 Task: Look for space in Yunfu, China from 11th June, 2023 to 15th June, 2023 for 2 adults in price range Rs.7000 to Rs.16000. Place can be private room with 1  bedroom having 2 beds and 1 bathroom. Property type can be house, flat, guest house, hotel. Amenities needed are: washing machine. Booking option can be shelf check-in. Required host language is Chinese (Simplified).
Action: Mouse moved to (362, 182)
Screenshot: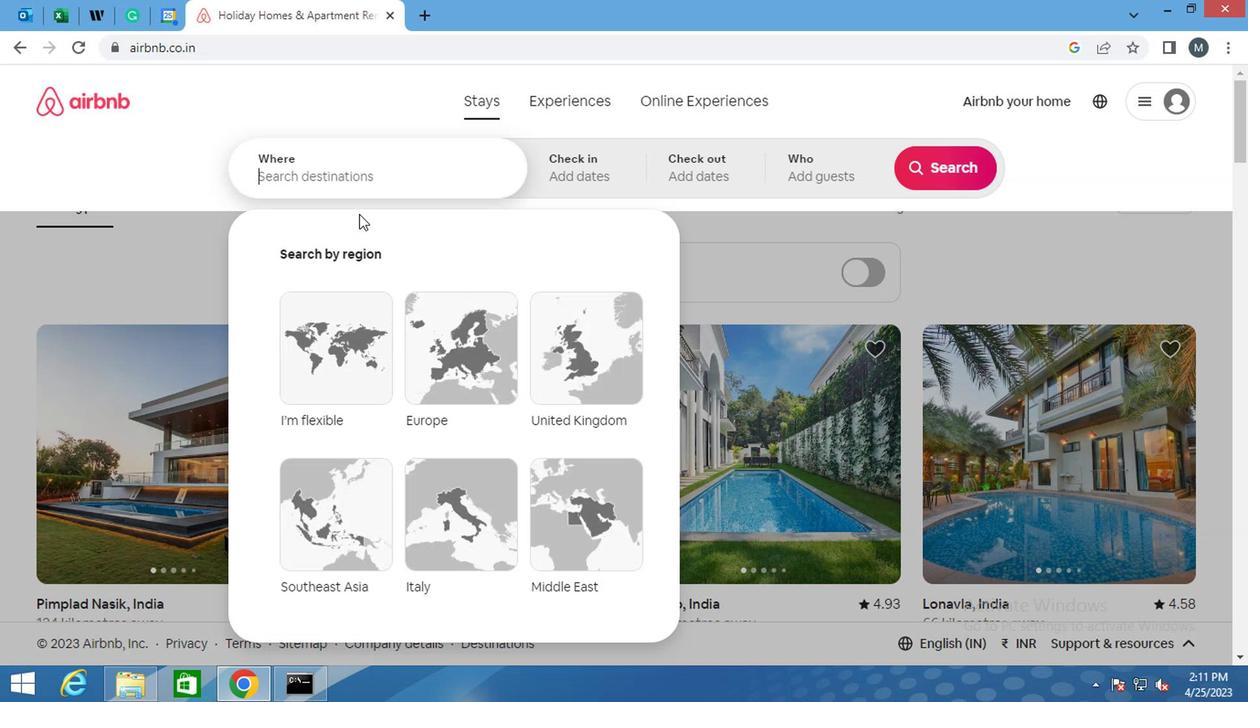 
Action: Mouse pressed left at (362, 182)
Screenshot: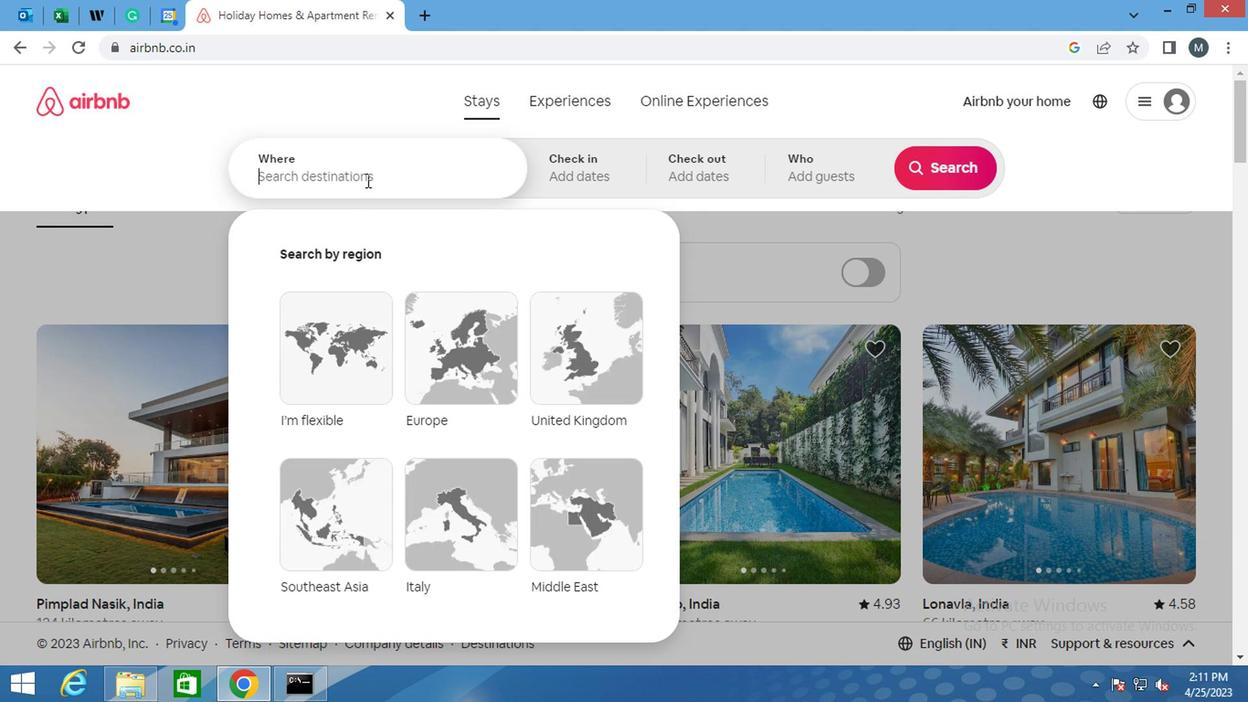 
Action: Key pressed <Key.shift>YUNFU,<Key.shift>CHINA
Screenshot: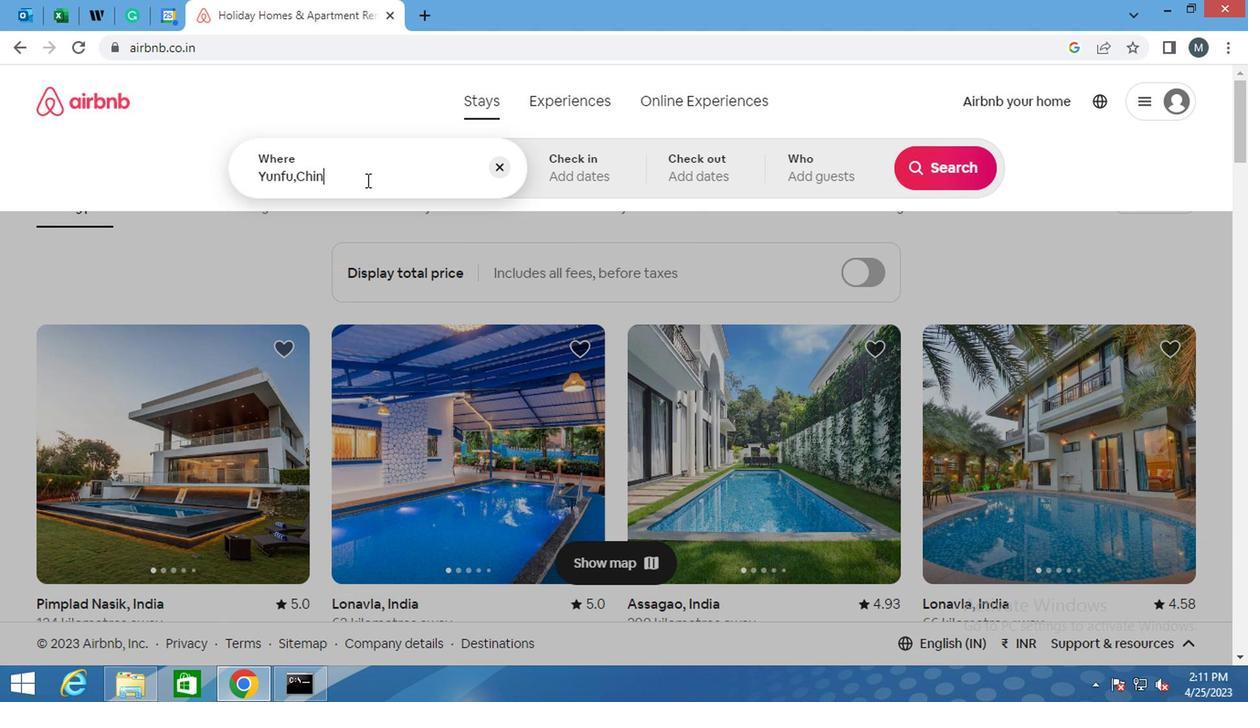 
Action: Mouse moved to (550, 181)
Screenshot: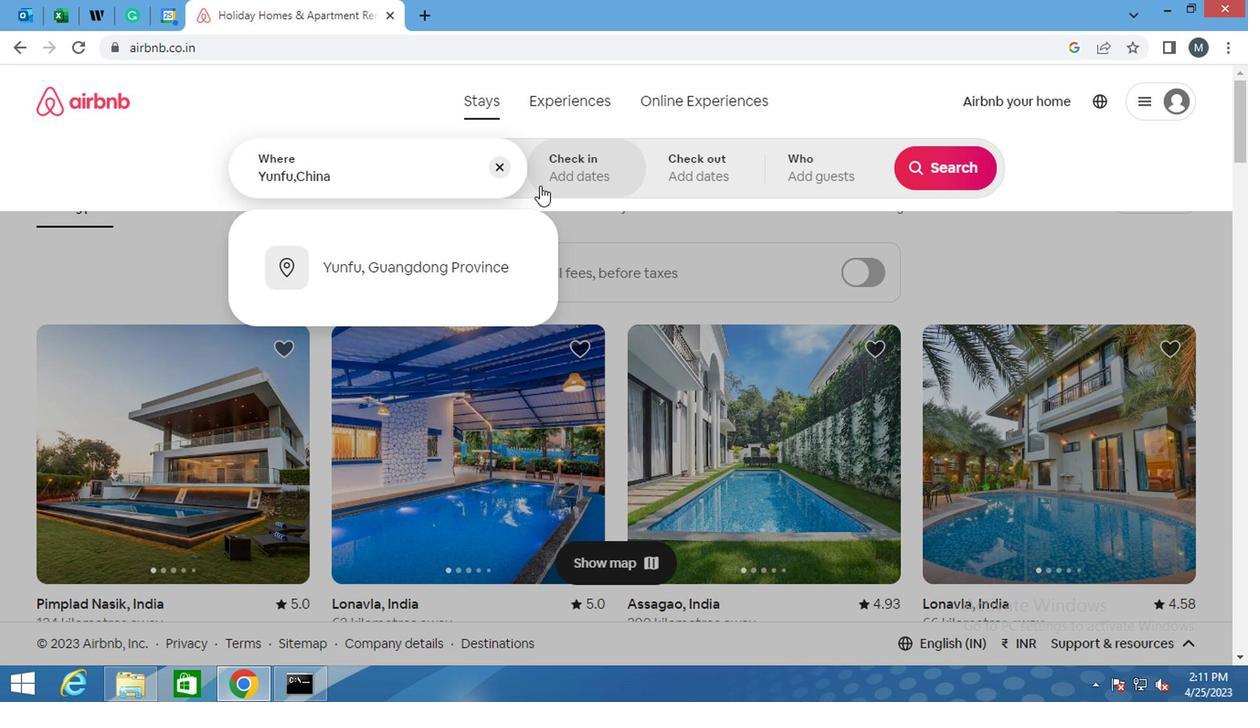 
Action: Mouse pressed left at (550, 181)
Screenshot: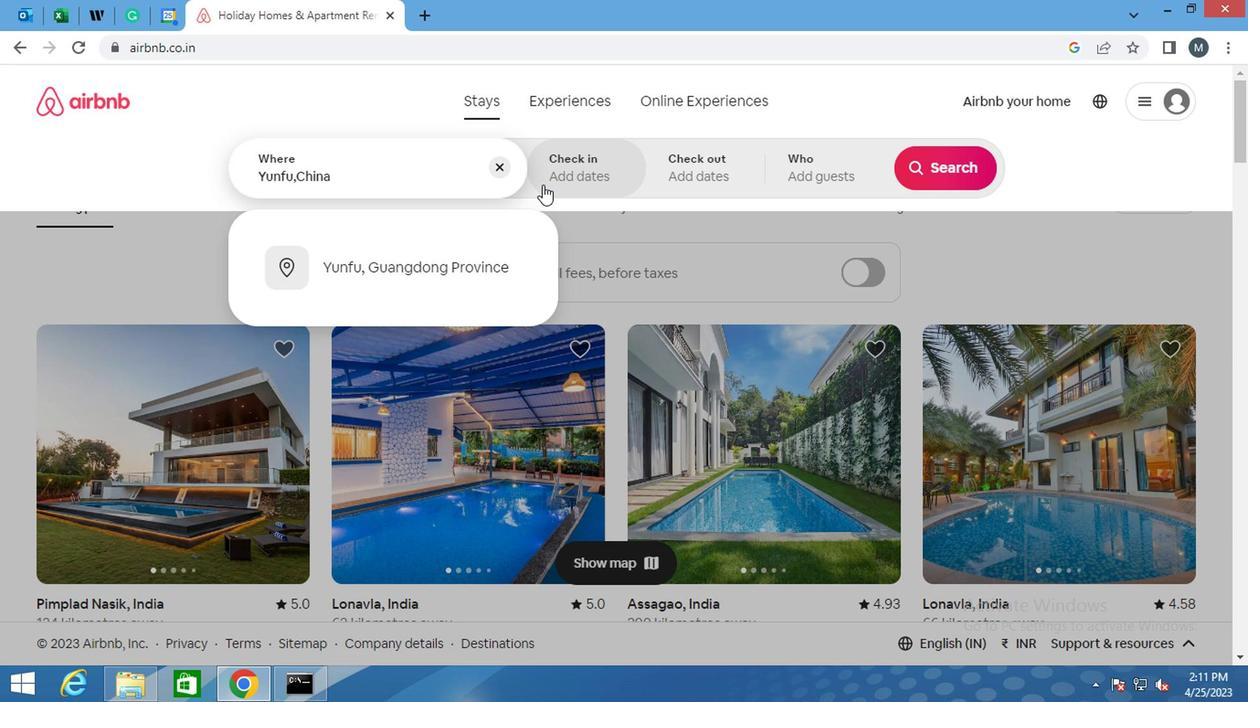 
Action: Mouse moved to (919, 312)
Screenshot: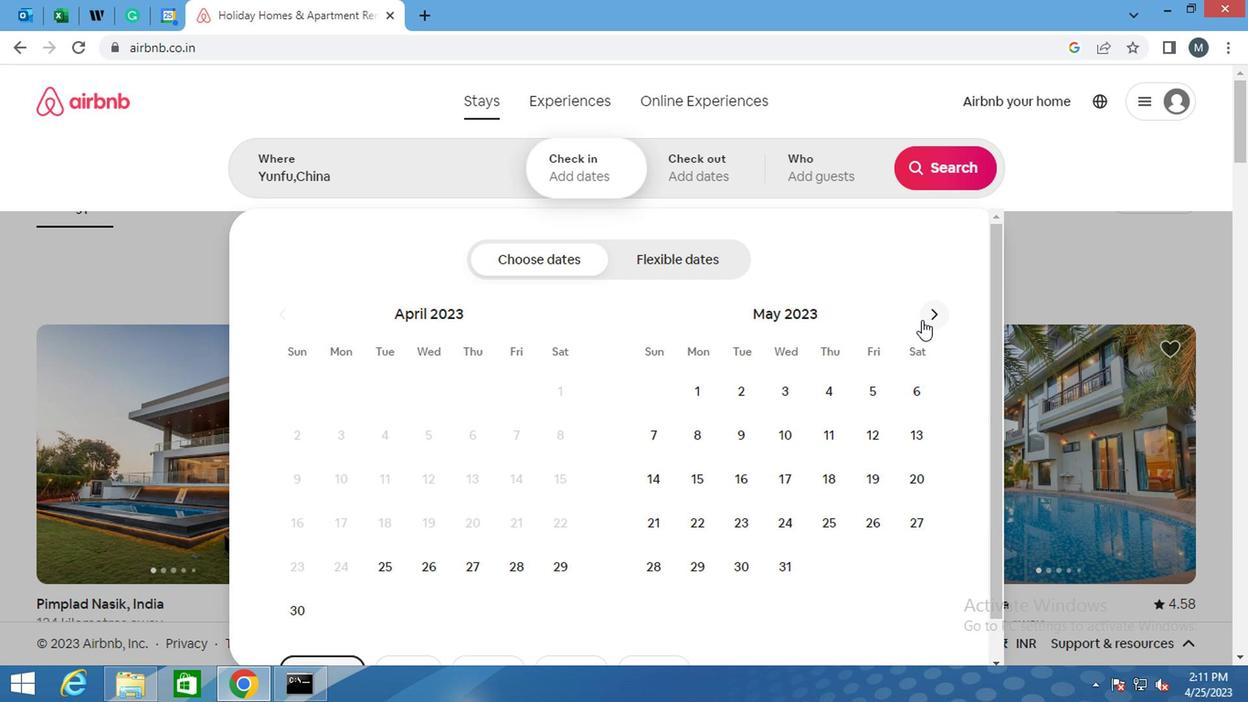 
Action: Mouse pressed left at (919, 312)
Screenshot: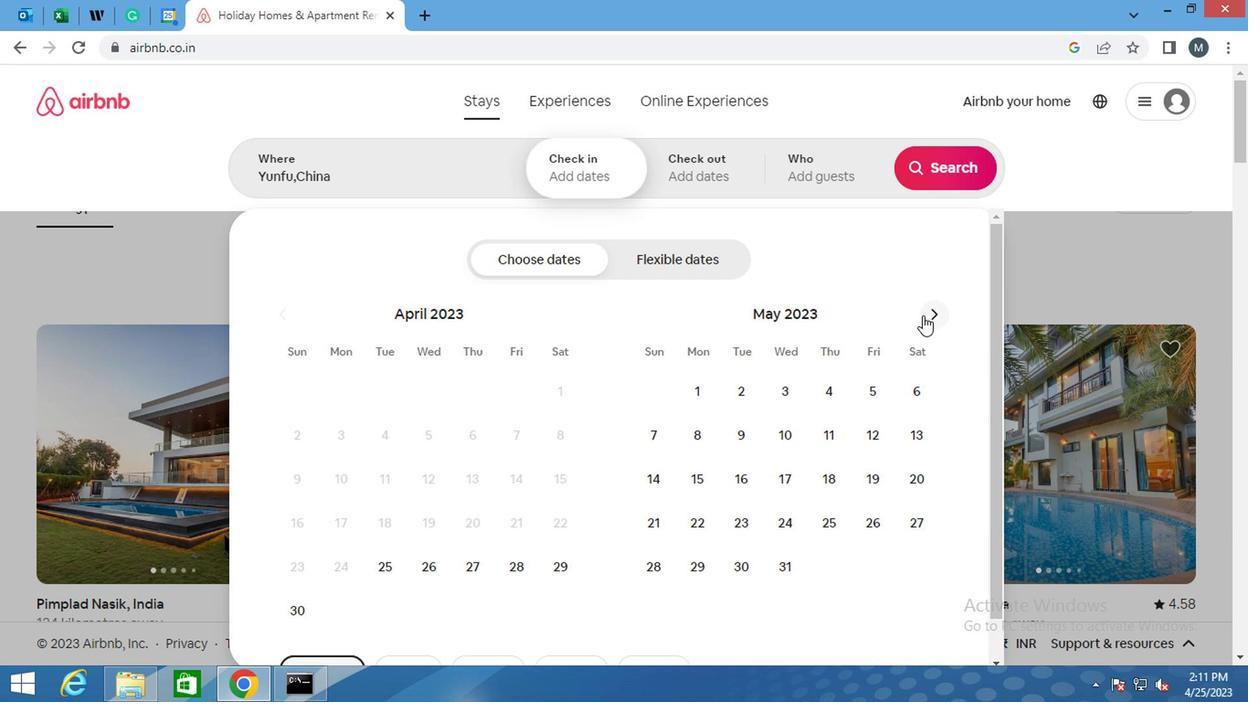 
Action: Mouse moved to (920, 312)
Screenshot: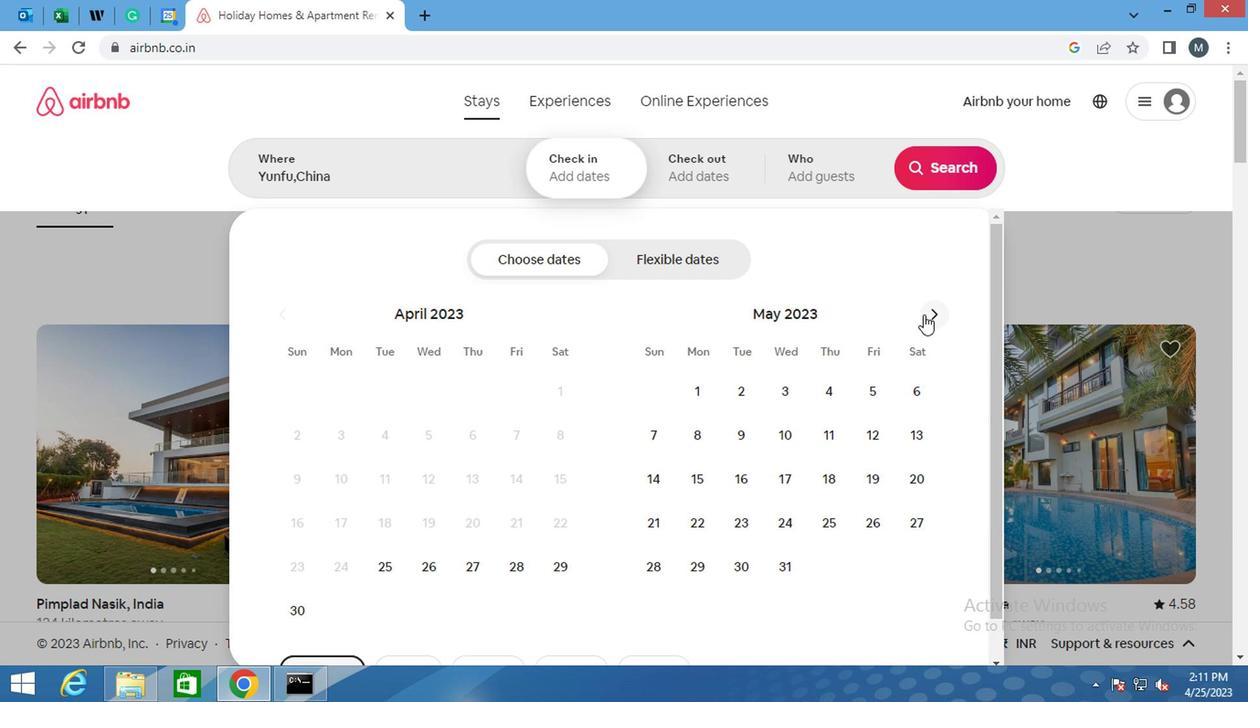
Action: Mouse pressed left at (920, 312)
Screenshot: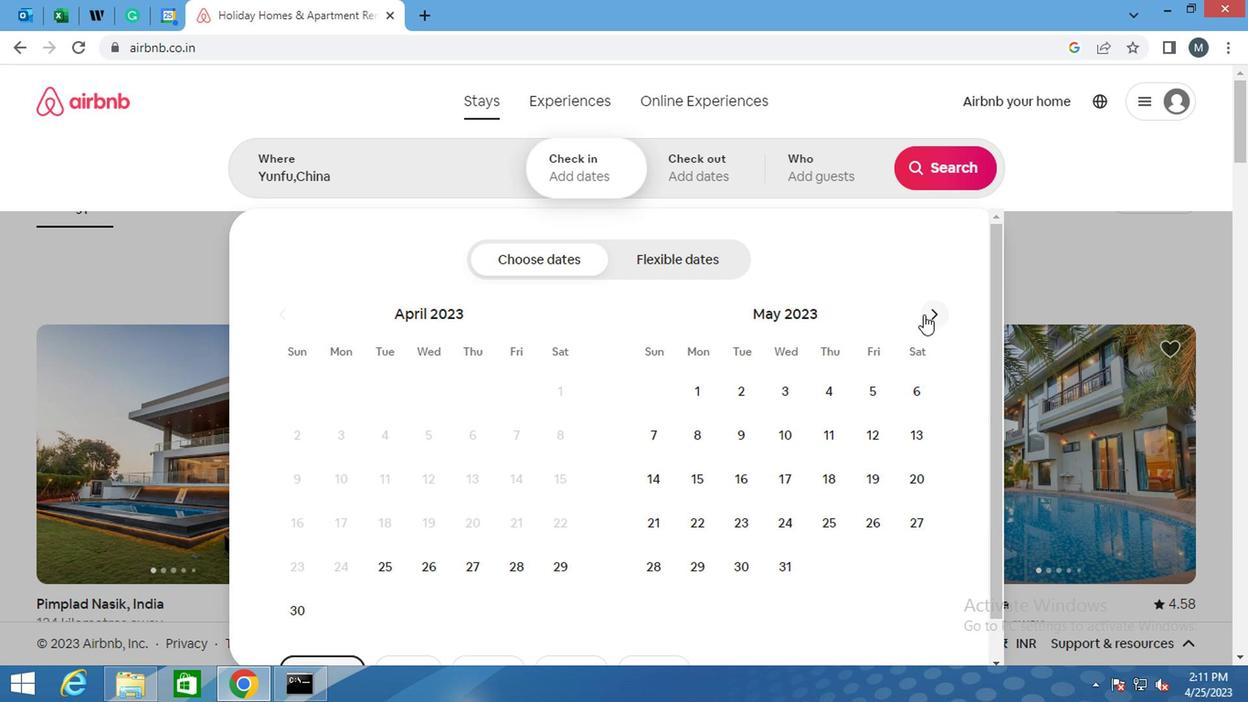 
Action: Mouse moved to (304, 470)
Screenshot: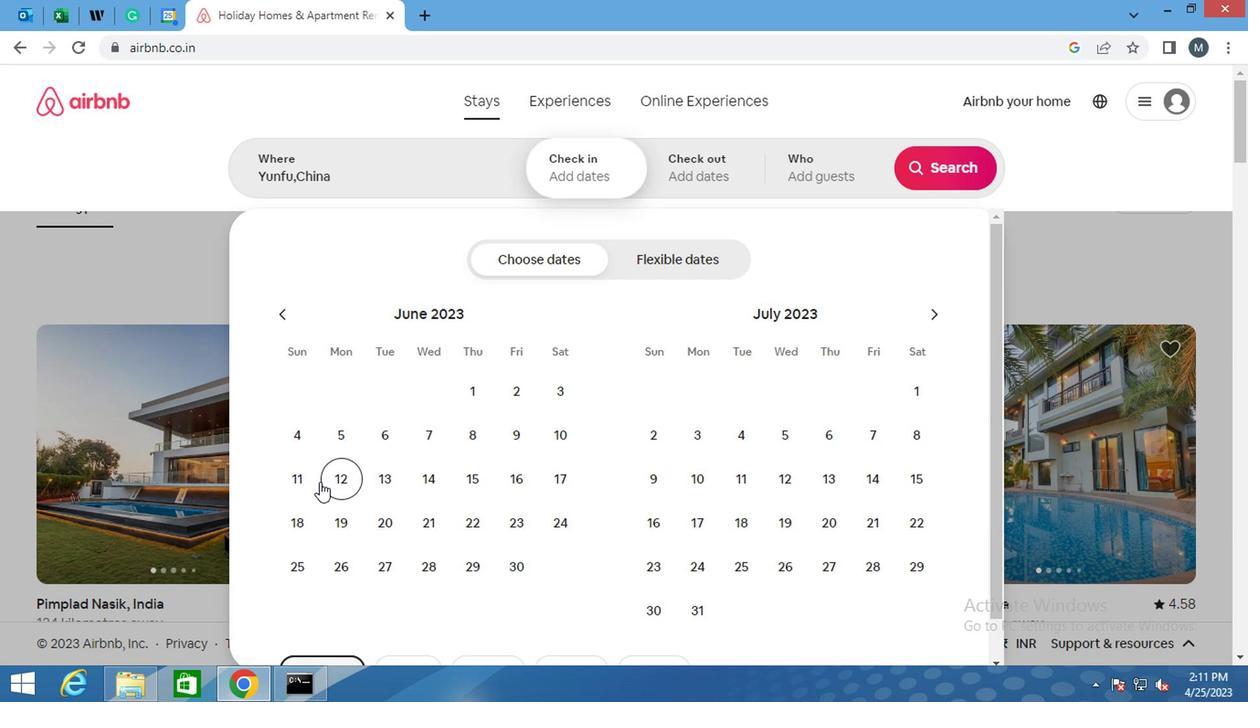 
Action: Mouse pressed left at (304, 470)
Screenshot: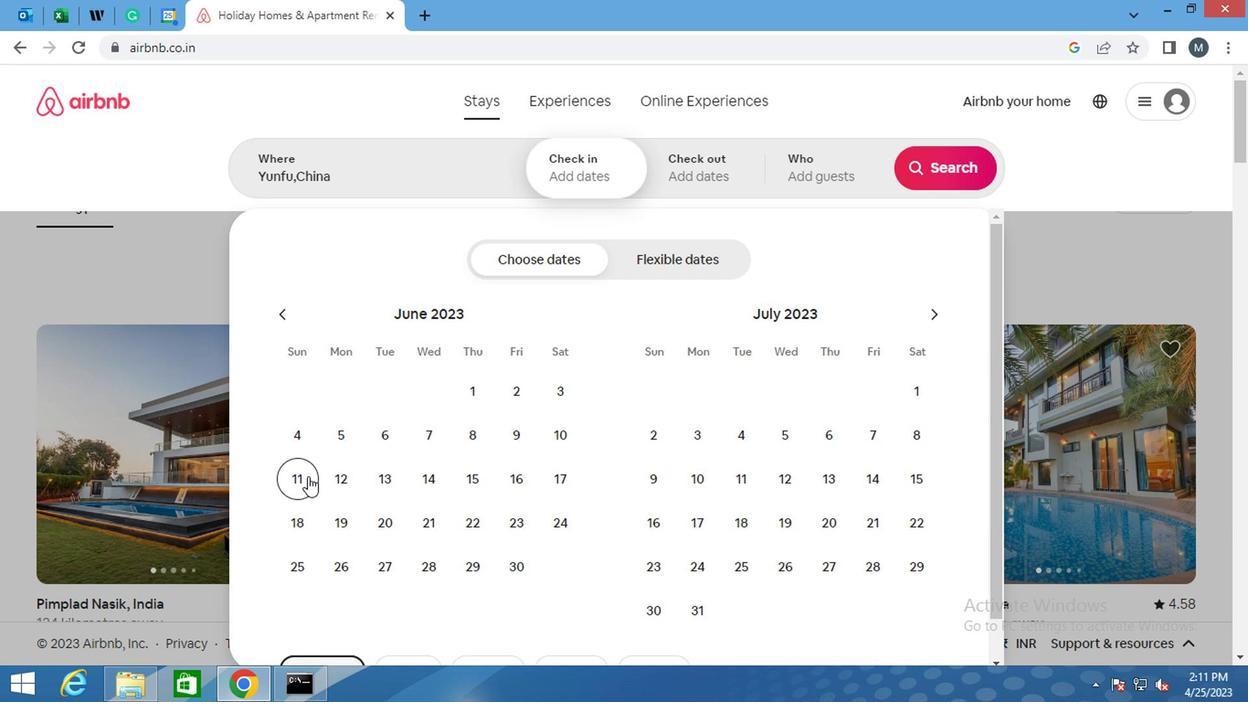 
Action: Mouse moved to (460, 475)
Screenshot: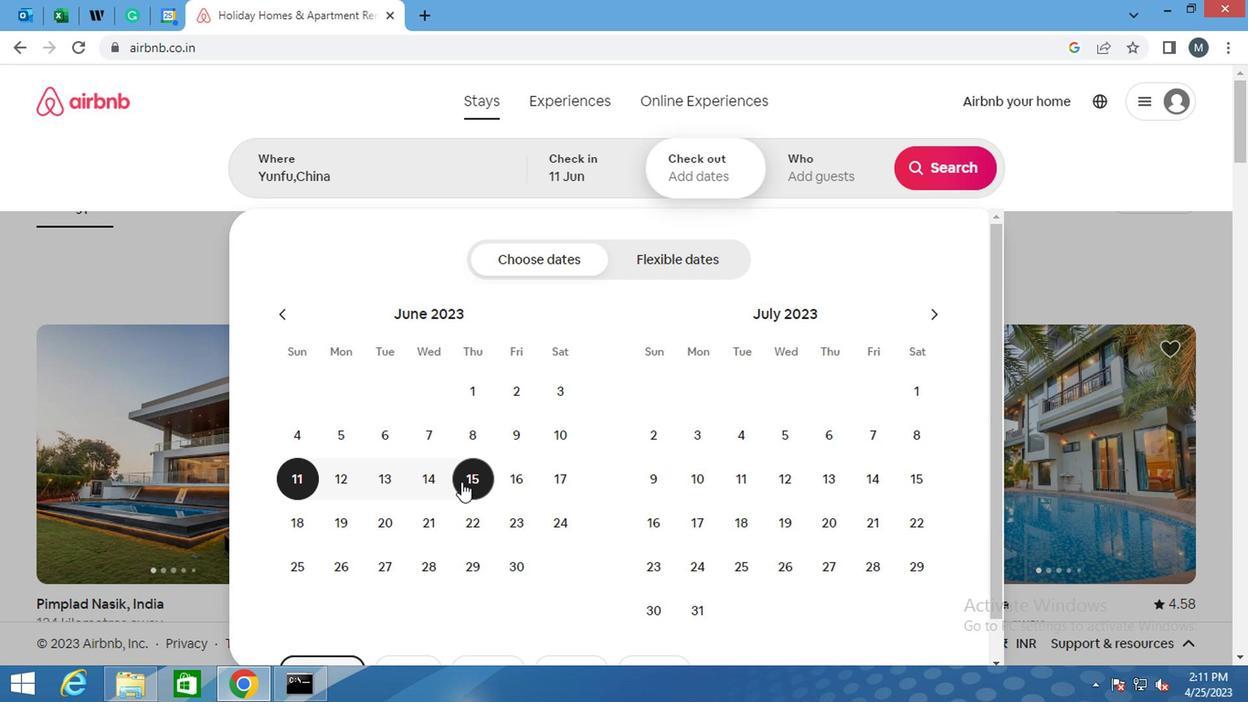 
Action: Mouse pressed left at (460, 475)
Screenshot: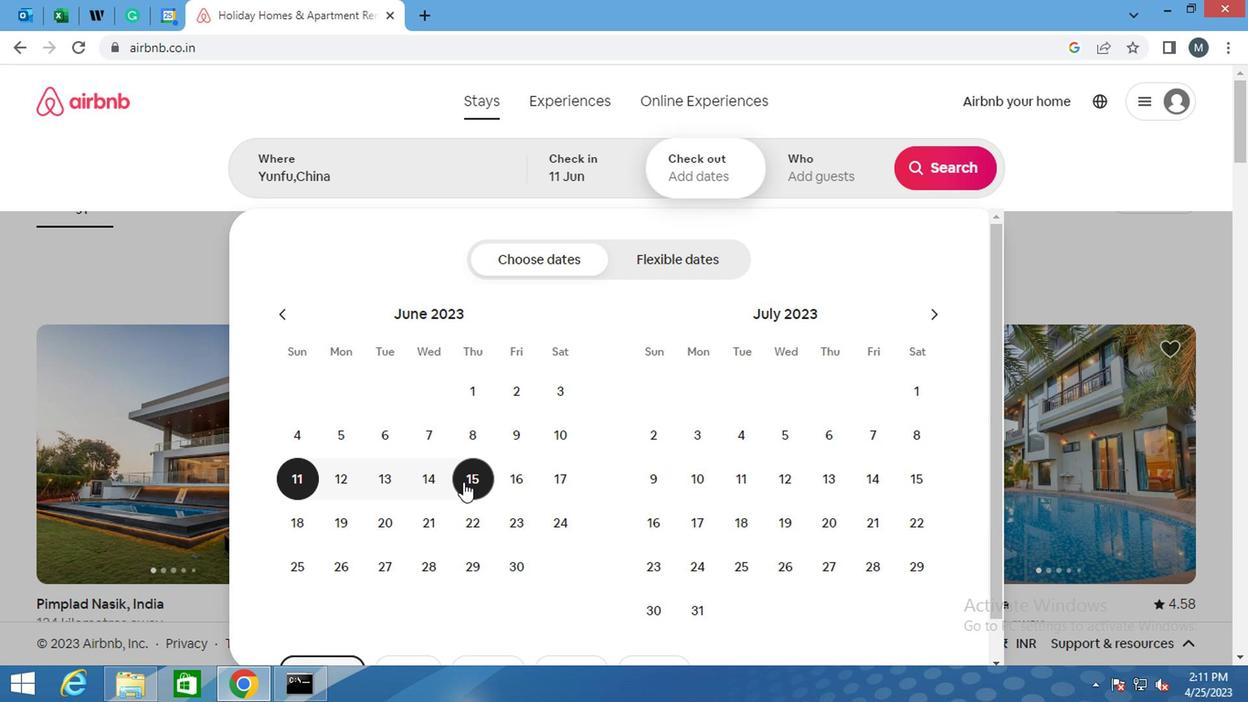 
Action: Mouse moved to (822, 172)
Screenshot: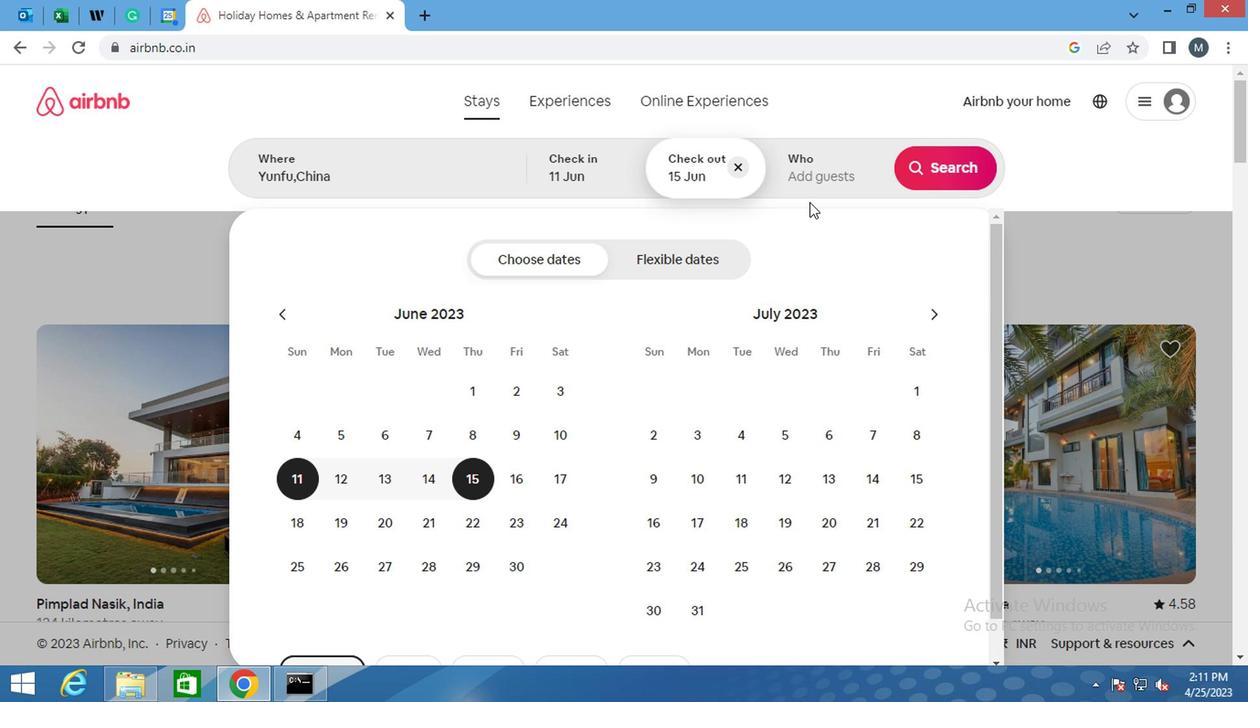 
Action: Mouse pressed left at (822, 172)
Screenshot: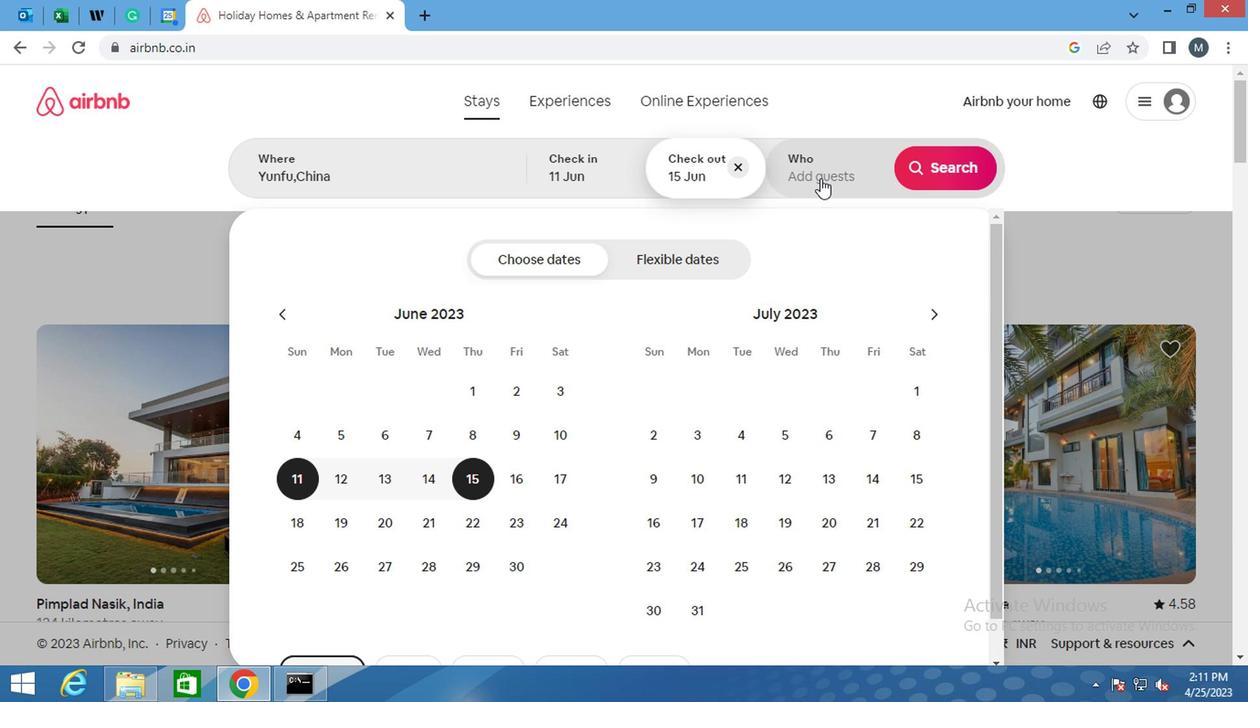 
Action: Mouse moved to (938, 269)
Screenshot: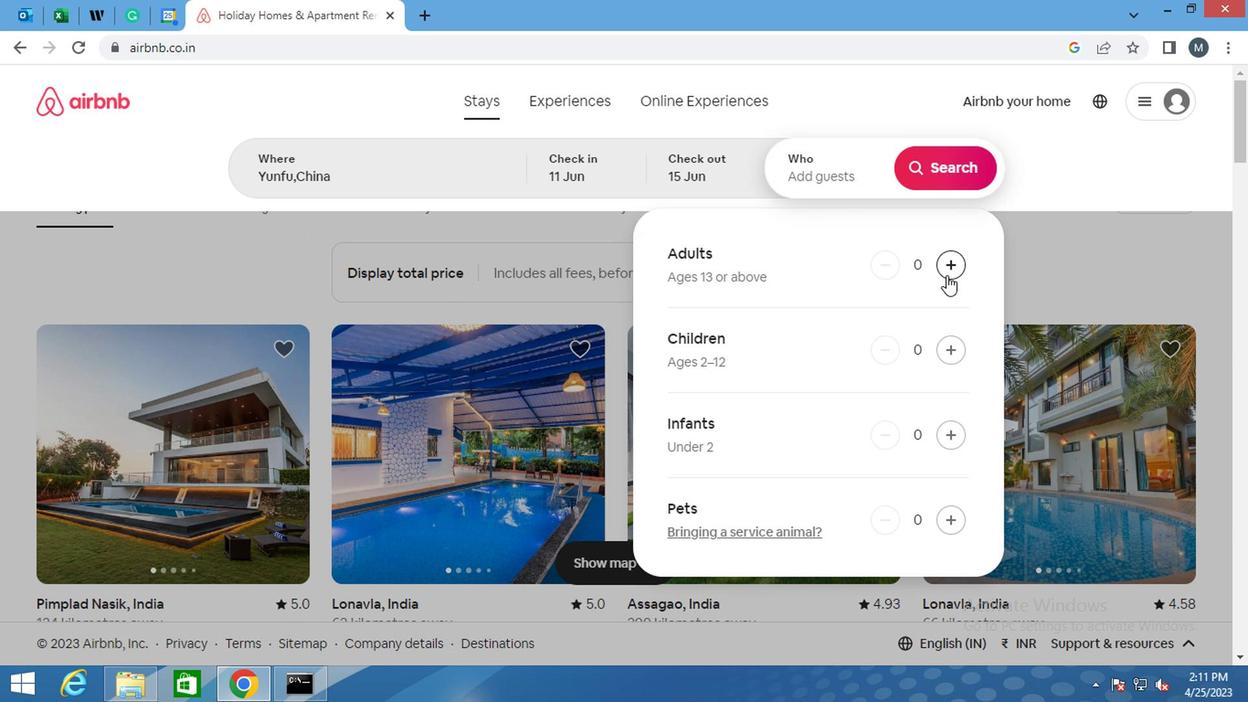 
Action: Mouse pressed left at (938, 269)
Screenshot: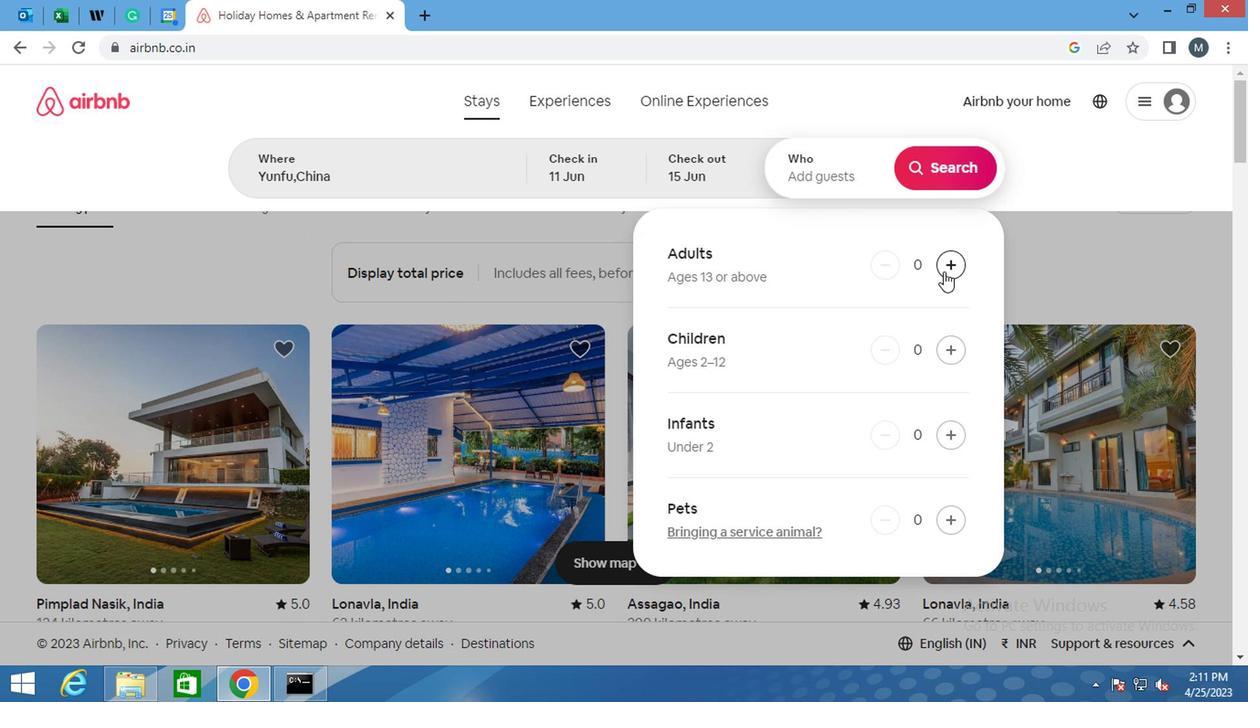 
Action: Mouse pressed left at (938, 269)
Screenshot: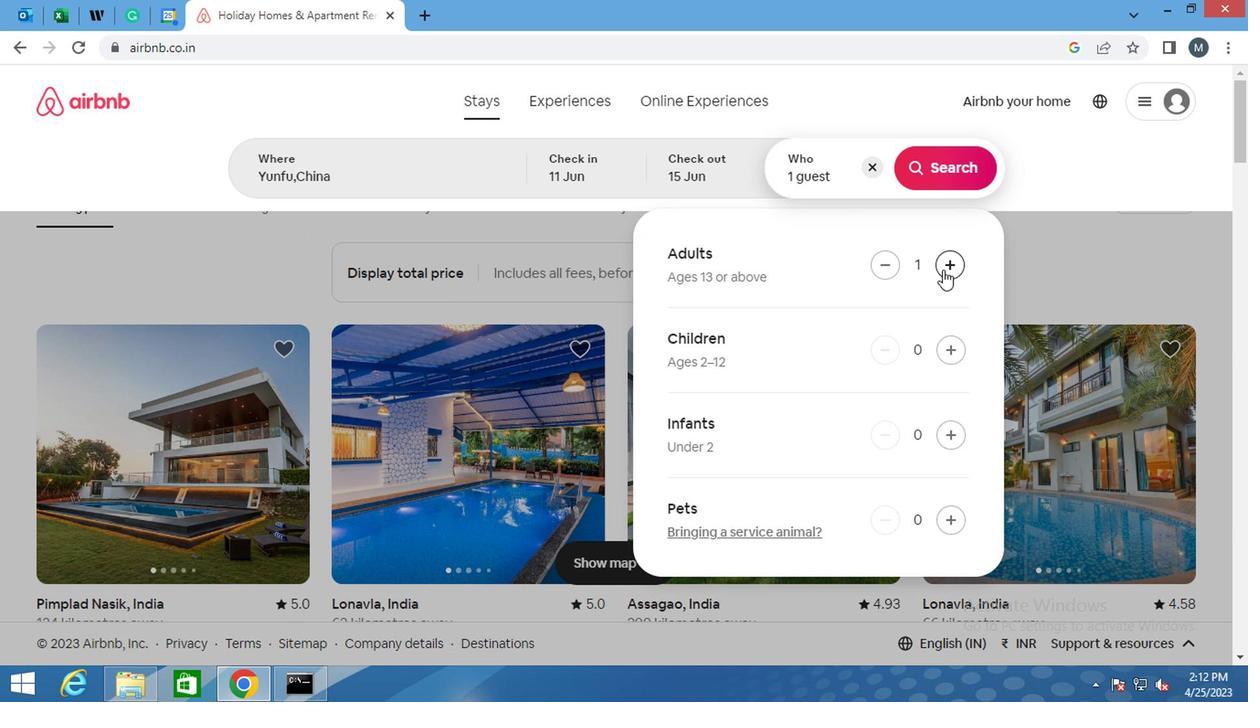 
Action: Mouse moved to (937, 174)
Screenshot: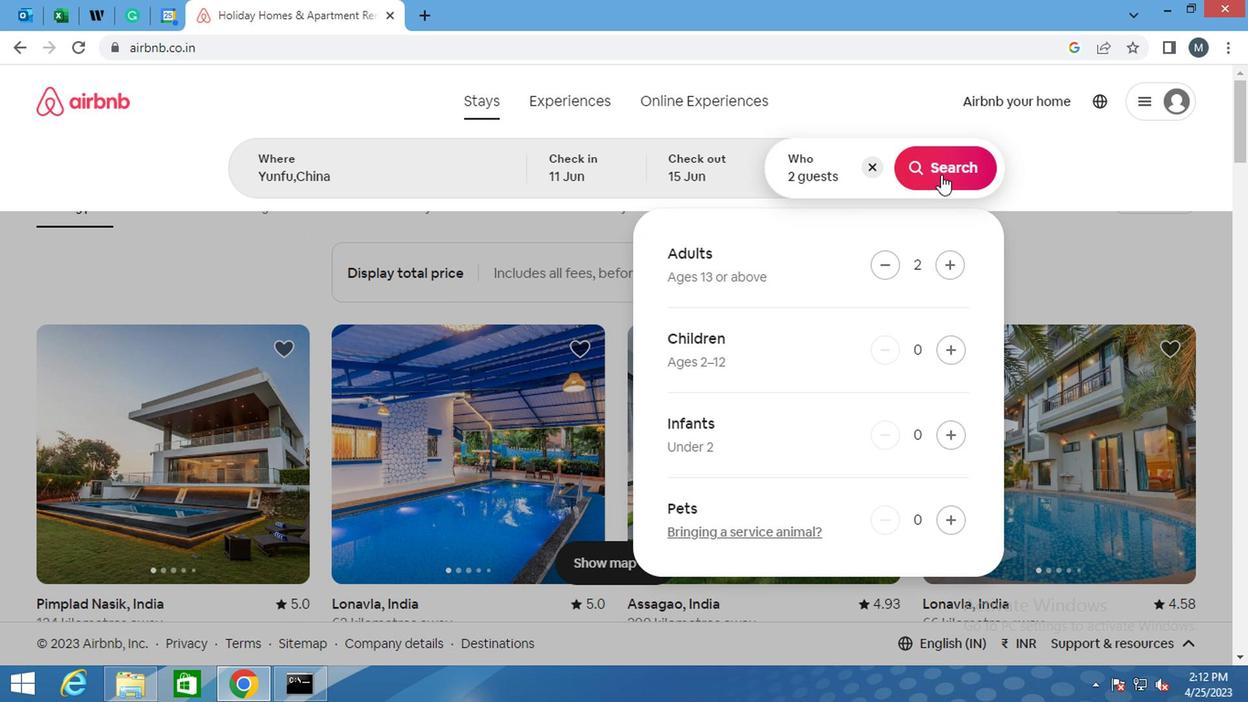 
Action: Mouse pressed left at (937, 174)
Screenshot: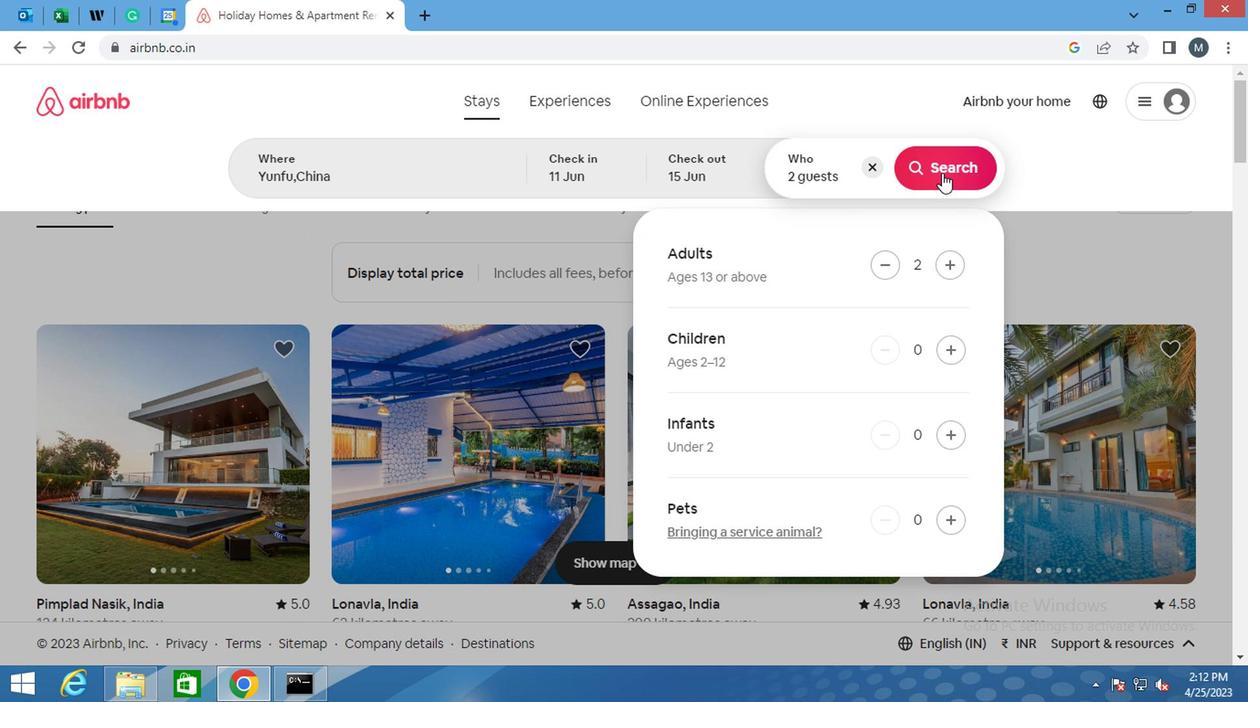 
Action: Mouse moved to (1151, 172)
Screenshot: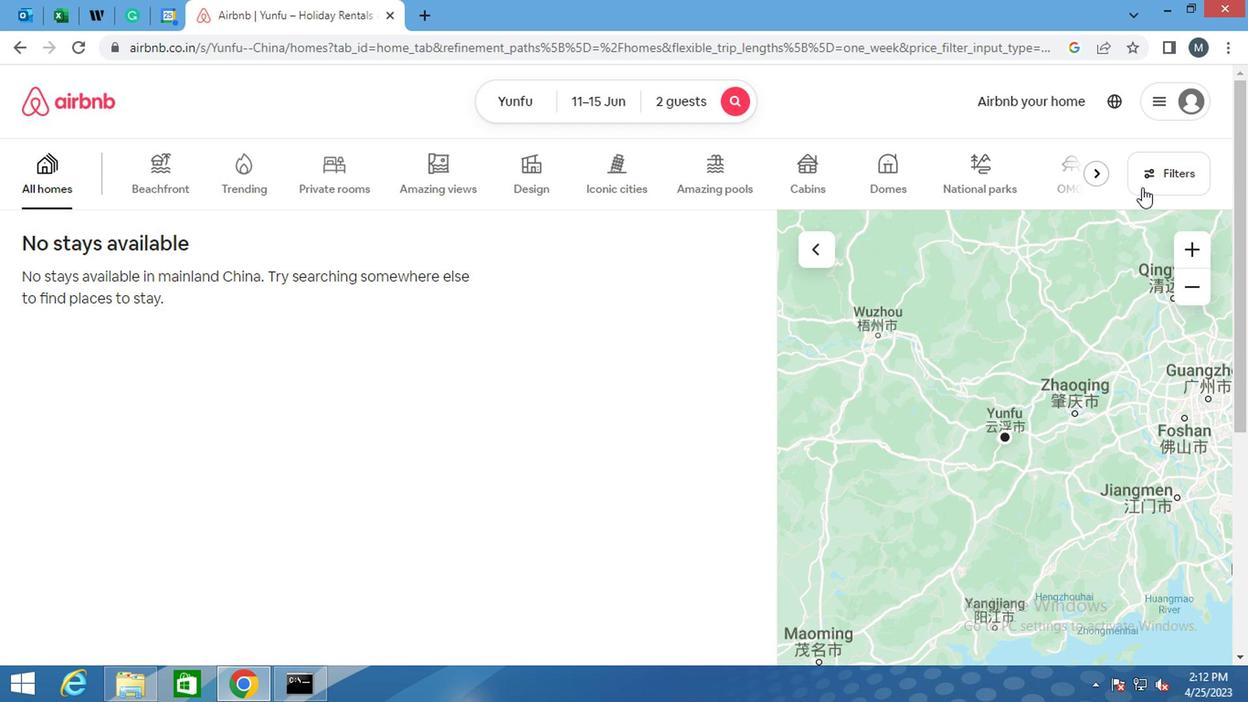 
Action: Mouse pressed left at (1151, 172)
Screenshot: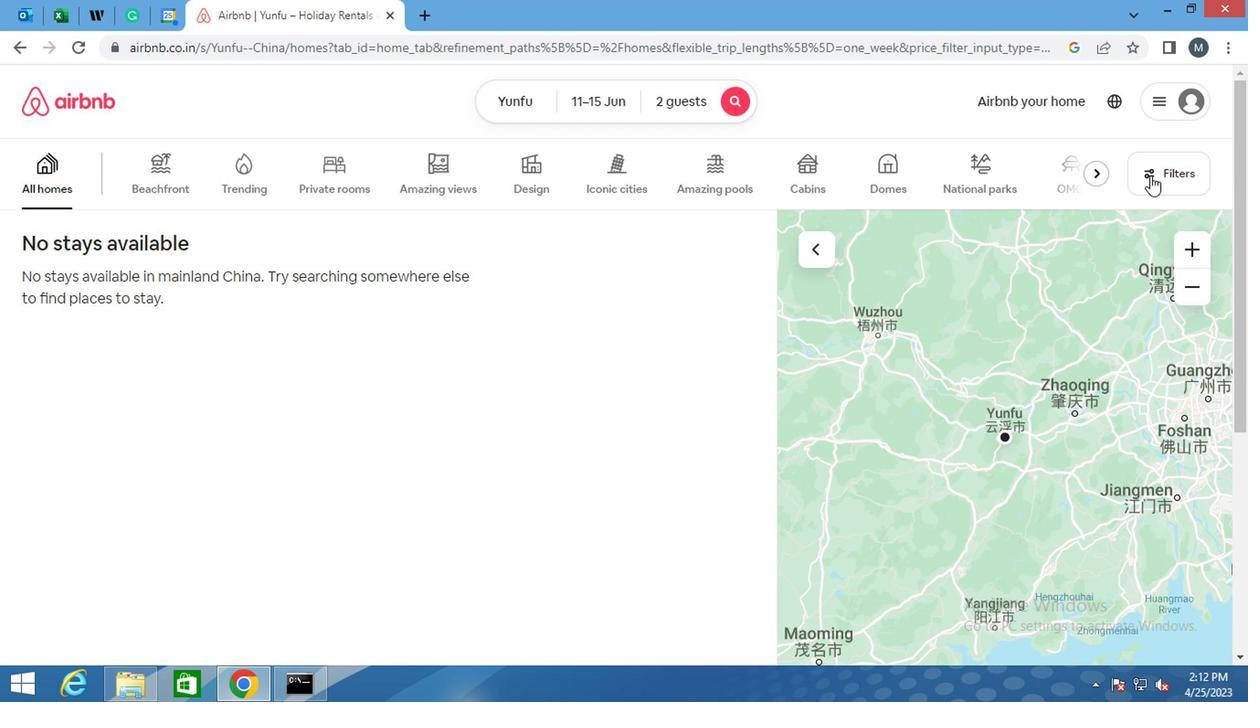 
Action: Mouse moved to (401, 297)
Screenshot: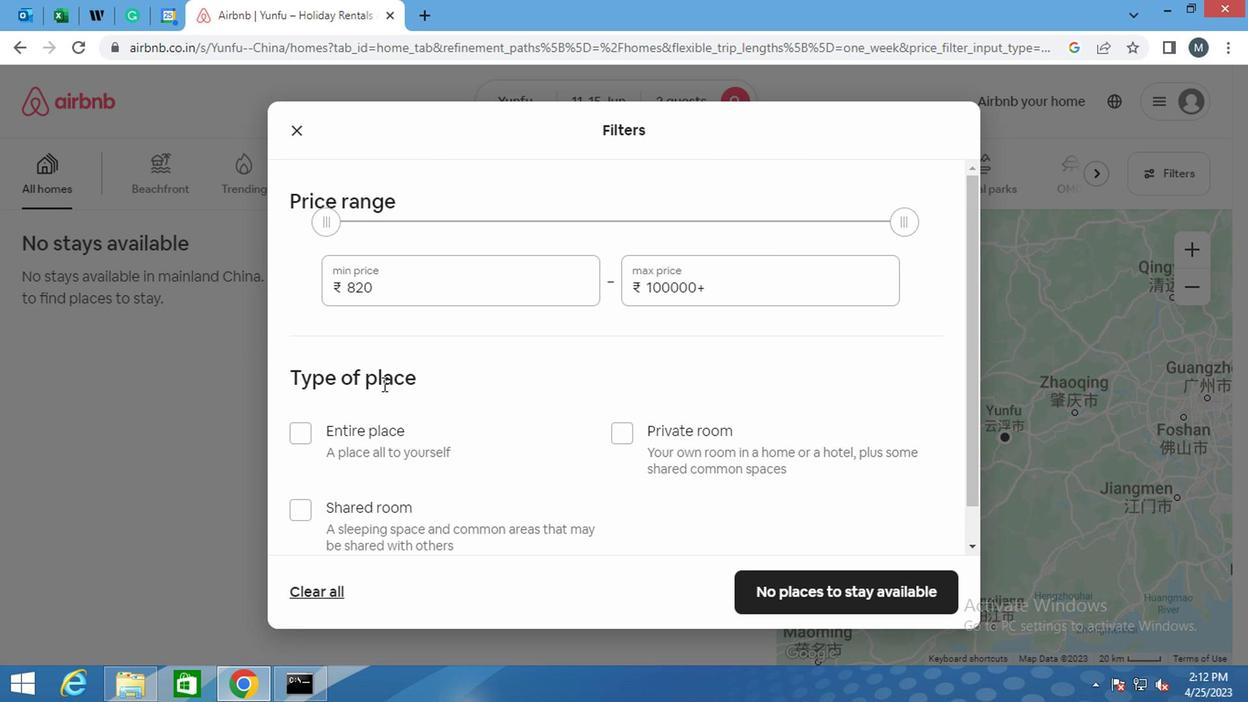 
Action: Mouse pressed left at (401, 297)
Screenshot: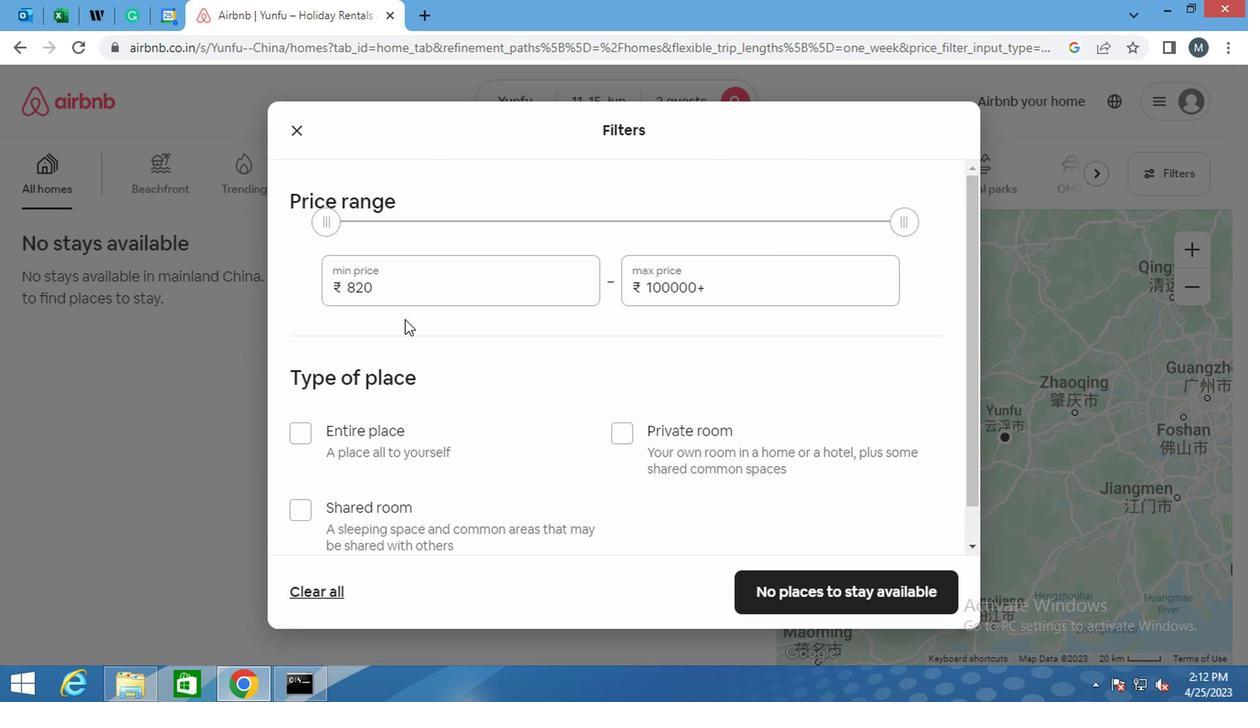 
Action: Mouse moved to (396, 295)
Screenshot: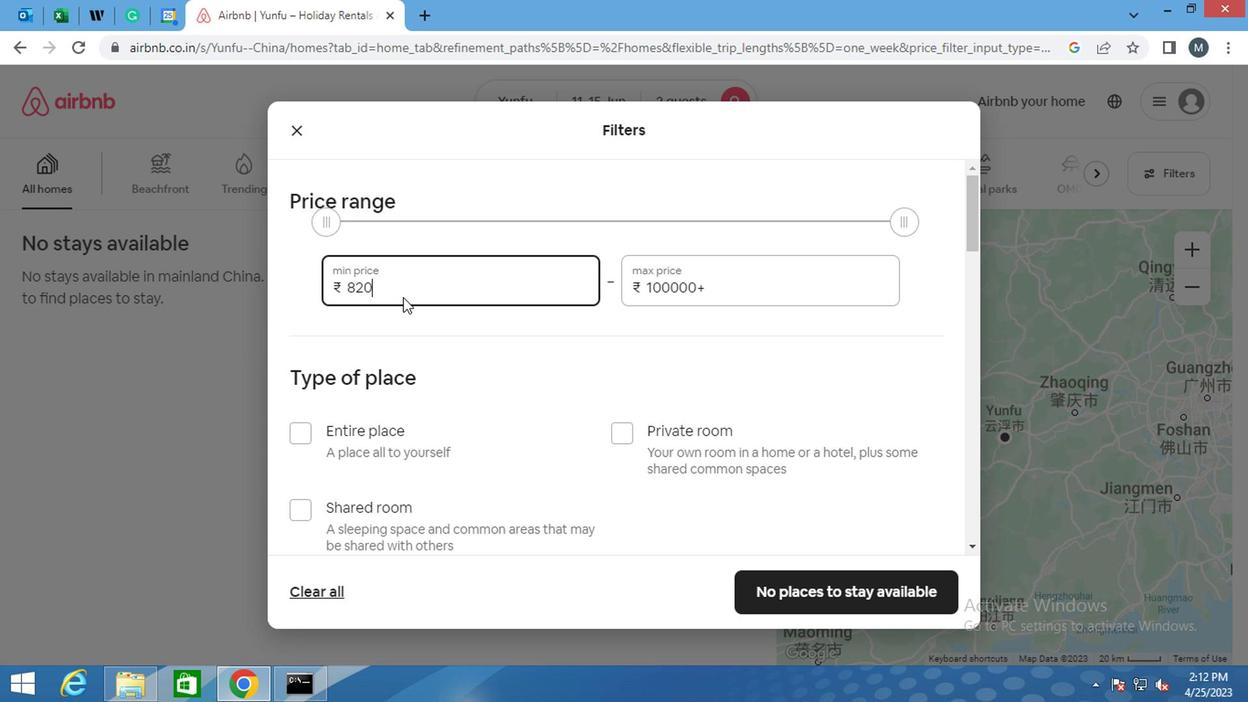 
Action: Key pressed <Key.backspace>
Screenshot: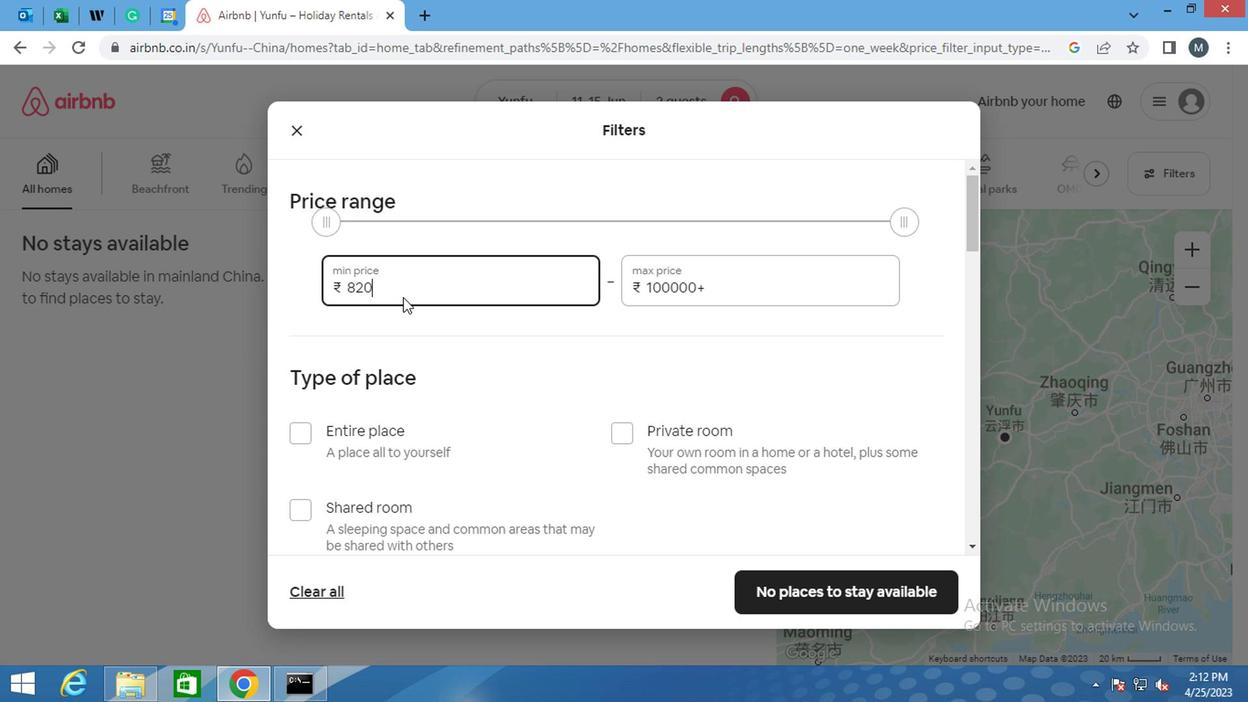 
Action: Mouse moved to (394, 299)
Screenshot: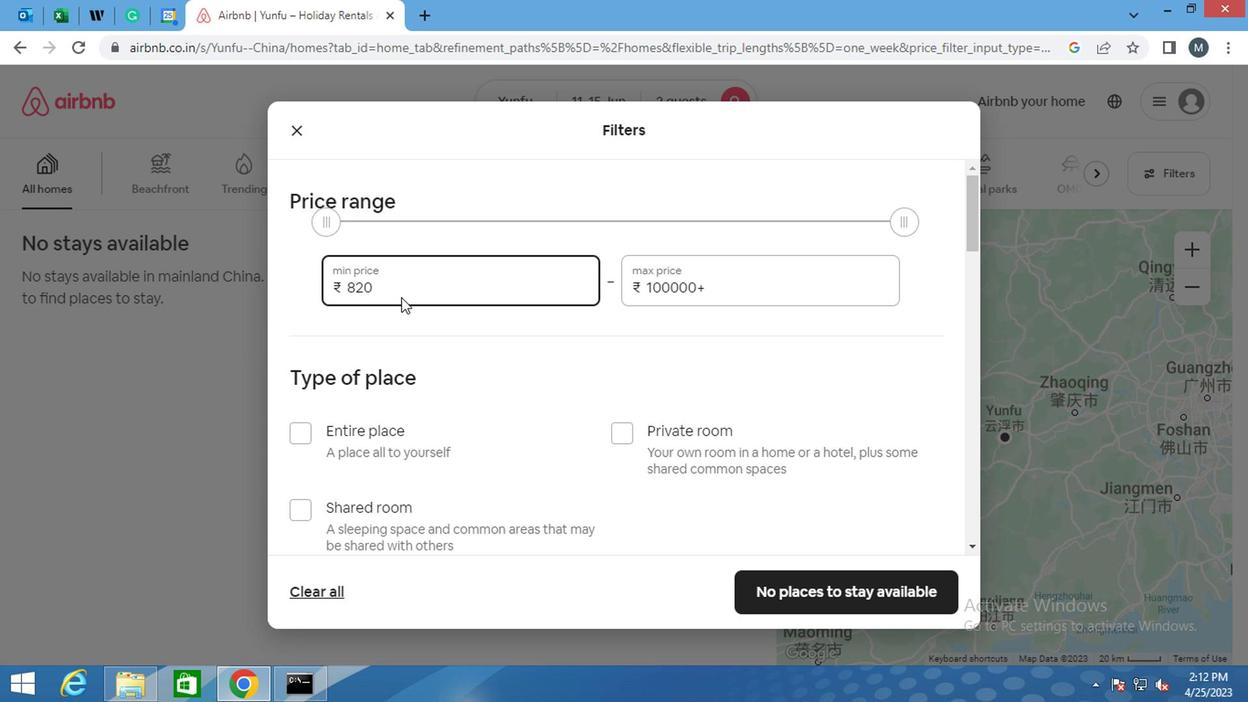 
Action: Key pressed <Key.backspace>
Screenshot: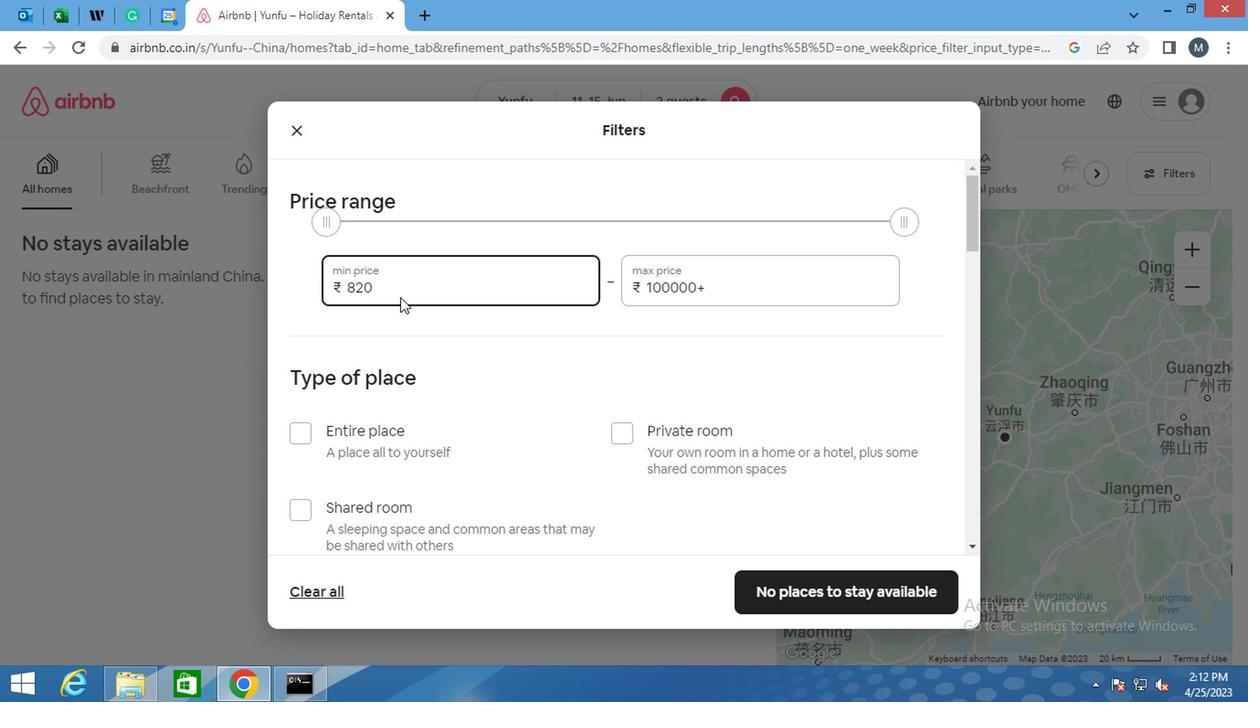 
Action: Mouse moved to (393, 299)
Screenshot: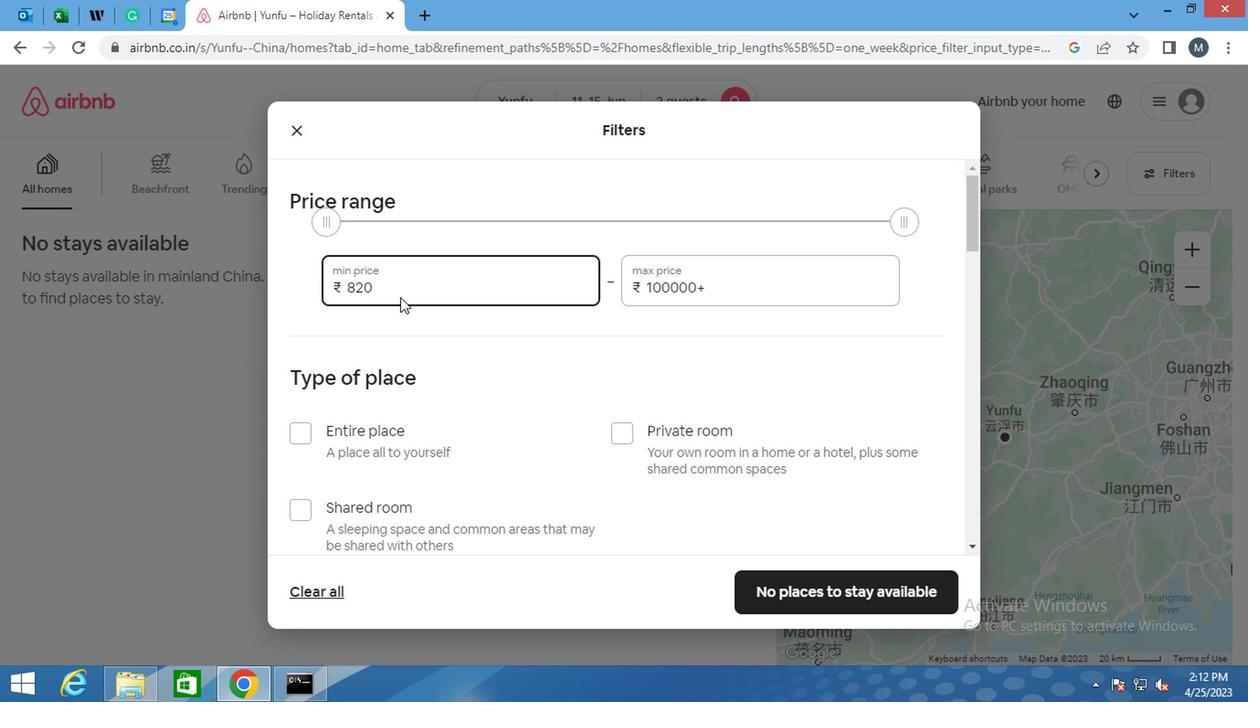 
Action: Key pressed <Key.backspace>
Screenshot: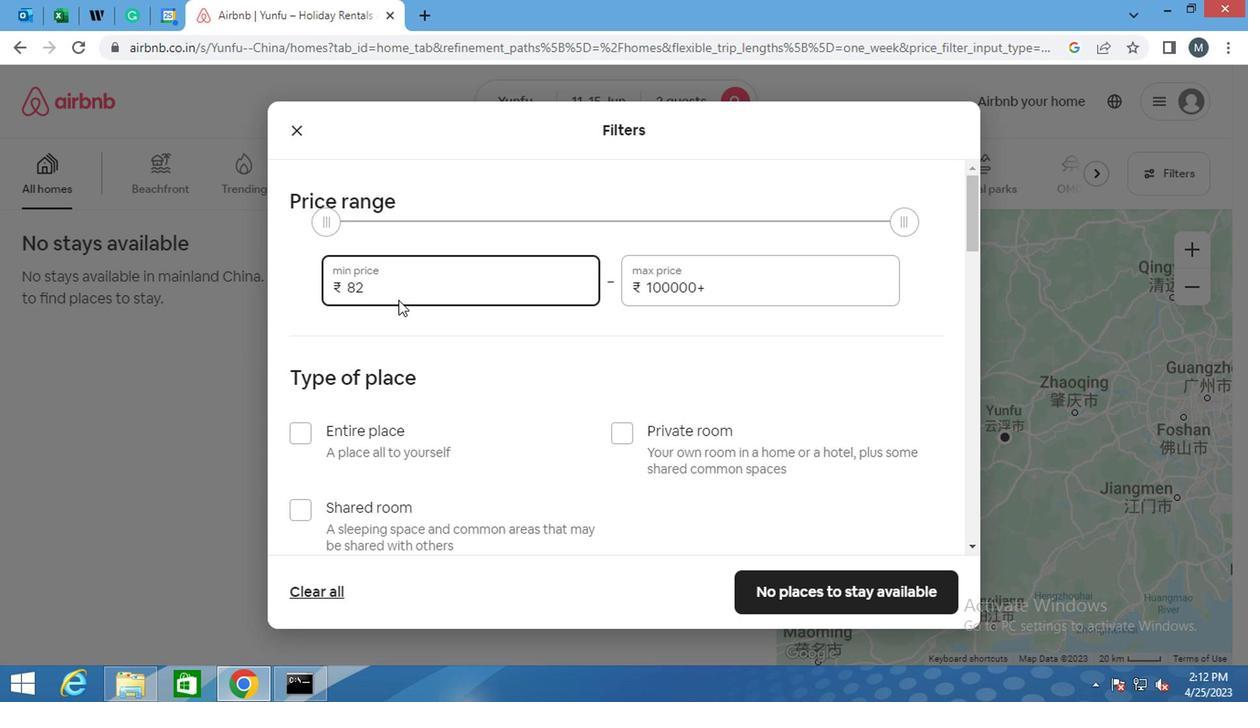 
Action: Mouse moved to (390, 304)
Screenshot: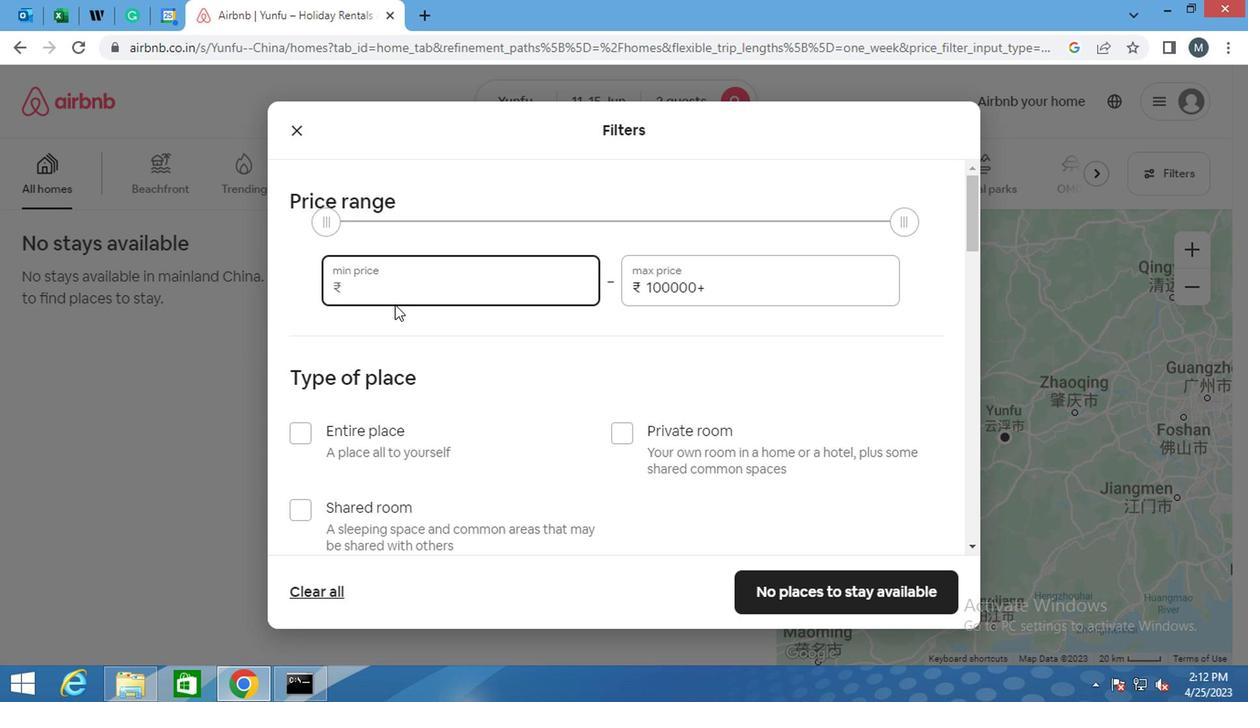 
Action: Key pressed 7
Screenshot: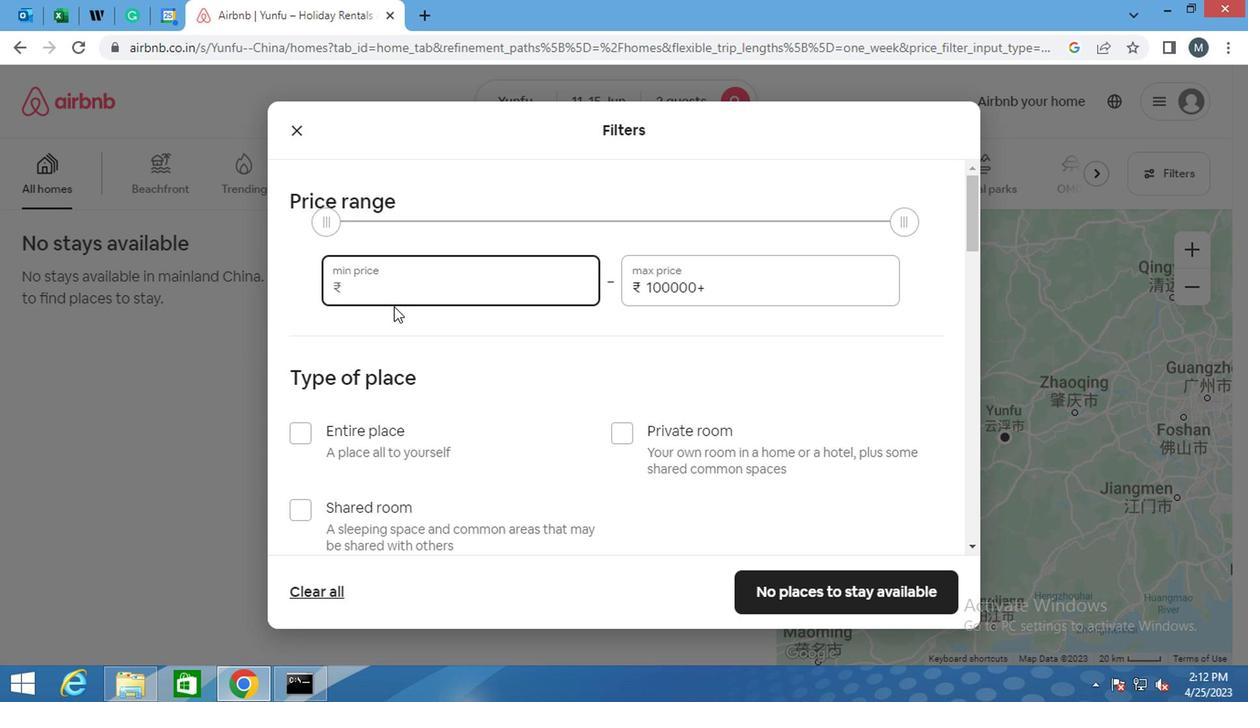 
Action: Mouse moved to (389, 304)
Screenshot: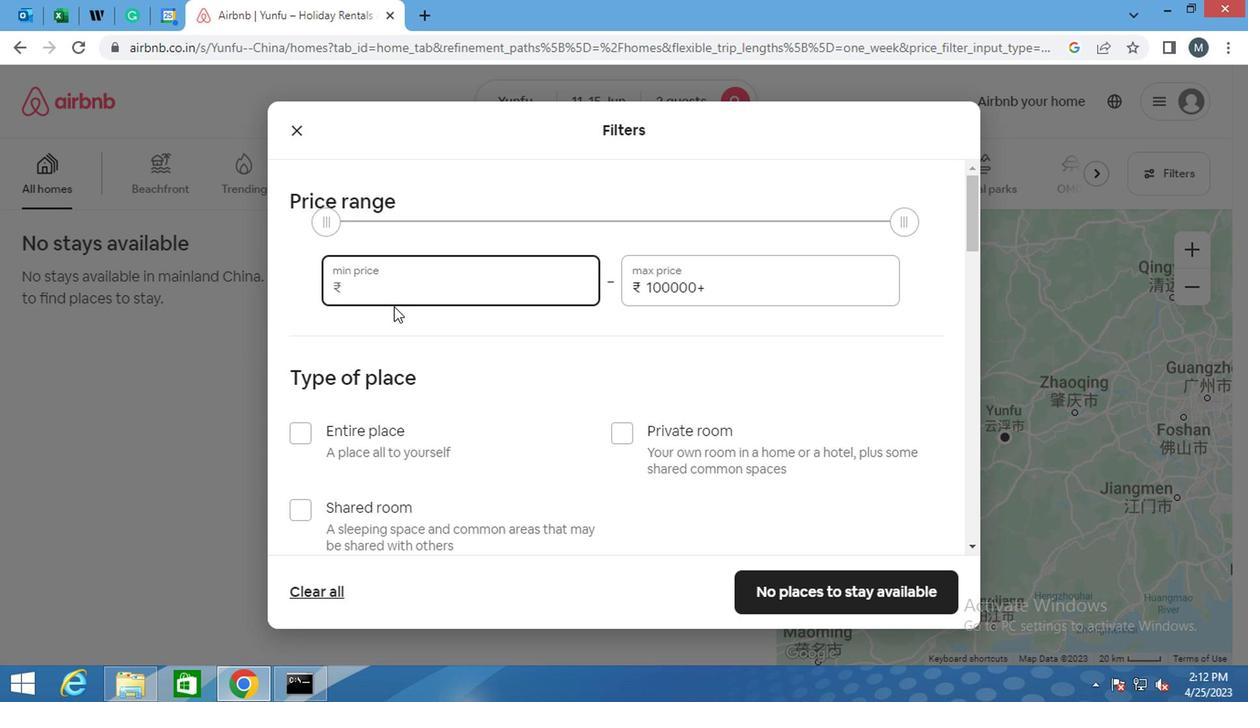 
Action: Key pressed 00
Screenshot: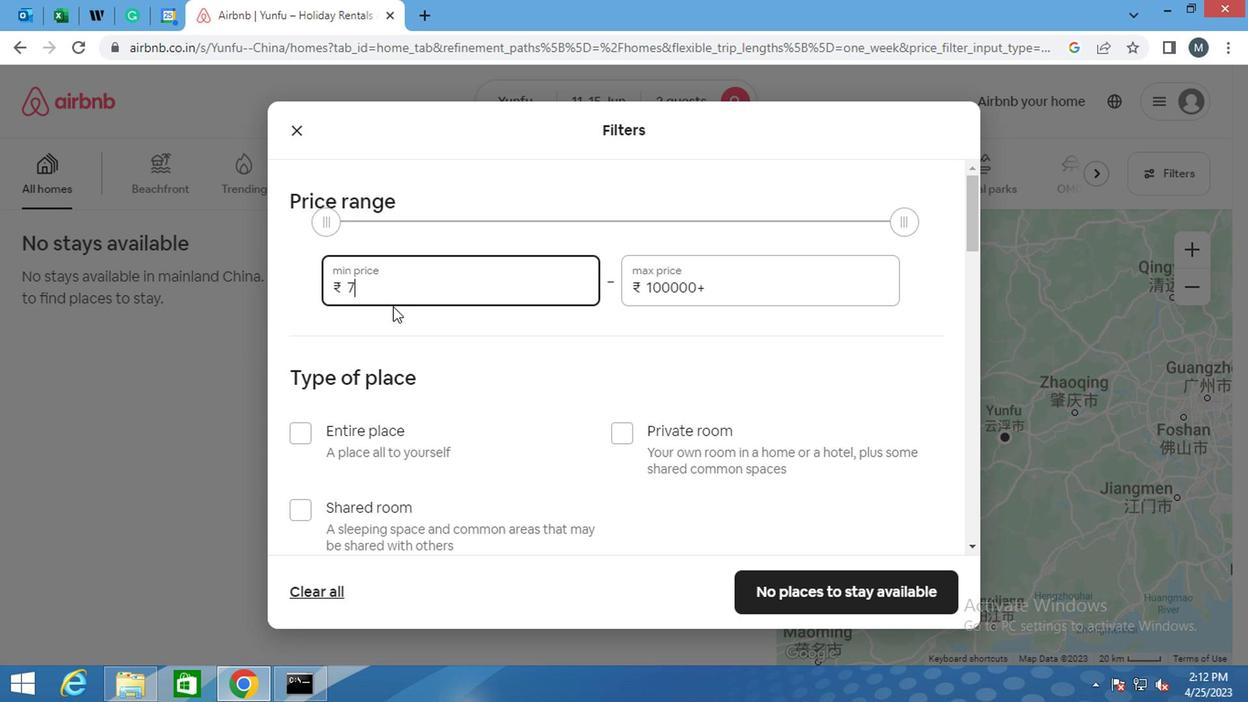 
Action: Mouse moved to (391, 307)
Screenshot: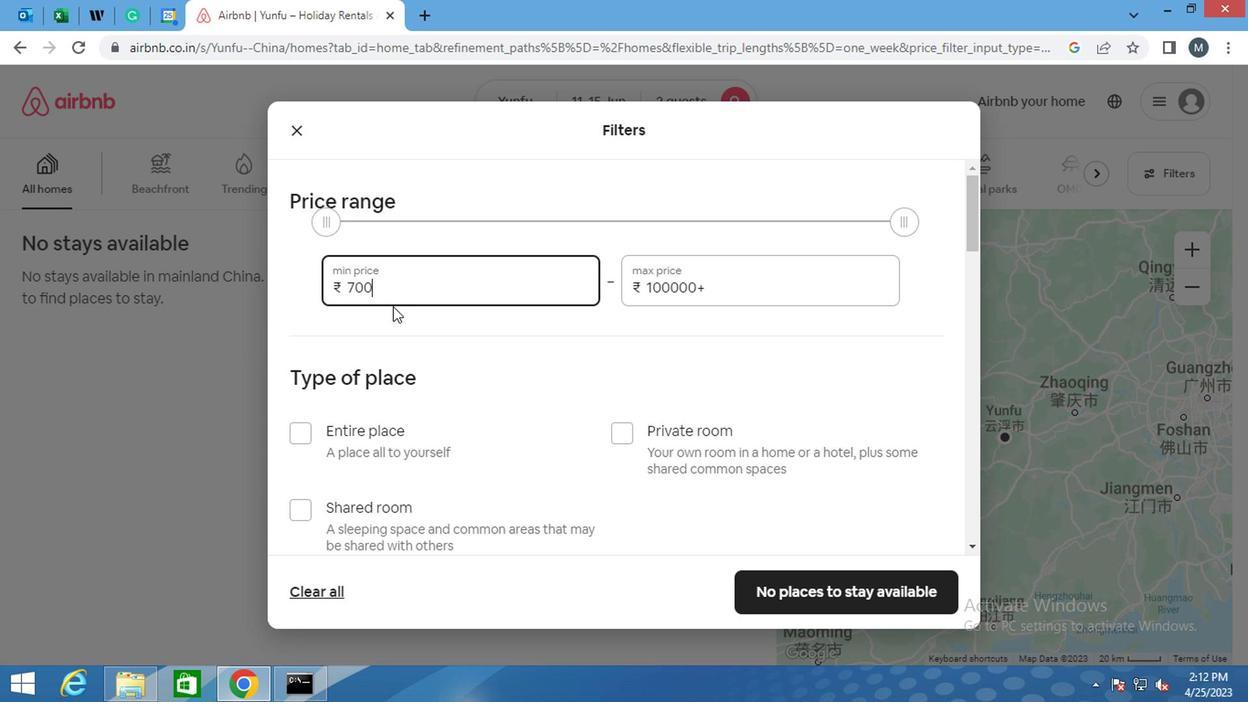 
Action: Key pressed 0
Screenshot: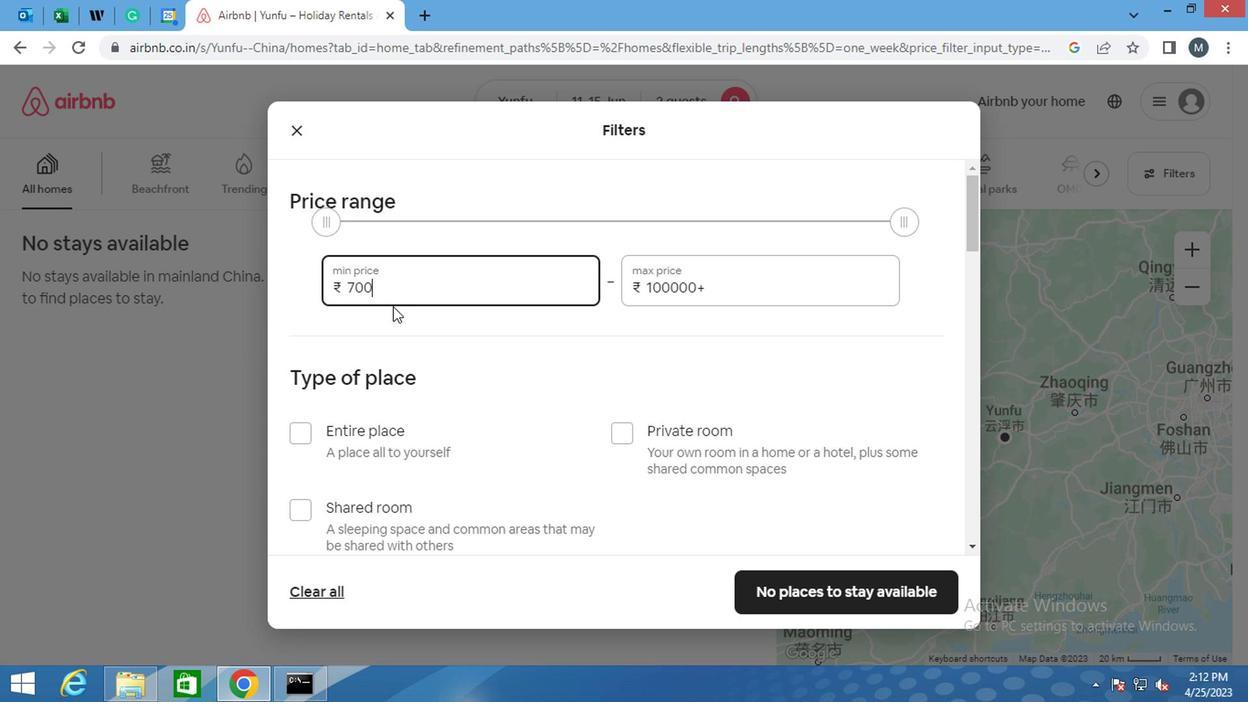 
Action: Mouse moved to (707, 294)
Screenshot: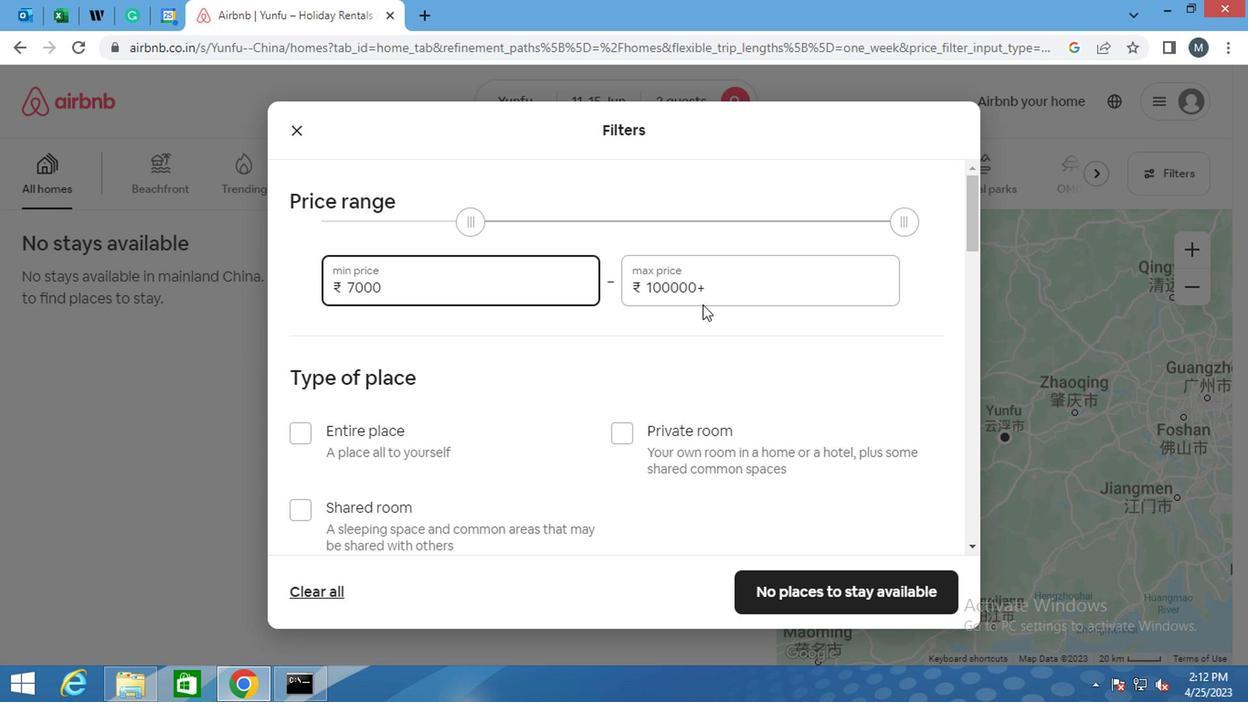 
Action: Mouse pressed left at (707, 294)
Screenshot: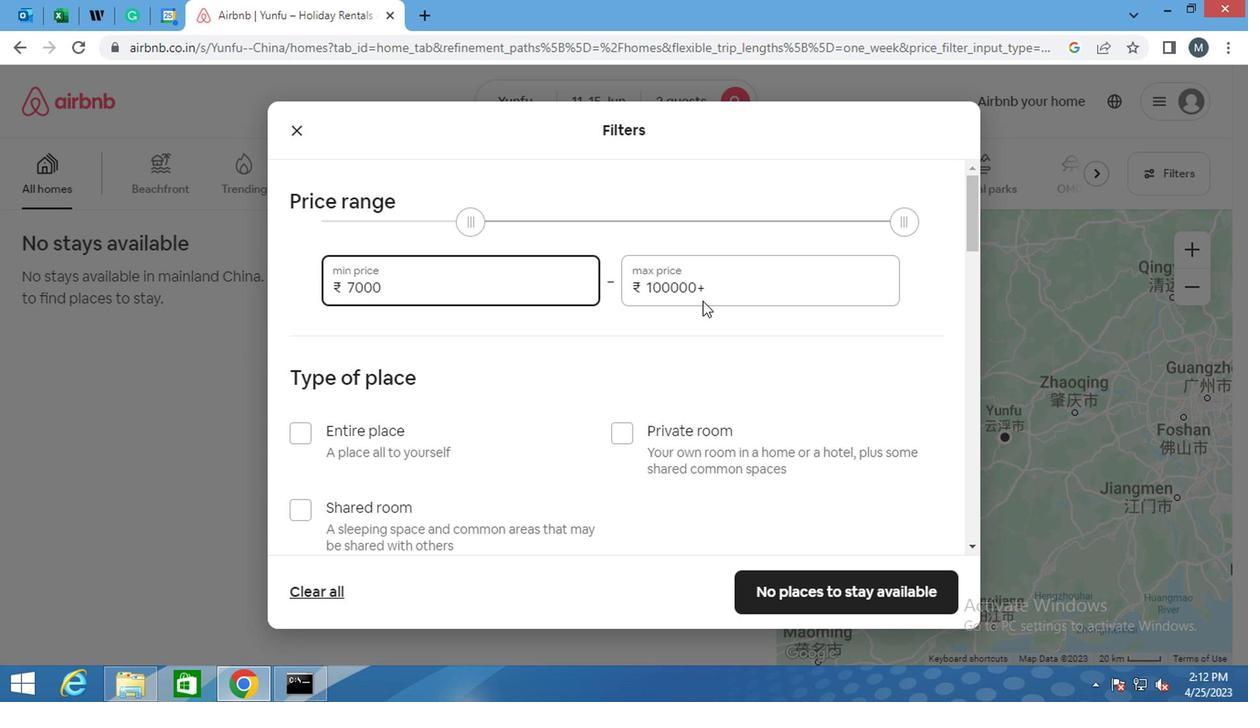 
Action: Mouse moved to (709, 294)
Screenshot: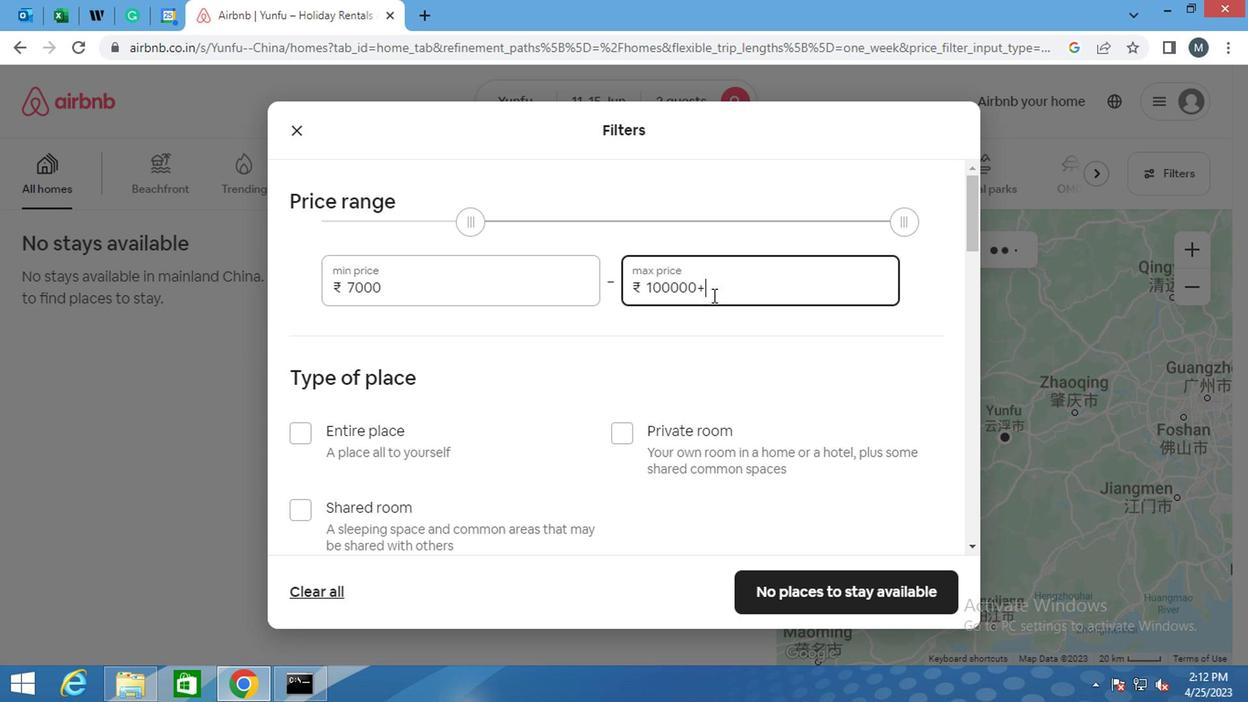 
Action: Key pressed <Key.backspace><Key.backspace><Key.backspace><Key.backspace><Key.backspace><Key.backspace><Key.backspace>
Screenshot: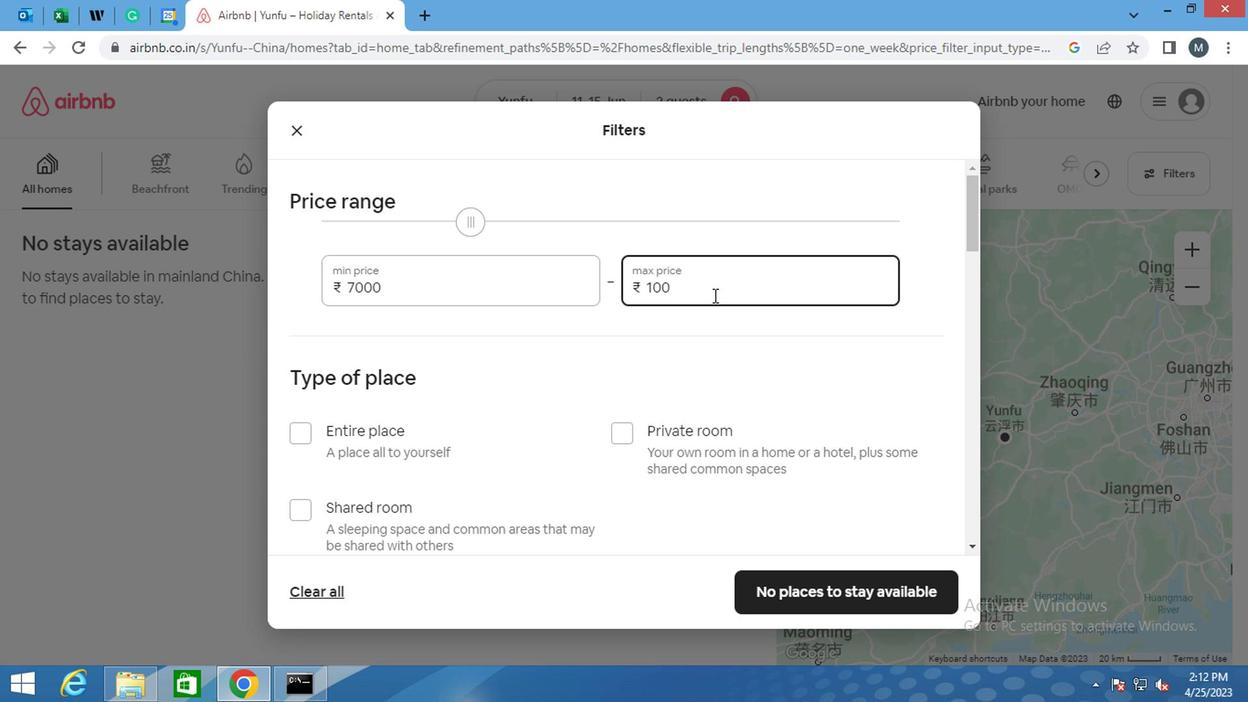 
Action: Mouse moved to (709, 294)
Screenshot: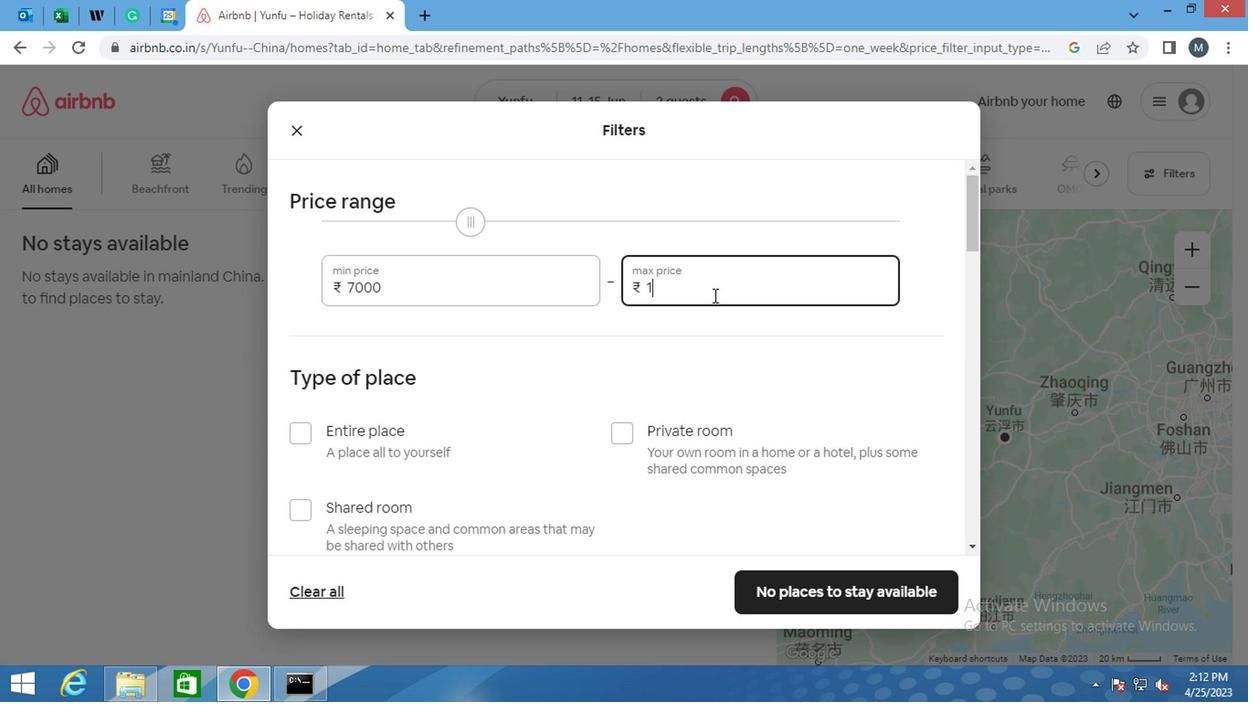 
Action: Key pressed 600
Screenshot: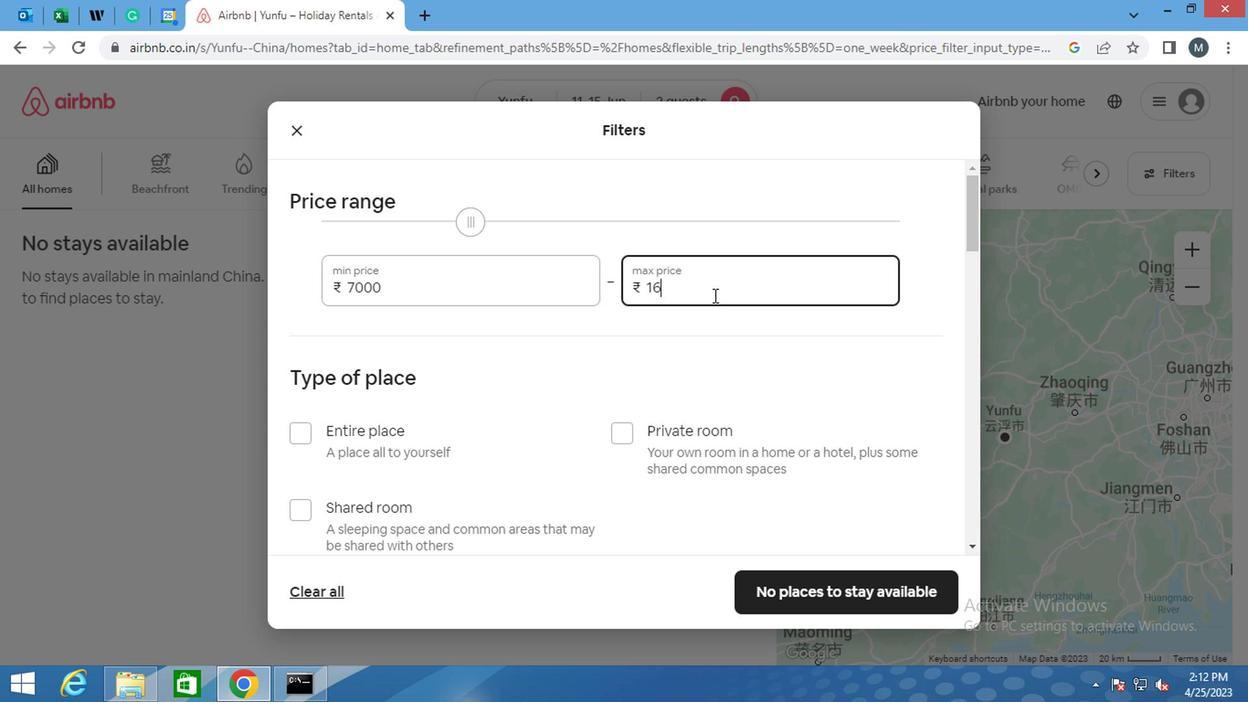 
Action: Mouse moved to (708, 294)
Screenshot: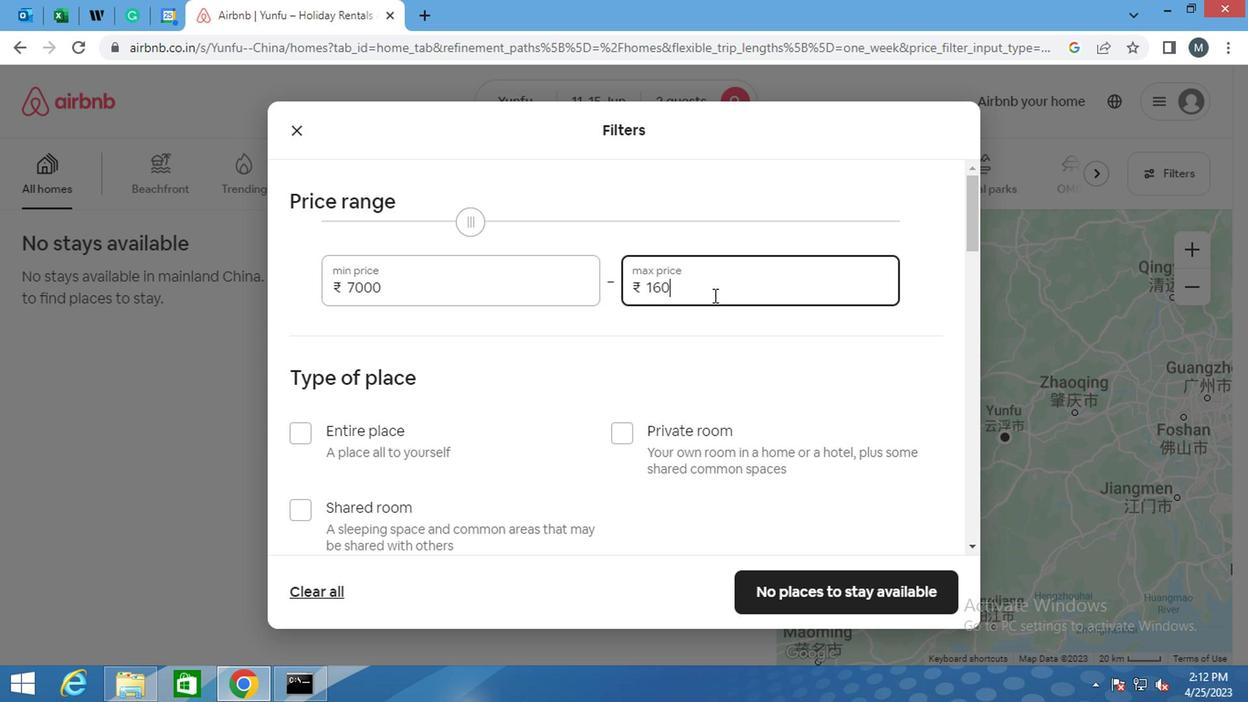 
Action: Key pressed 0
Screenshot: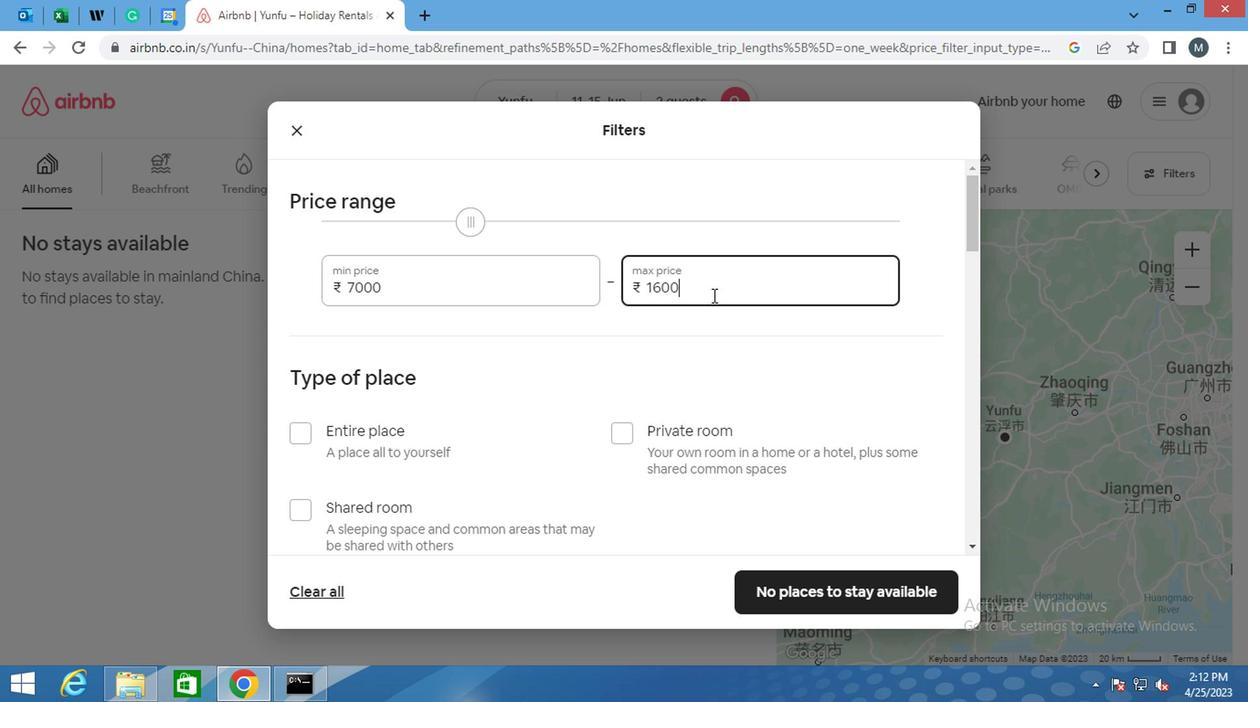 
Action: Mouse moved to (500, 325)
Screenshot: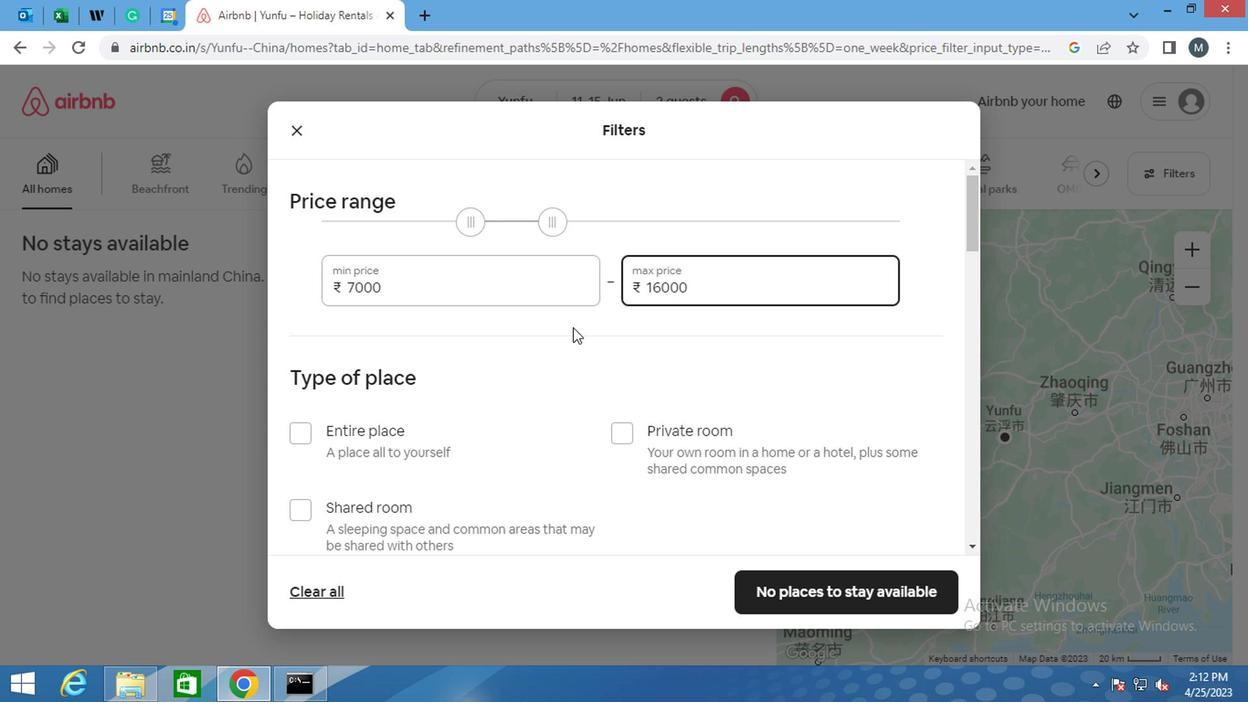 
Action: Mouse scrolled (500, 324) with delta (0, -1)
Screenshot: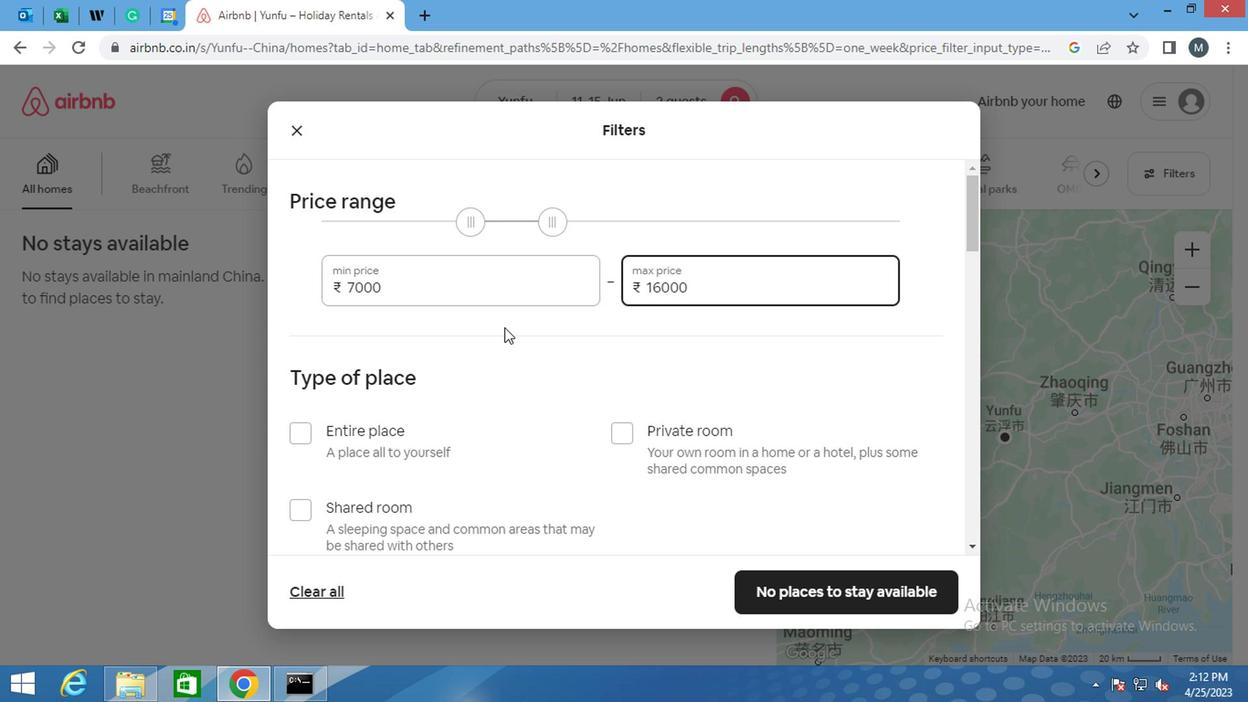 
Action: Mouse scrolled (500, 324) with delta (0, -1)
Screenshot: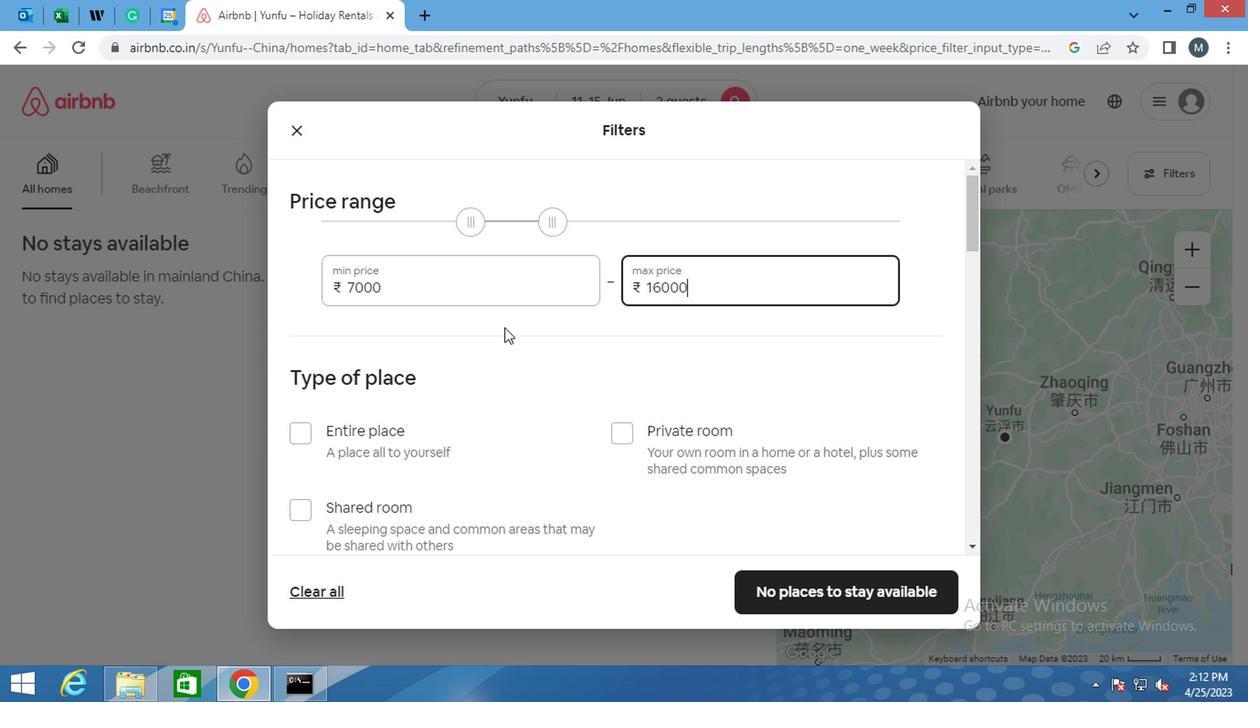 
Action: Mouse moved to (624, 248)
Screenshot: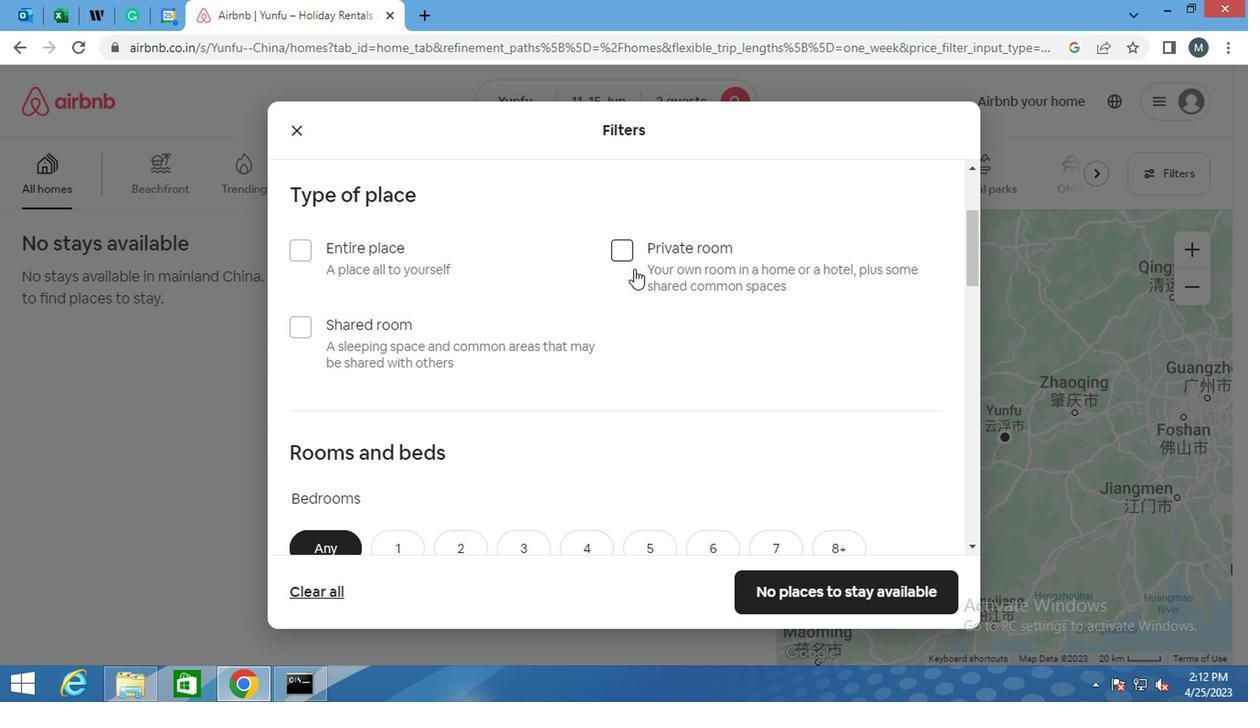 
Action: Mouse pressed left at (624, 248)
Screenshot: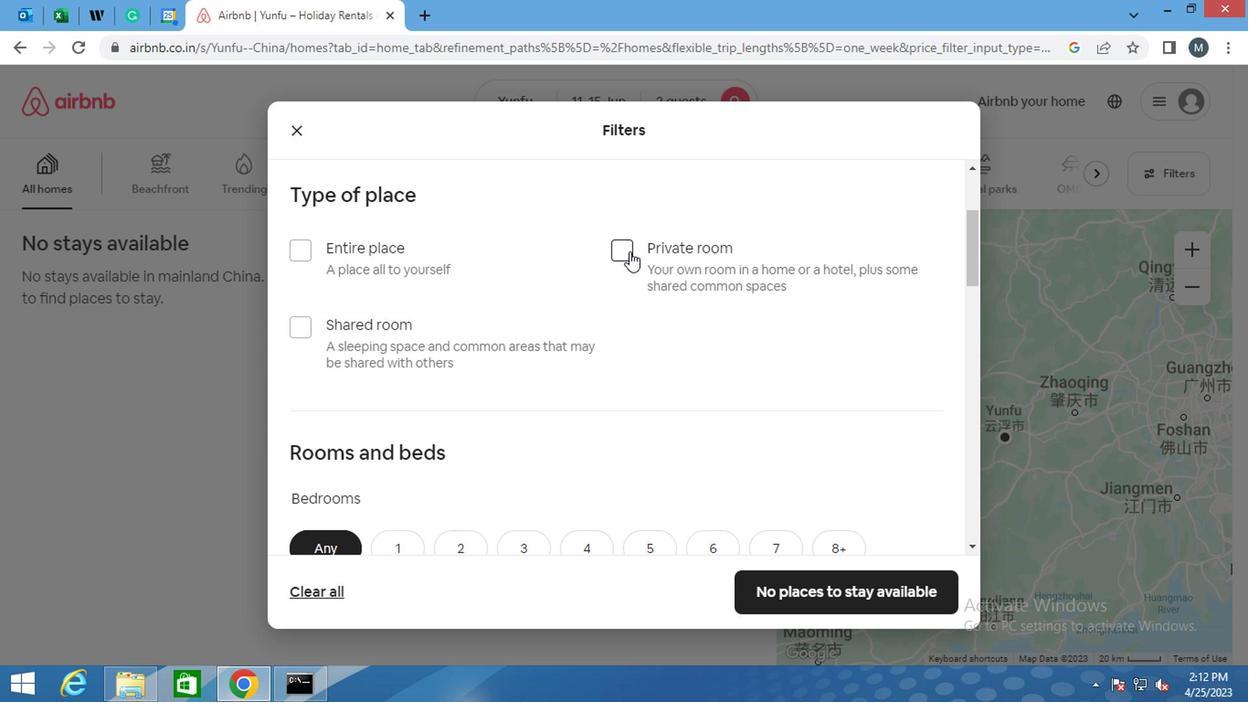 
Action: Mouse moved to (509, 278)
Screenshot: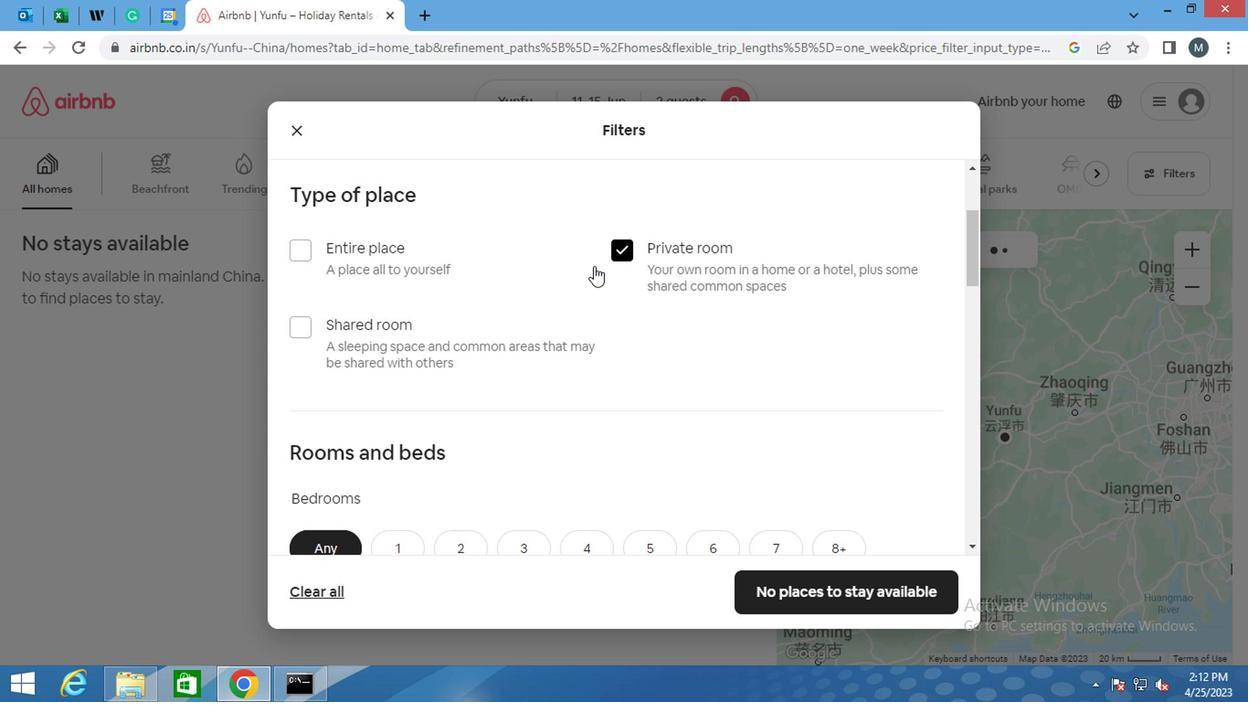
Action: Mouse scrolled (509, 278) with delta (0, 0)
Screenshot: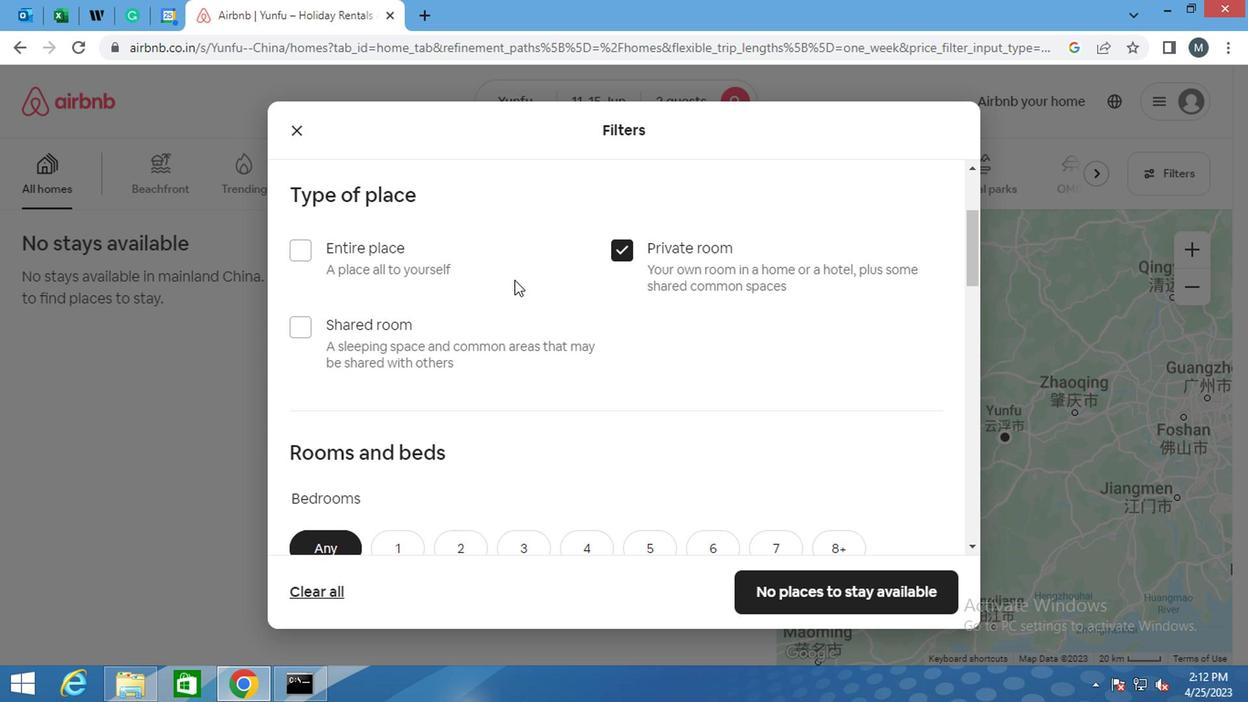 
Action: Mouse moved to (399, 459)
Screenshot: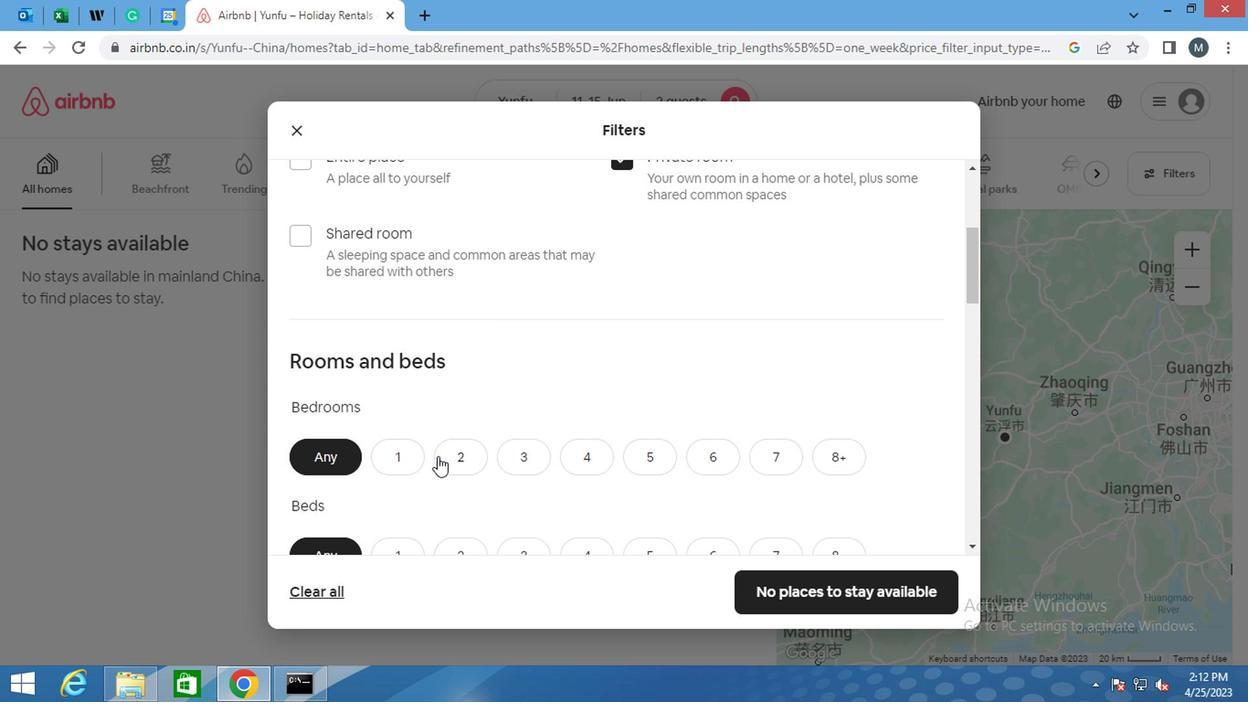 
Action: Mouse pressed left at (399, 459)
Screenshot: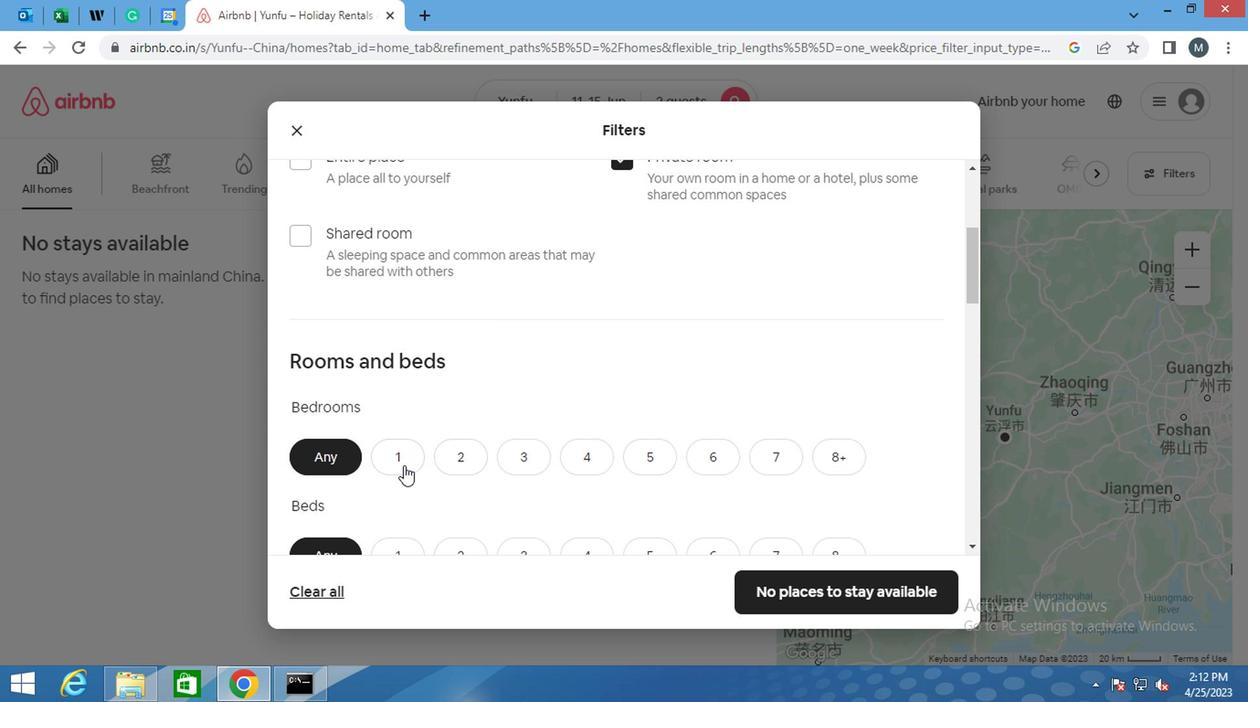 
Action: Mouse moved to (425, 422)
Screenshot: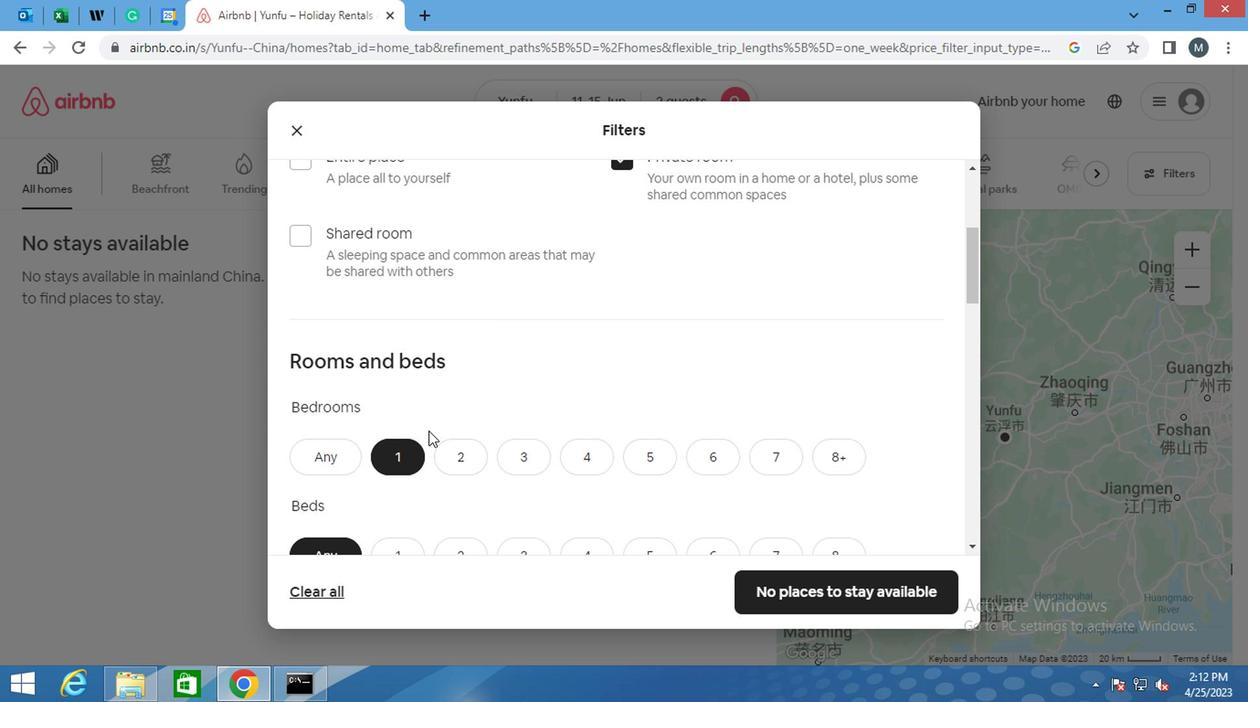 
Action: Mouse scrolled (425, 421) with delta (0, 0)
Screenshot: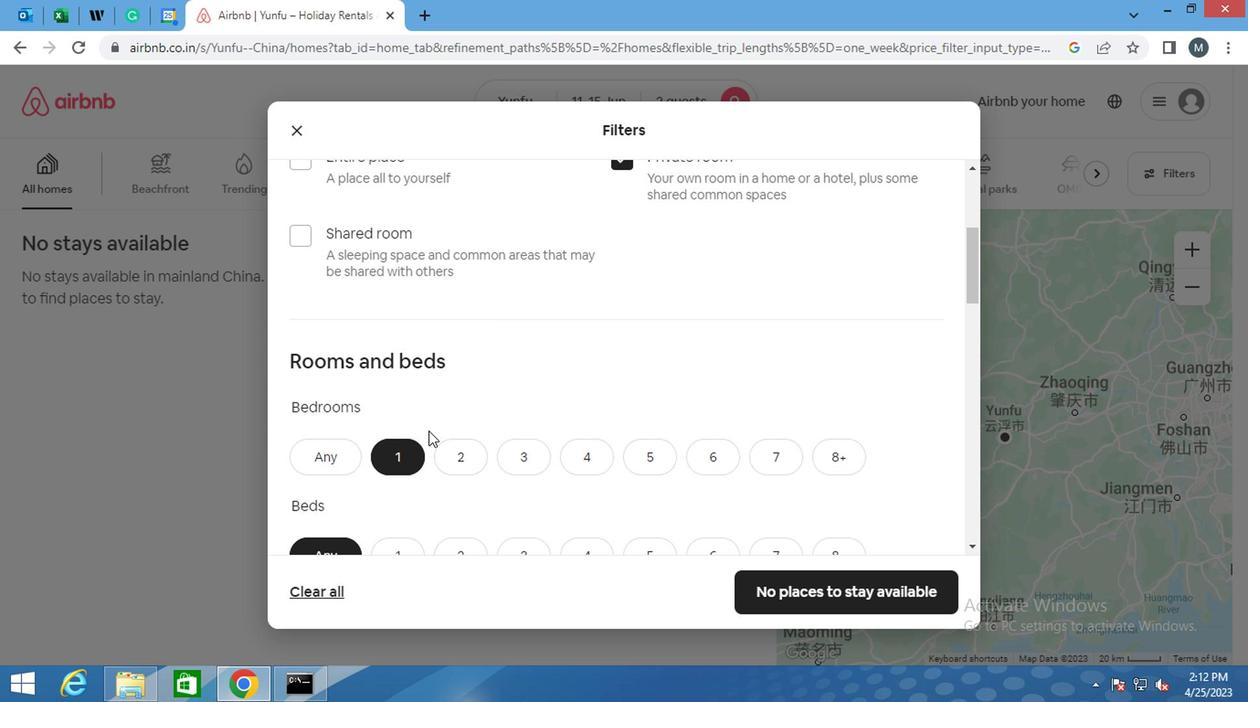 
Action: Mouse moved to (463, 377)
Screenshot: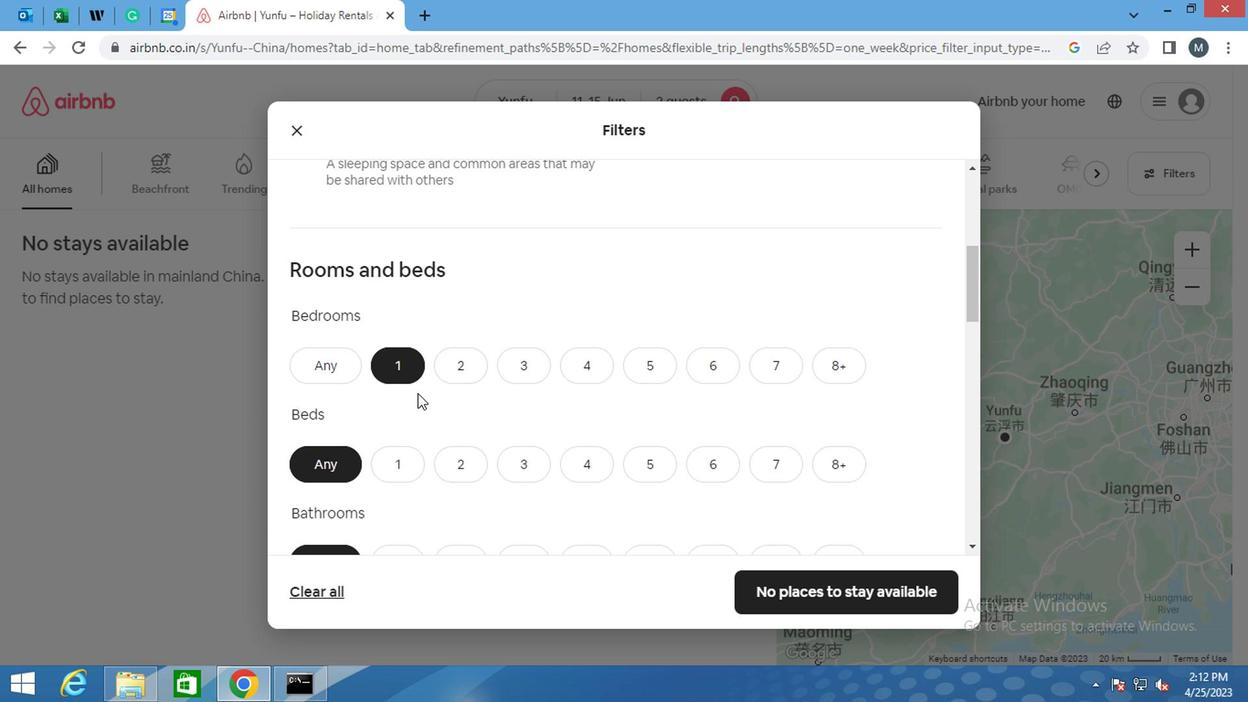 
Action: Mouse pressed left at (463, 377)
Screenshot: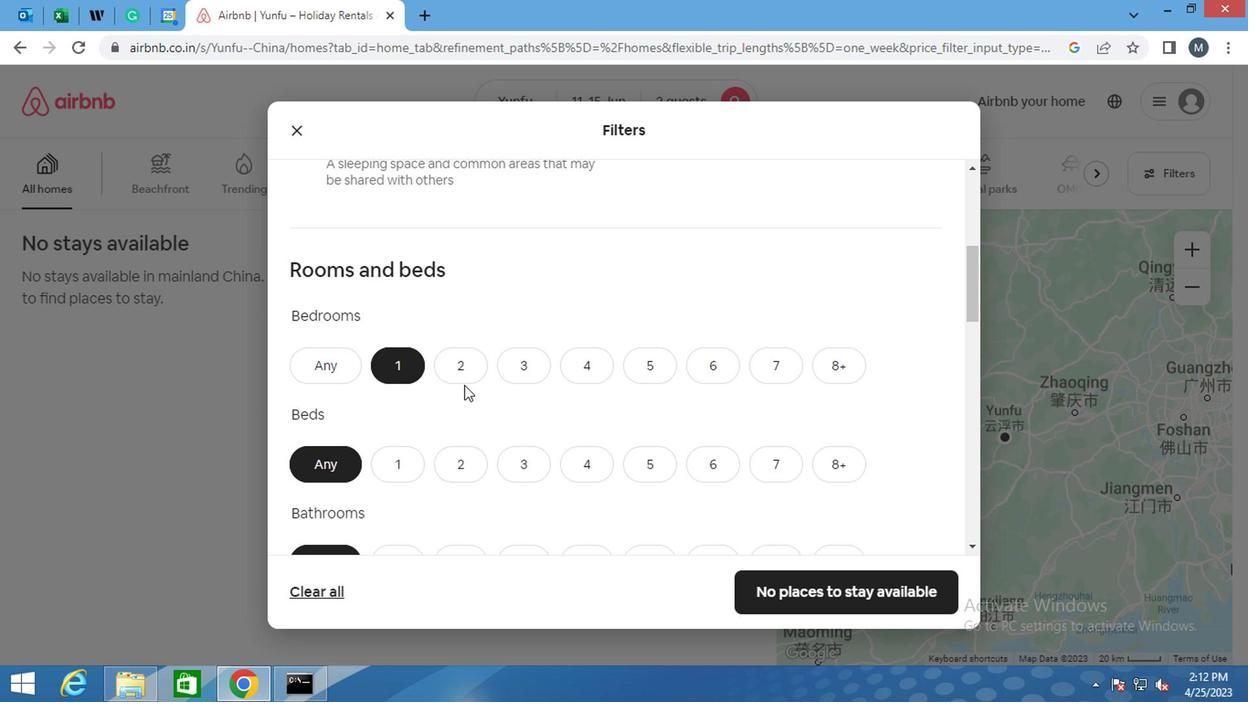 
Action: Mouse moved to (400, 462)
Screenshot: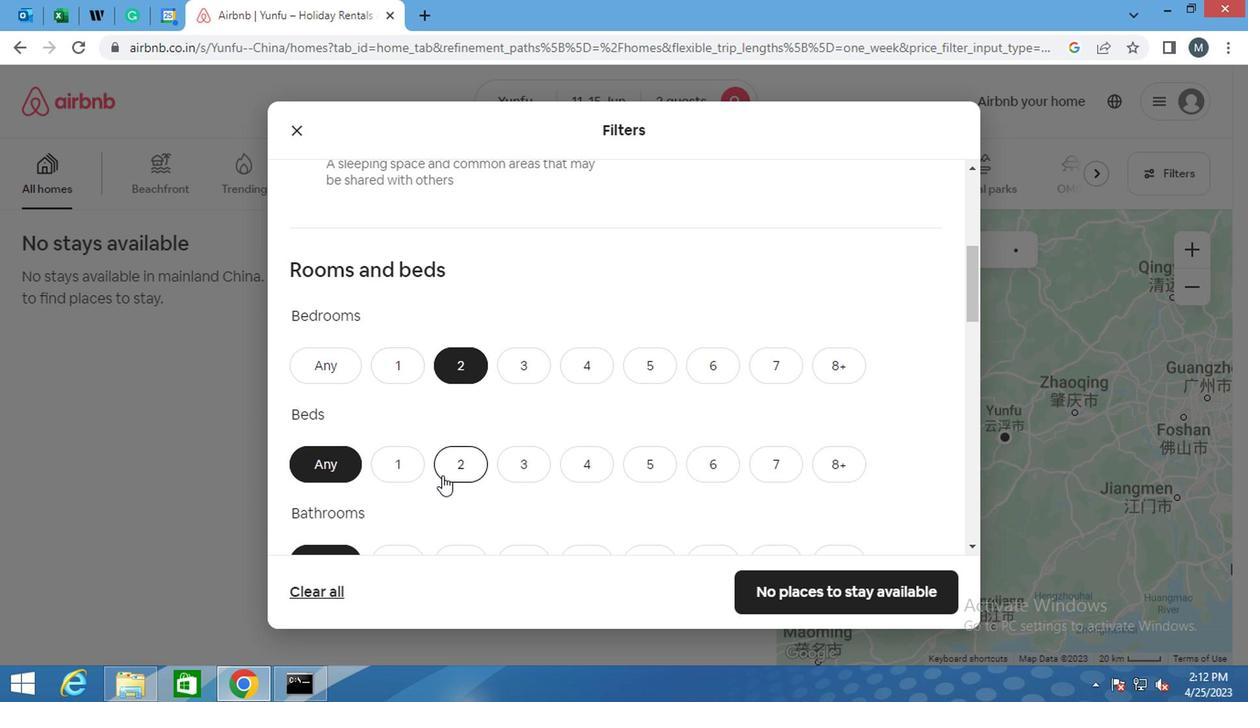 
Action: Mouse pressed left at (400, 462)
Screenshot: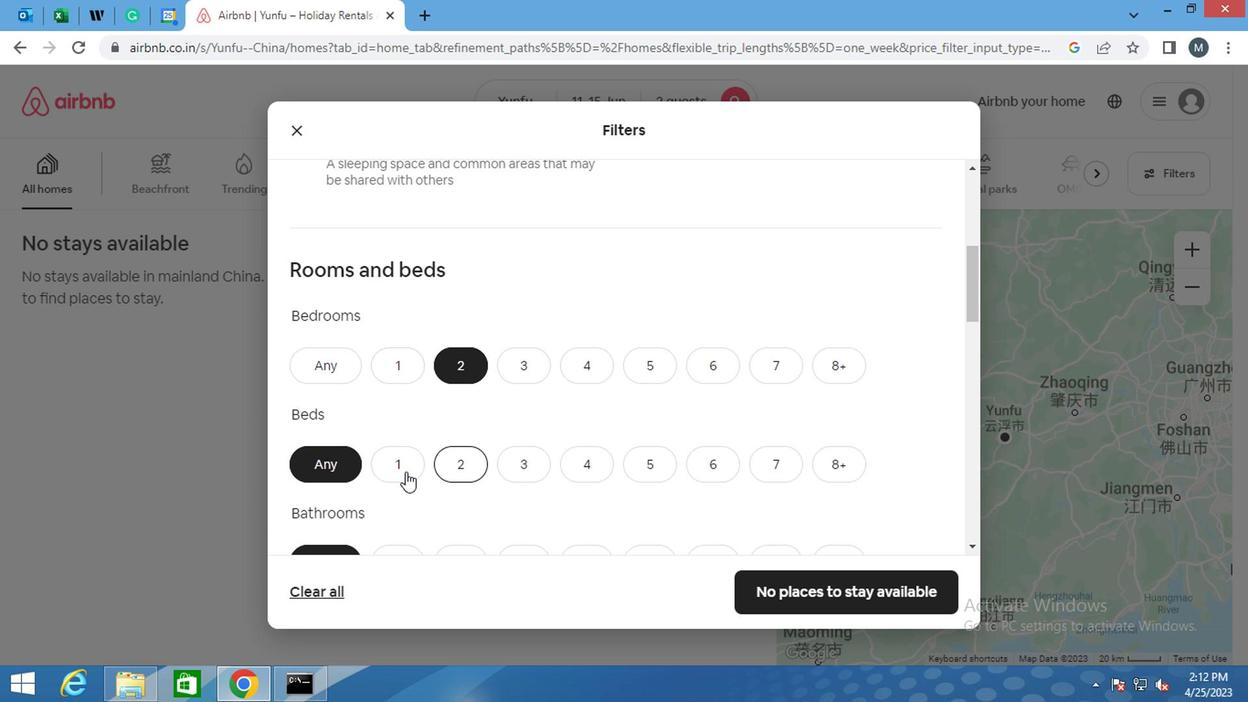
Action: Mouse moved to (389, 441)
Screenshot: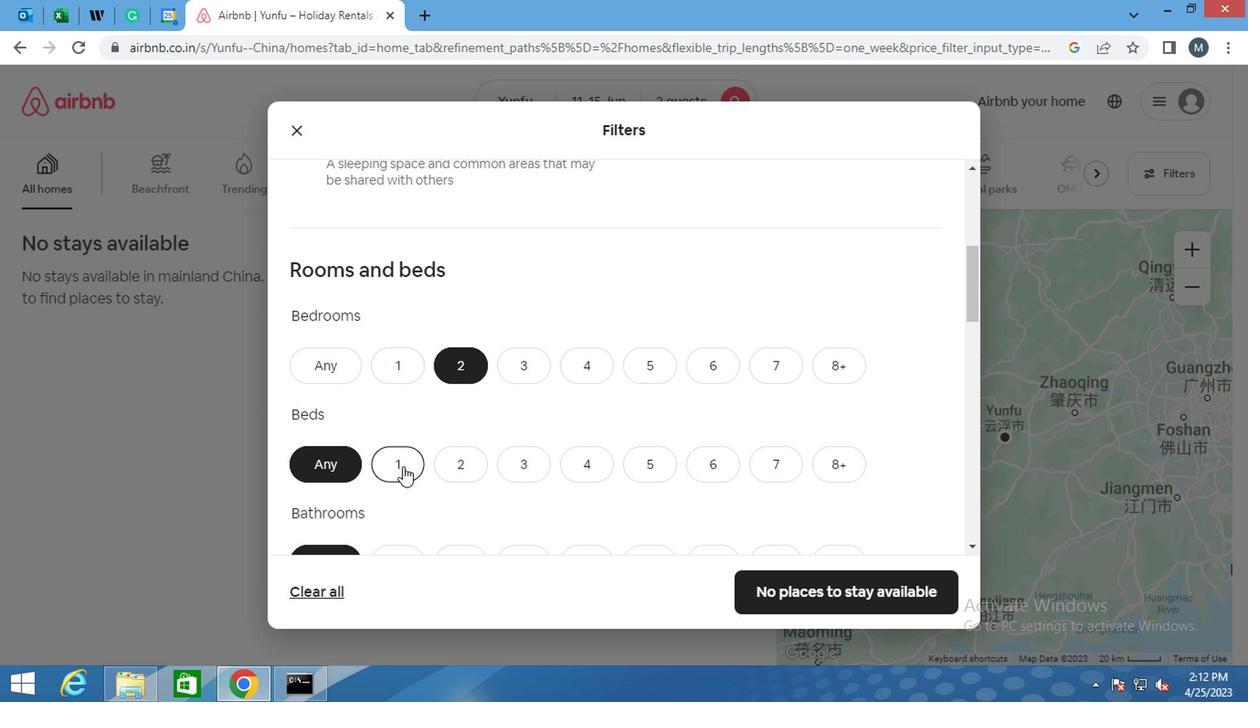 
Action: Mouse scrolled (389, 442) with delta (0, 0)
Screenshot: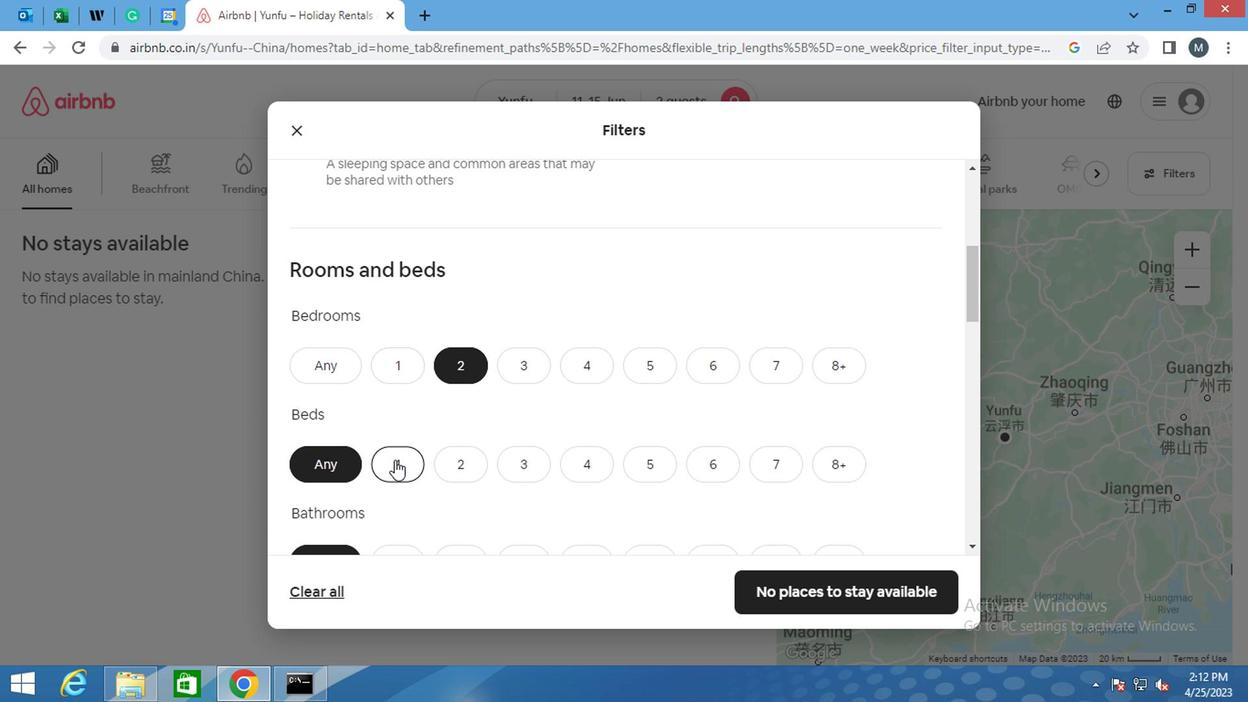 
Action: Mouse moved to (389, 440)
Screenshot: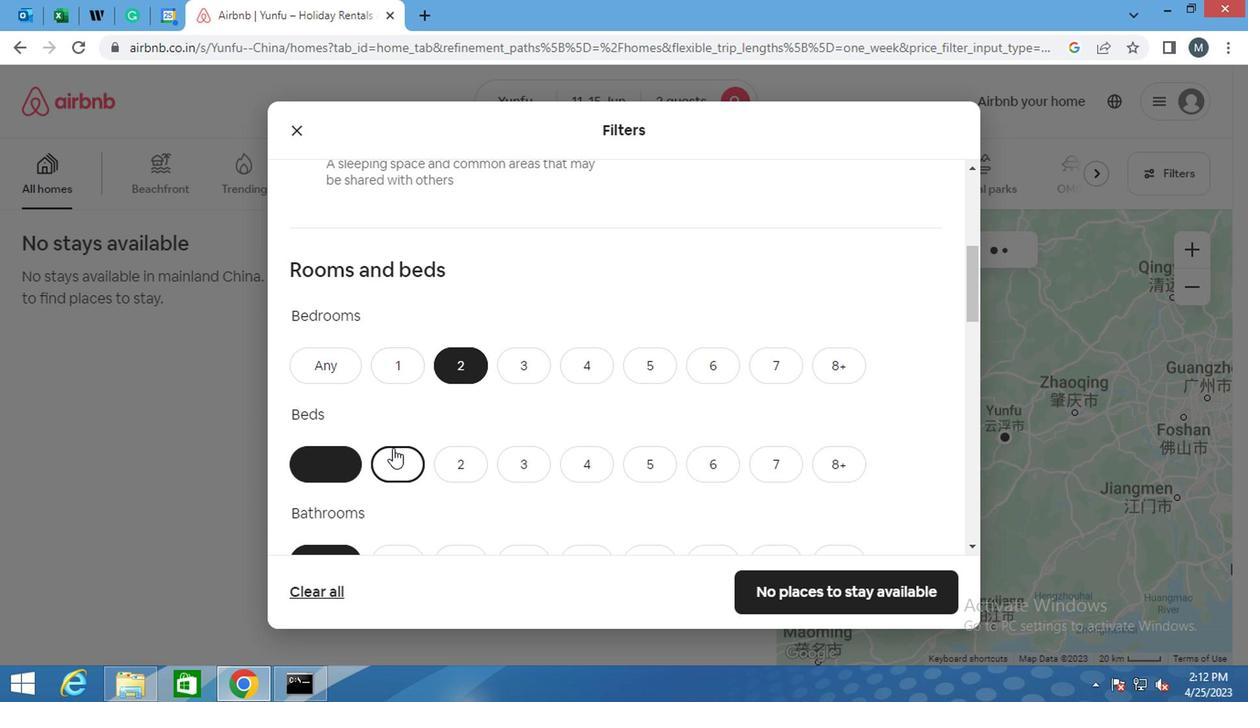 
Action: Mouse scrolled (389, 441) with delta (0, 1)
Screenshot: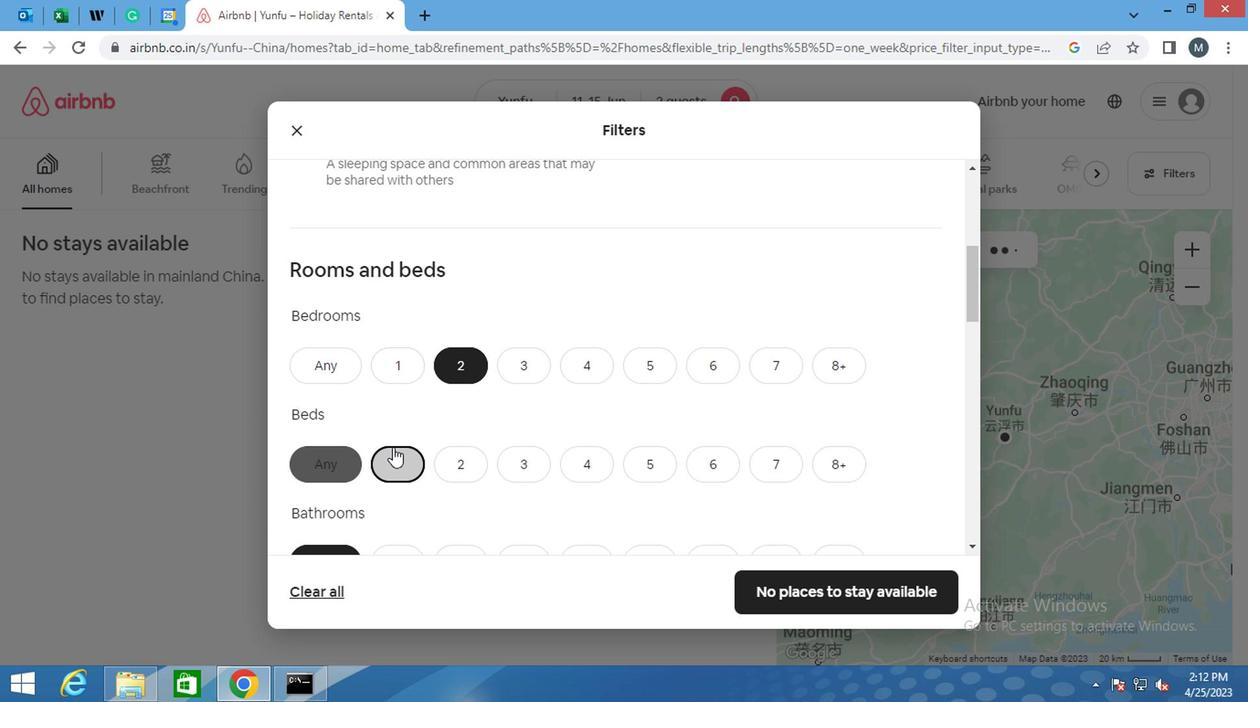 
Action: Mouse moved to (391, 437)
Screenshot: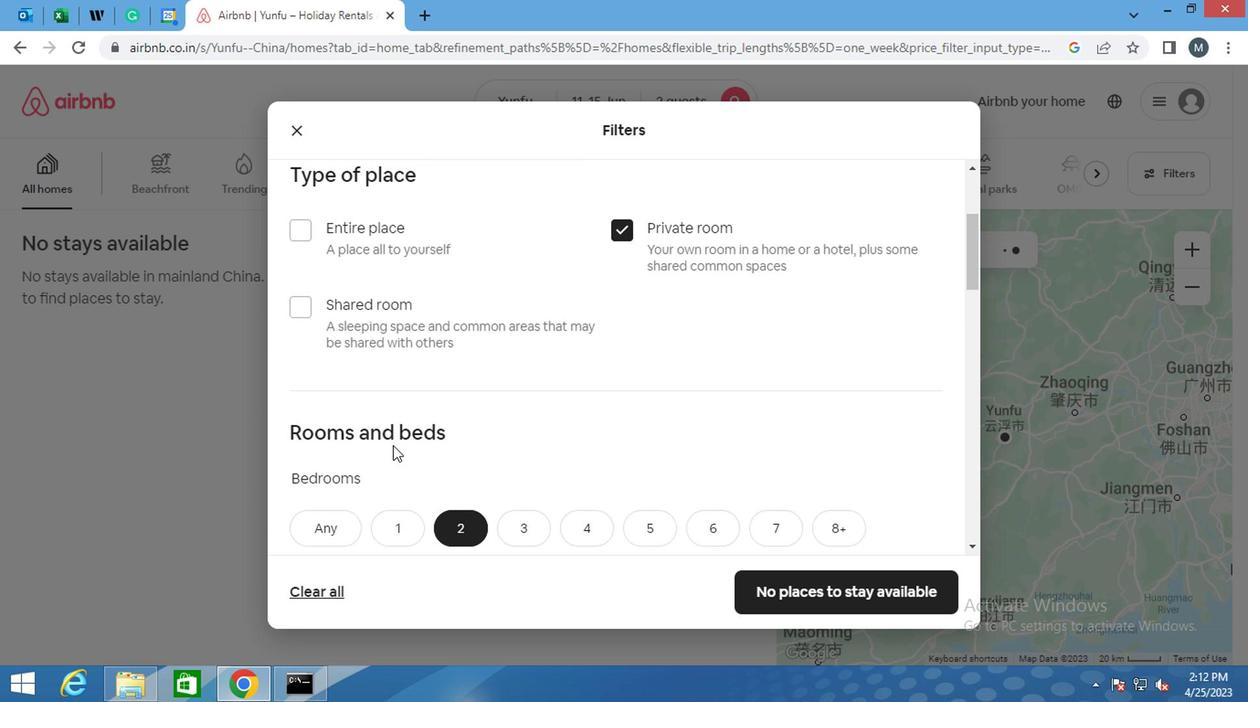 
Action: Mouse scrolled (391, 436) with delta (0, 0)
Screenshot: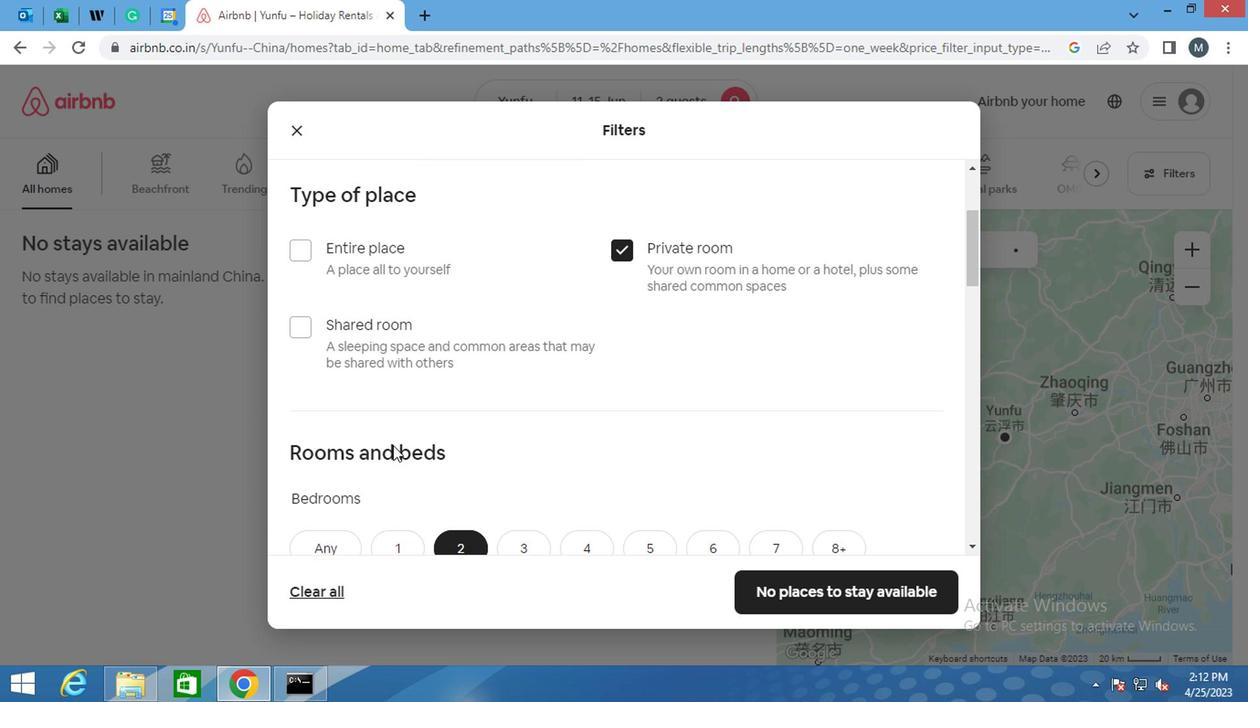 
Action: Mouse moved to (394, 435)
Screenshot: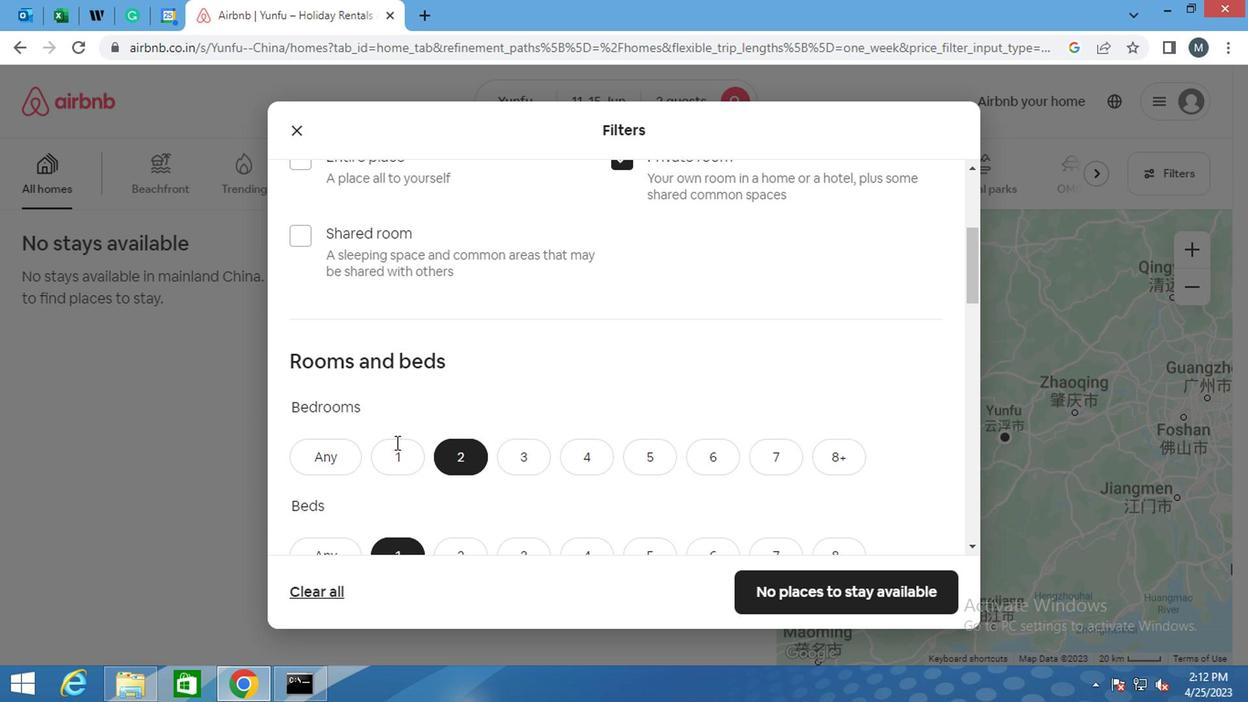
Action: Mouse scrolled (394, 434) with delta (0, 0)
Screenshot: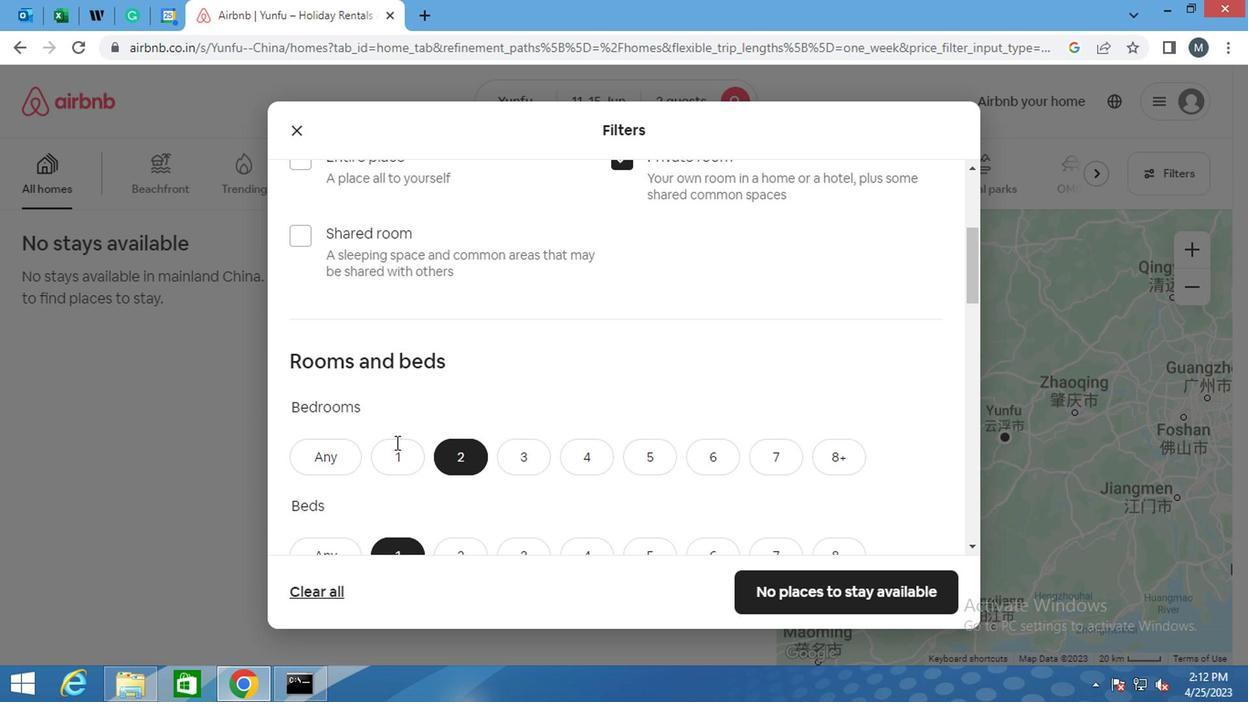 
Action: Mouse moved to (411, 364)
Screenshot: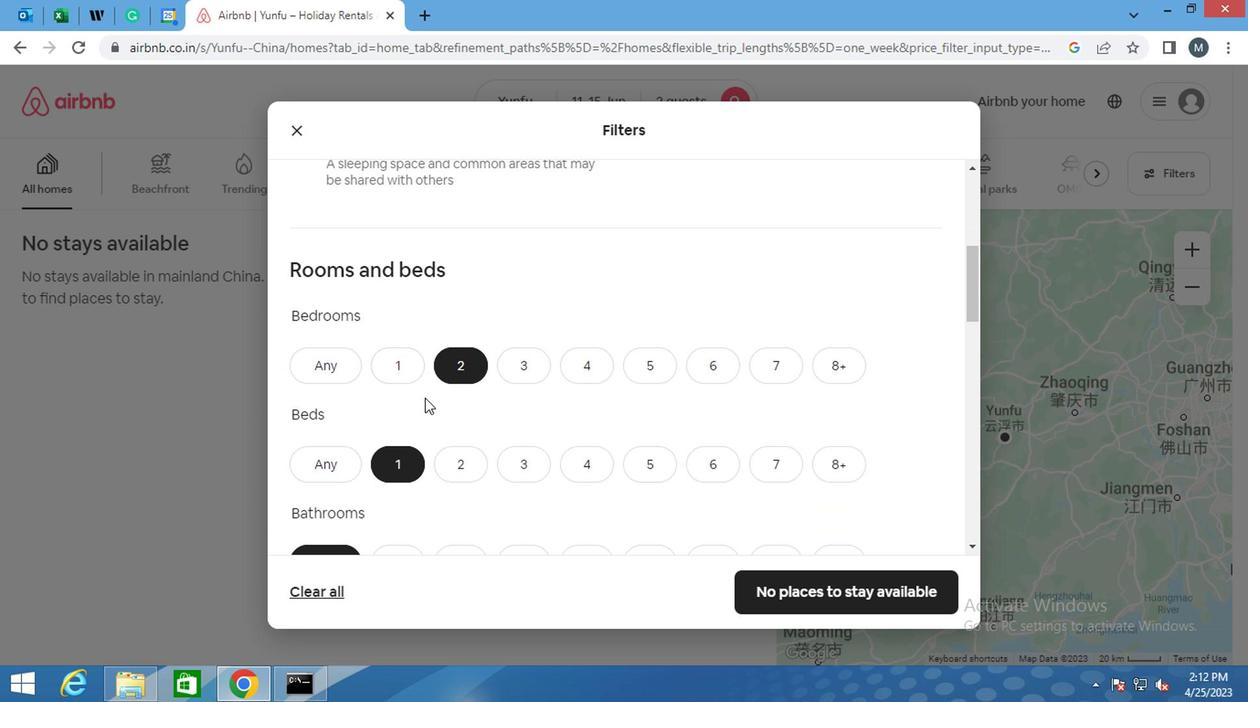 
Action: Mouse pressed left at (411, 364)
Screenshot: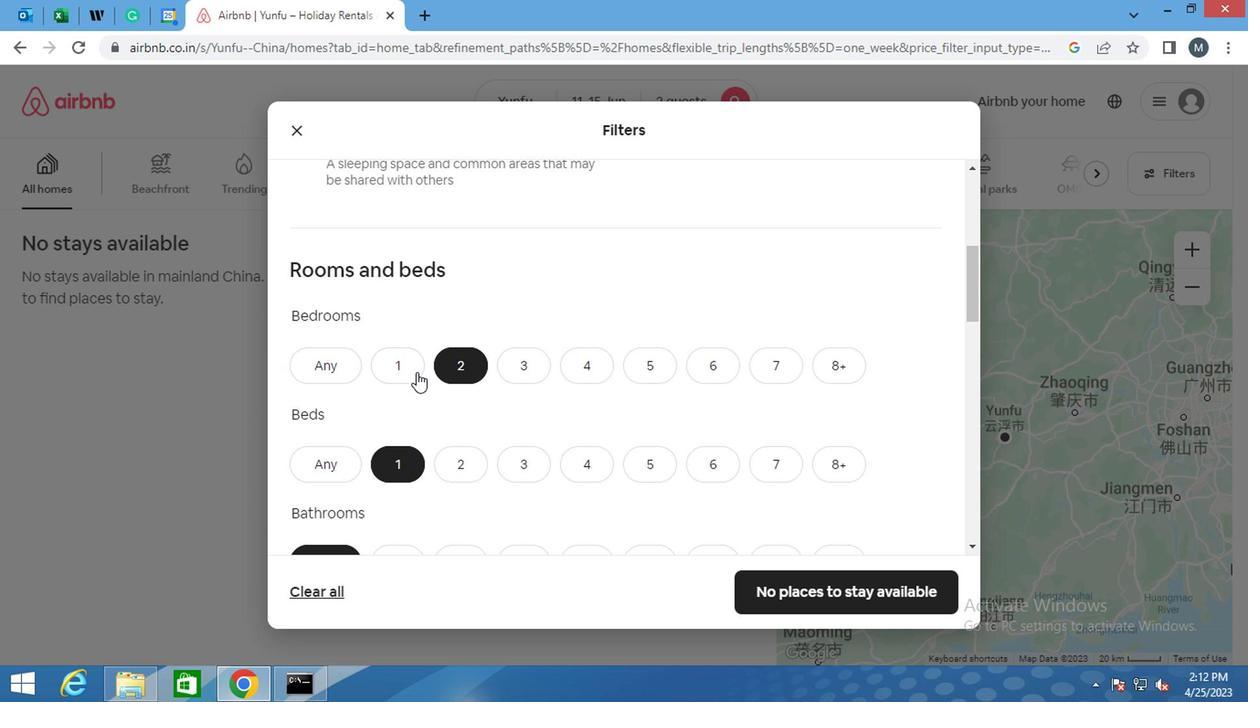 
Action: Mouse moved to (418, 371)
Screenshot: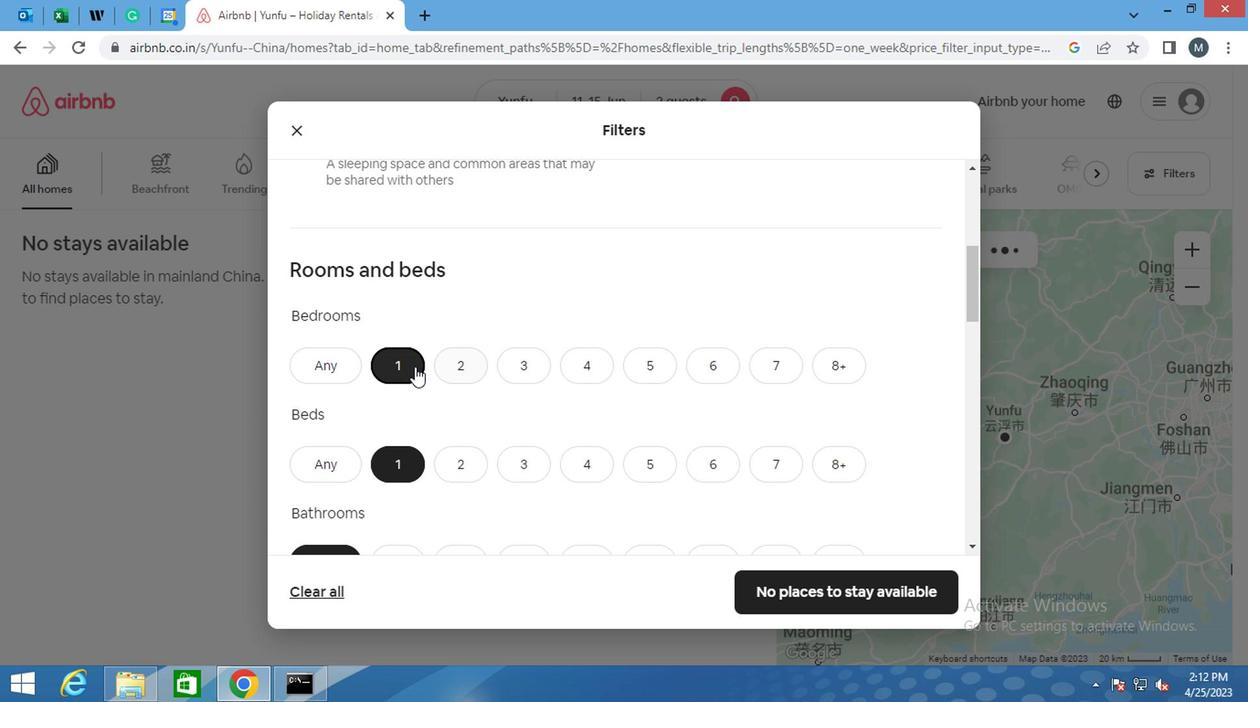 
Action: Mouse scrolled (418, 370) with delta (0, -1)
Screenshot: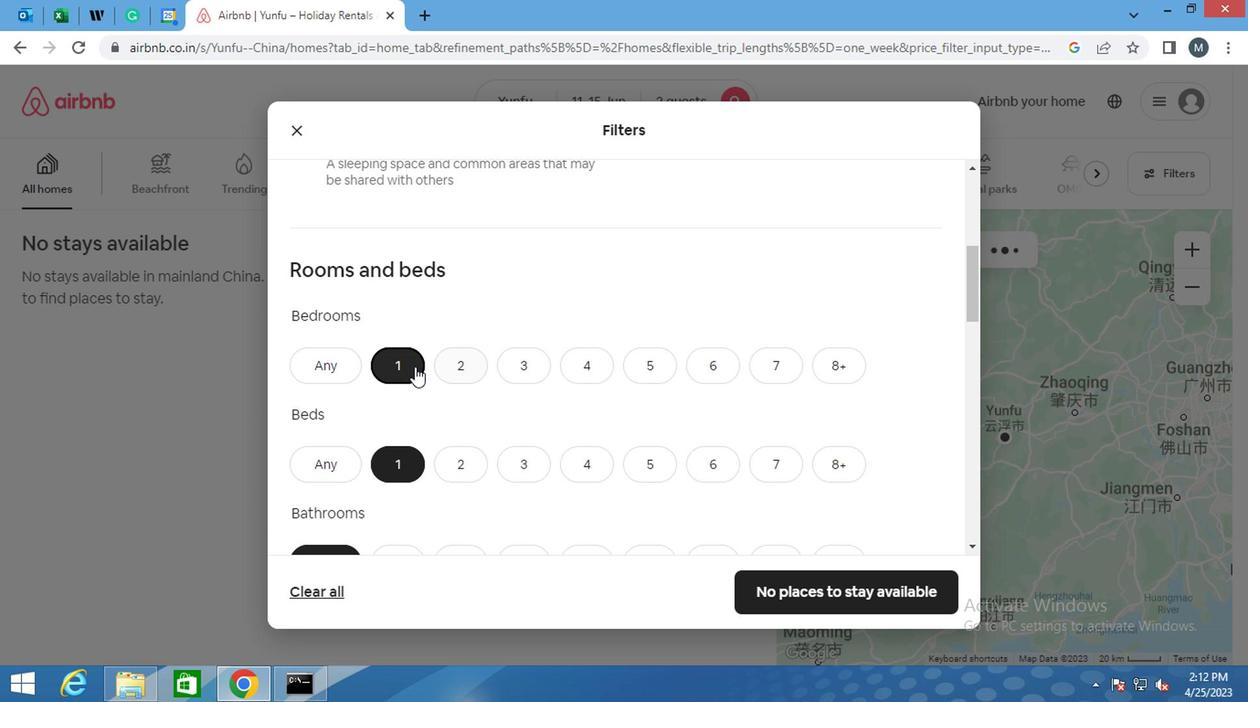 
Action: Mouse moved to (414, 386)
Screenshot: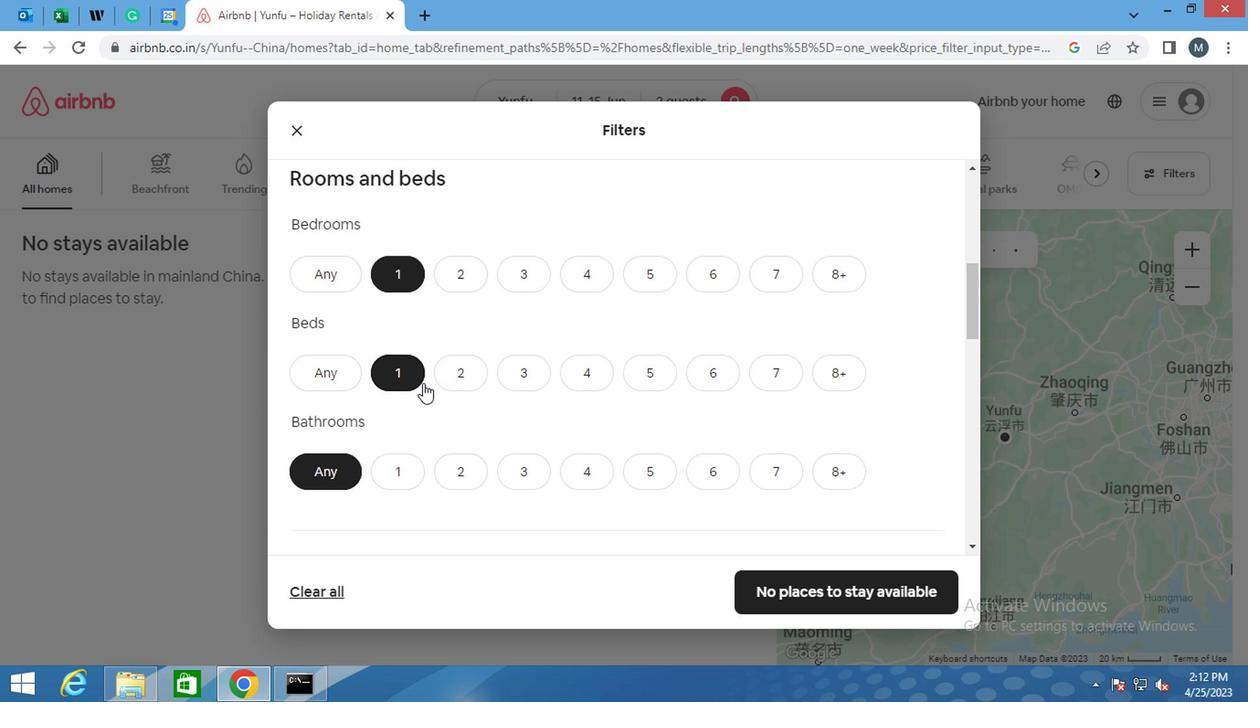 
Action: Mouse scrolled (414, 386) with delta (0, 0)
Screenshot: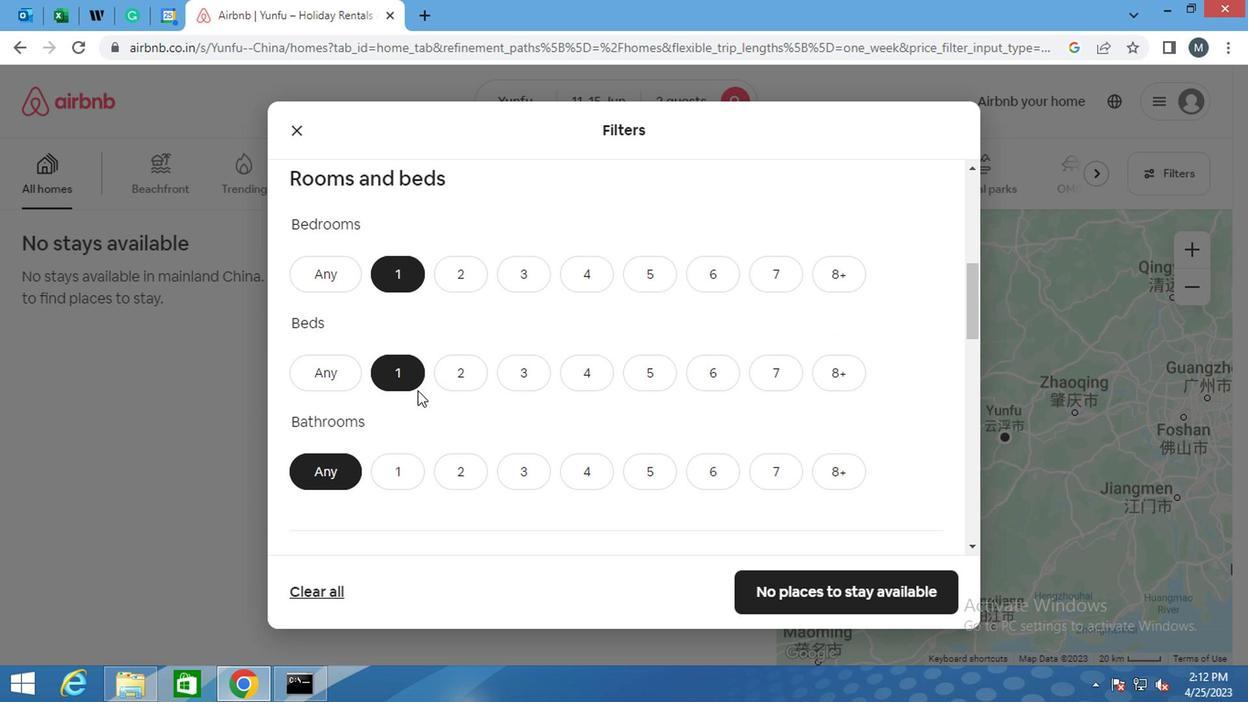 
Action: Mouse moved to (461, 282)
Screenshot: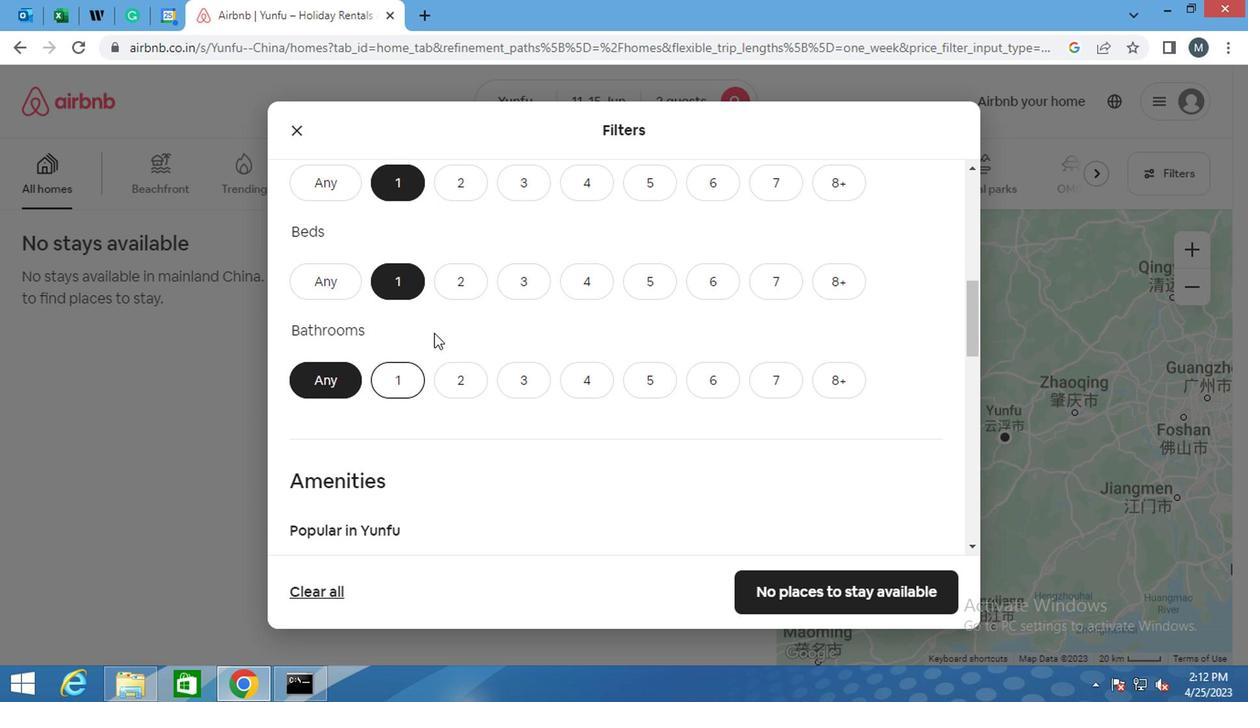 
Action: Mouse pressed left at (461, 282)
Screenshot: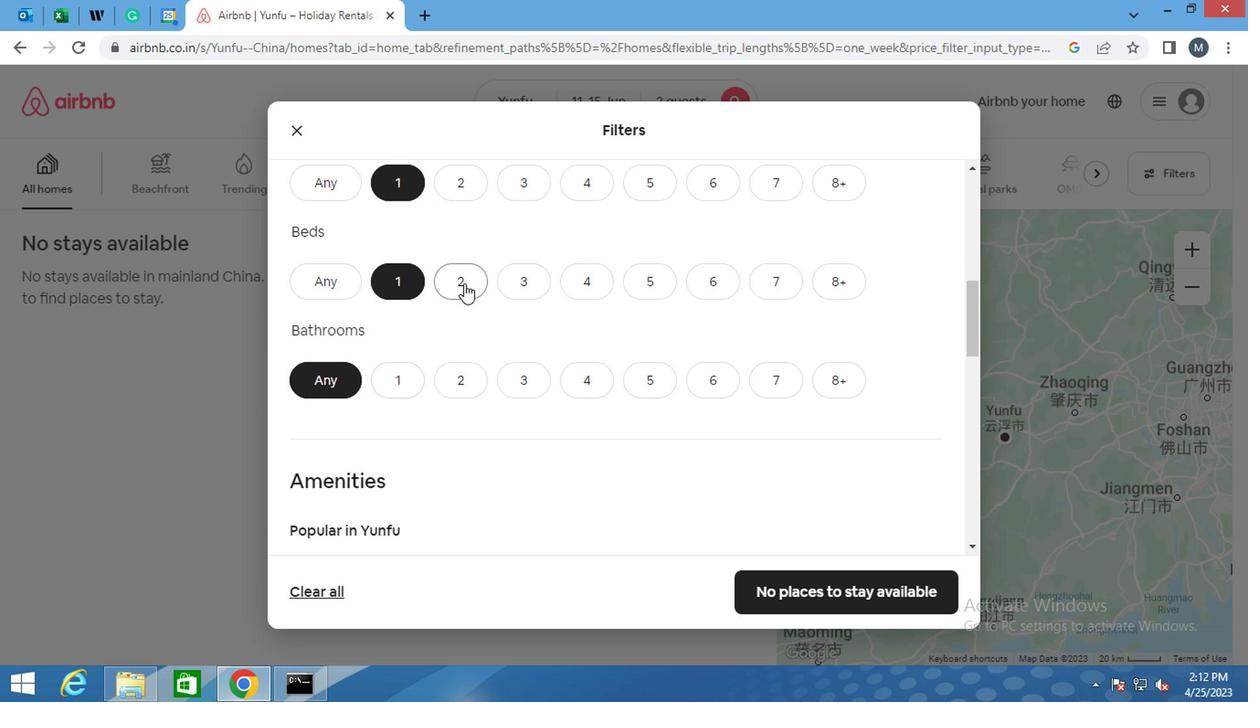
Action: Mouse moved to (460, 282)
Screenshot: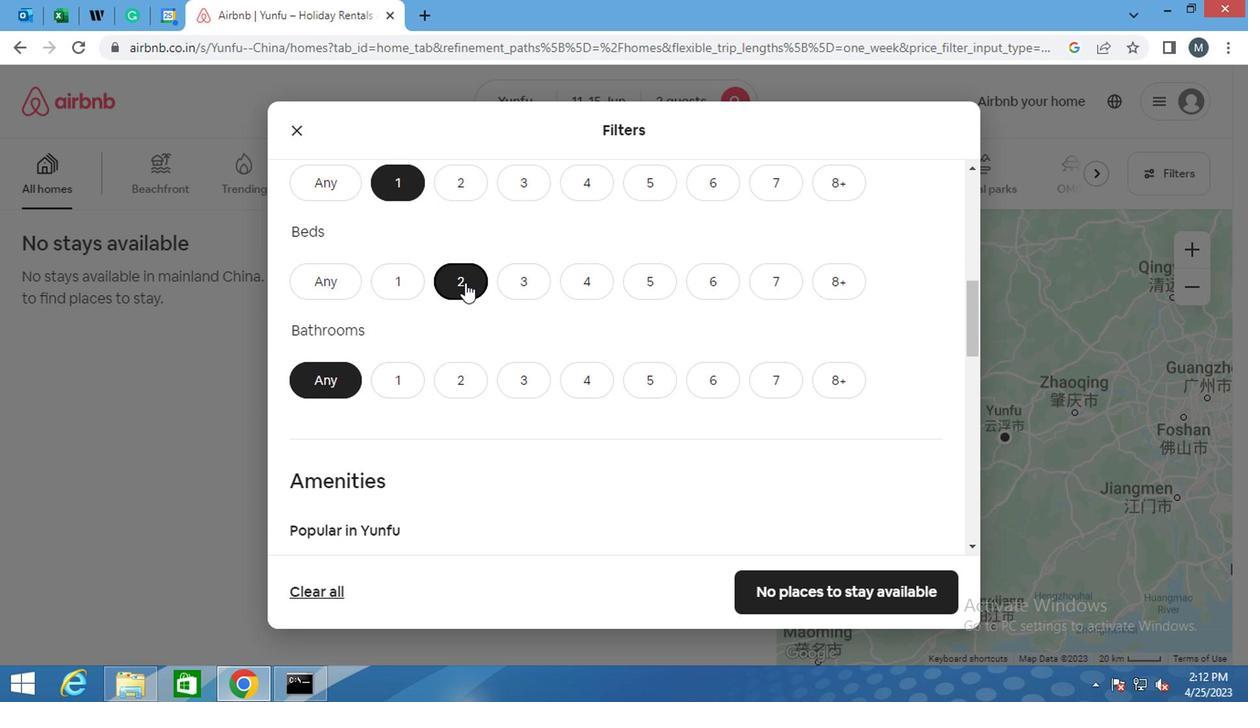 
Action: Mouse scrolled (460, 280) with delta (0, -1)
Screenshot: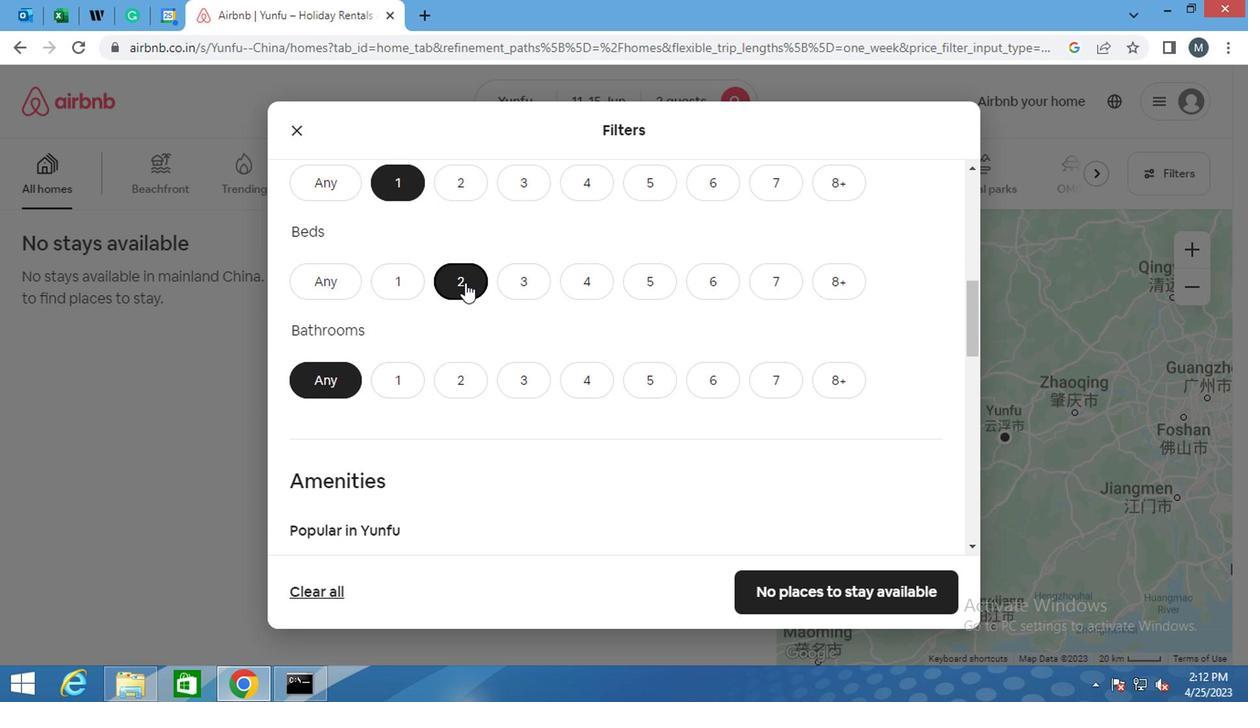 
Action: Mouse moved to (403, 291)
Screenshot: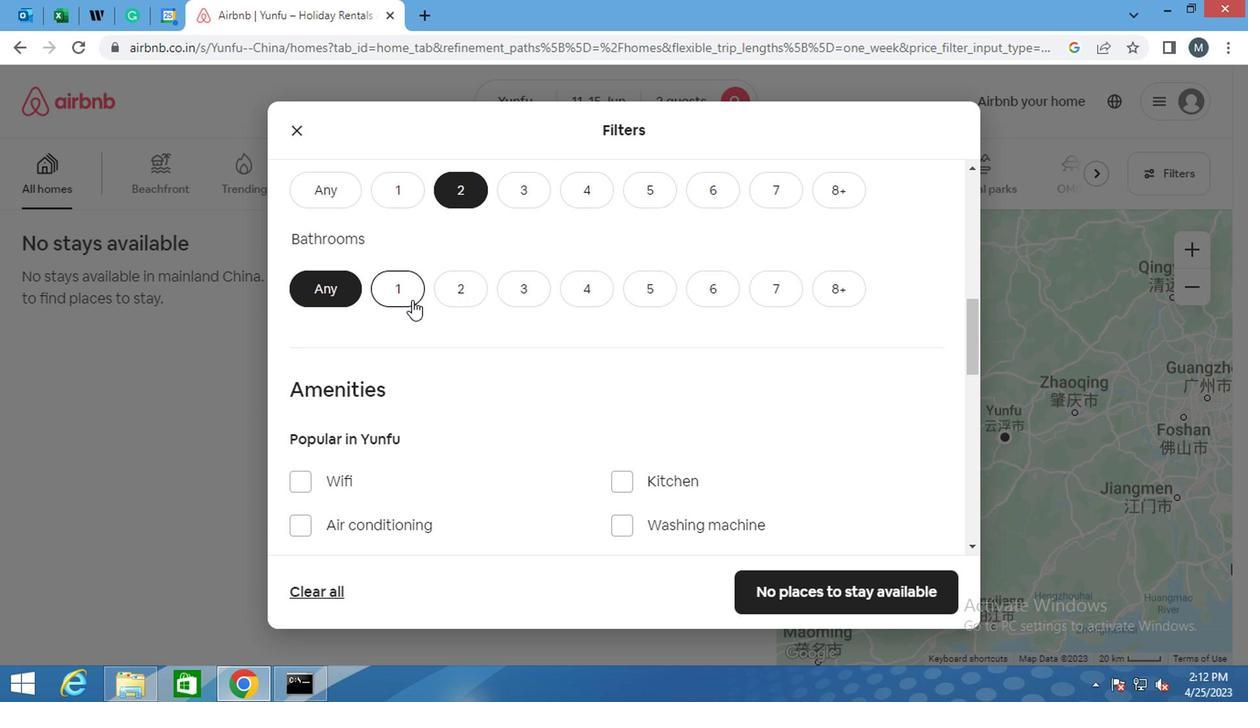 
Action: Mouse pressed left at (403, 291)
Screenshot: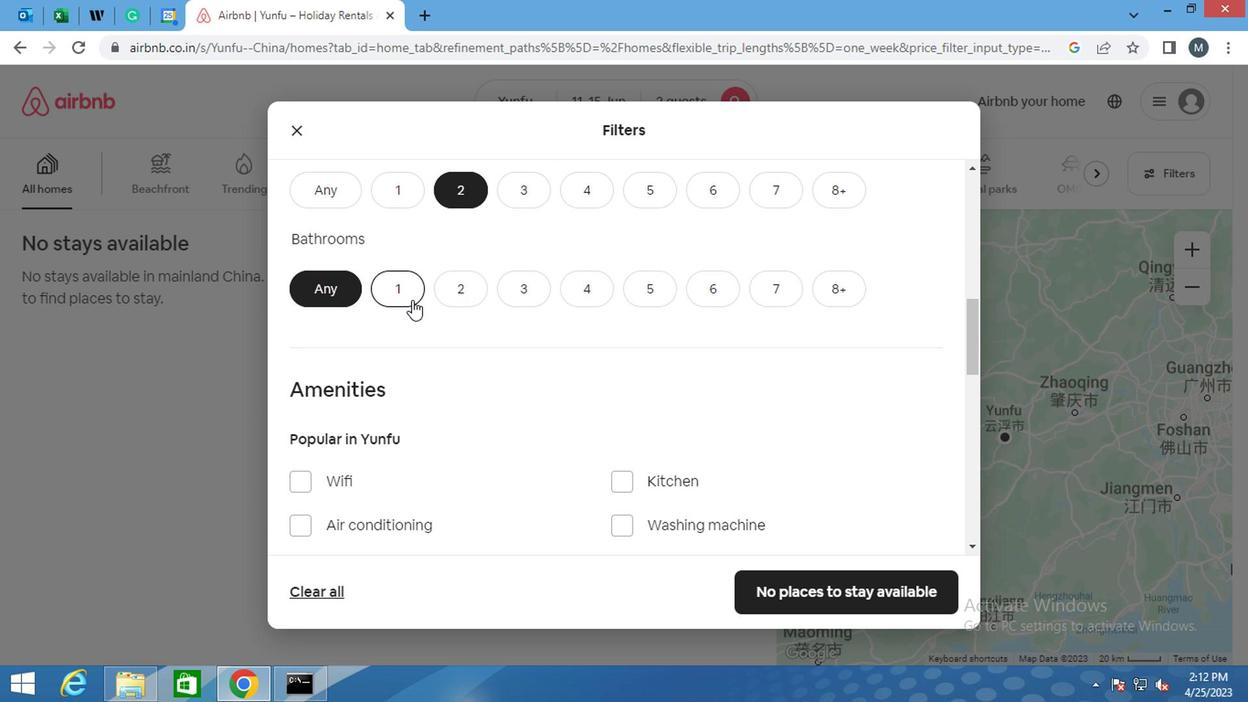 
Action: Mouse moved to (414, 362)
Screenshot: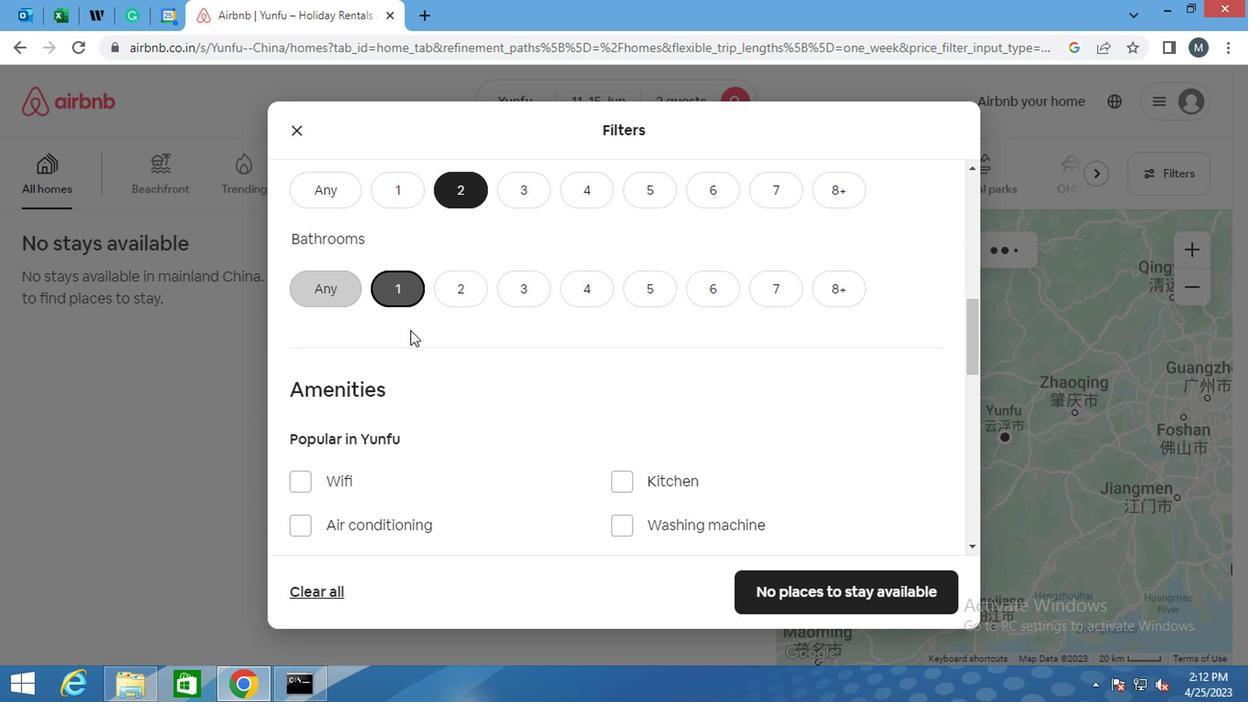 
Action: Mouse scrolled (414, 364) with delta (0, 1)
Screenshot: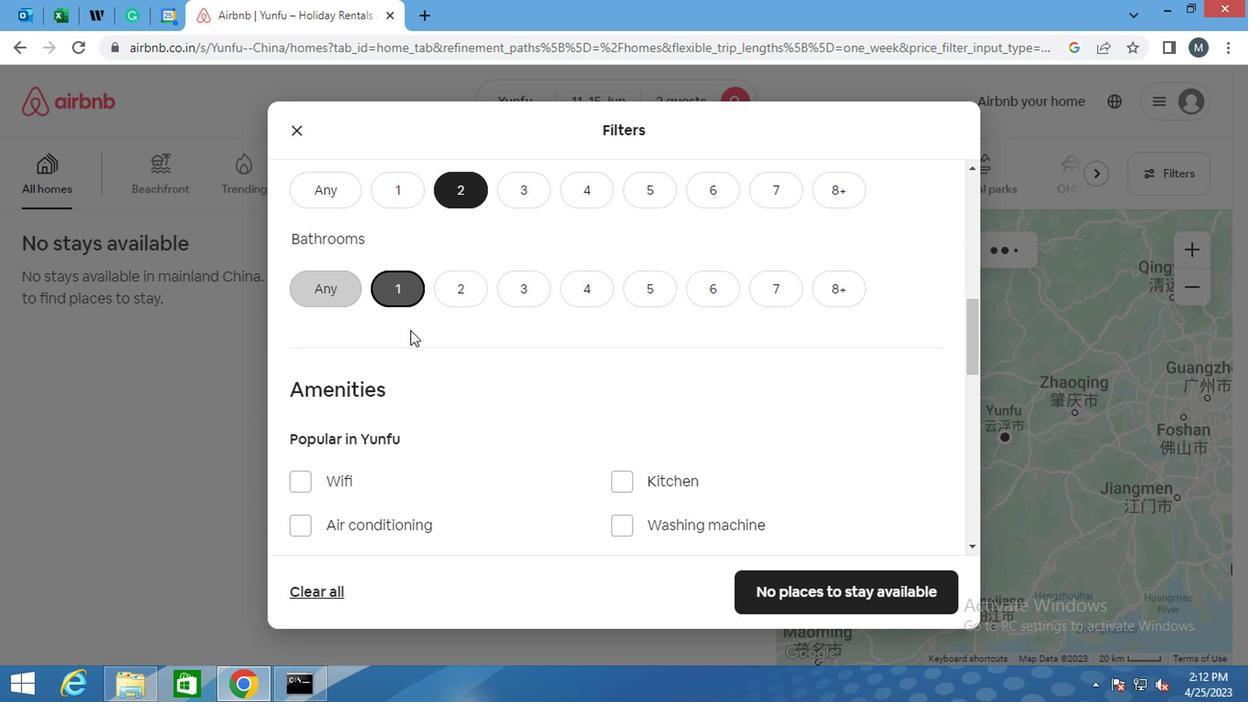 
Action: Mouse moved to (416, 362)
Screenshot: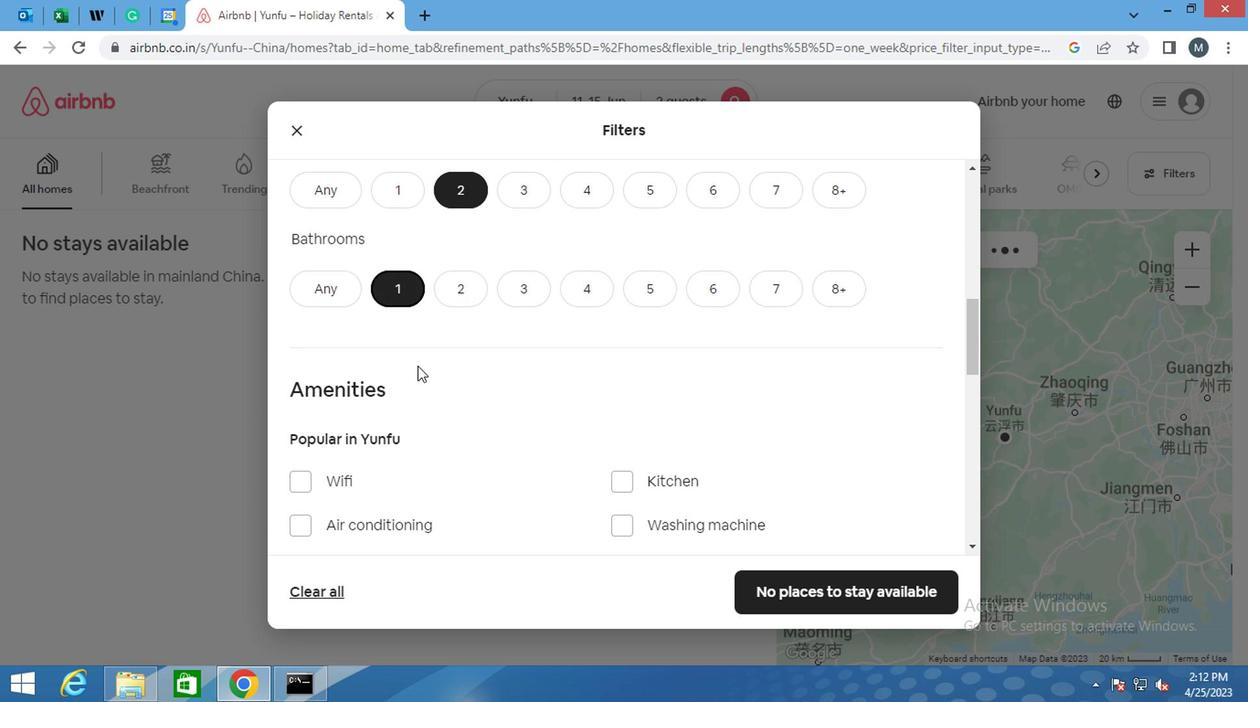 
Action: Mouse scrolled (416, 364) with delta (0, 1)
Screenshot: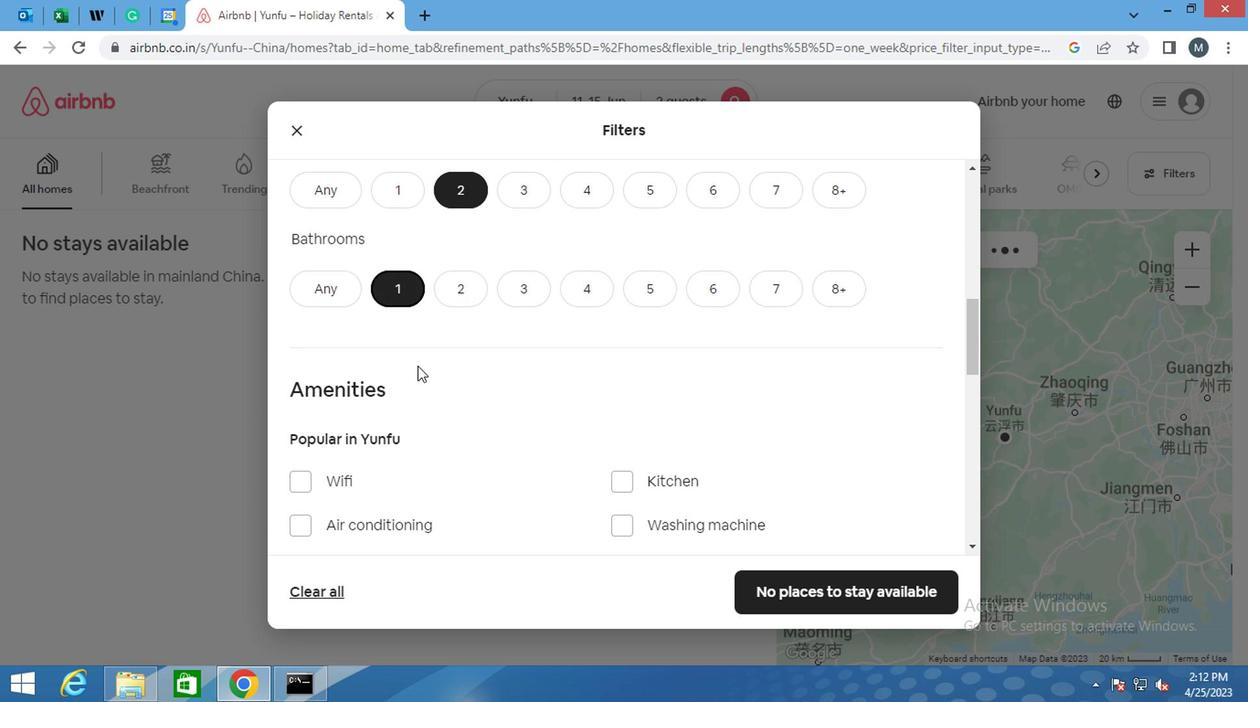 
Action: Mouse moved to (416, 360)
Screenshot: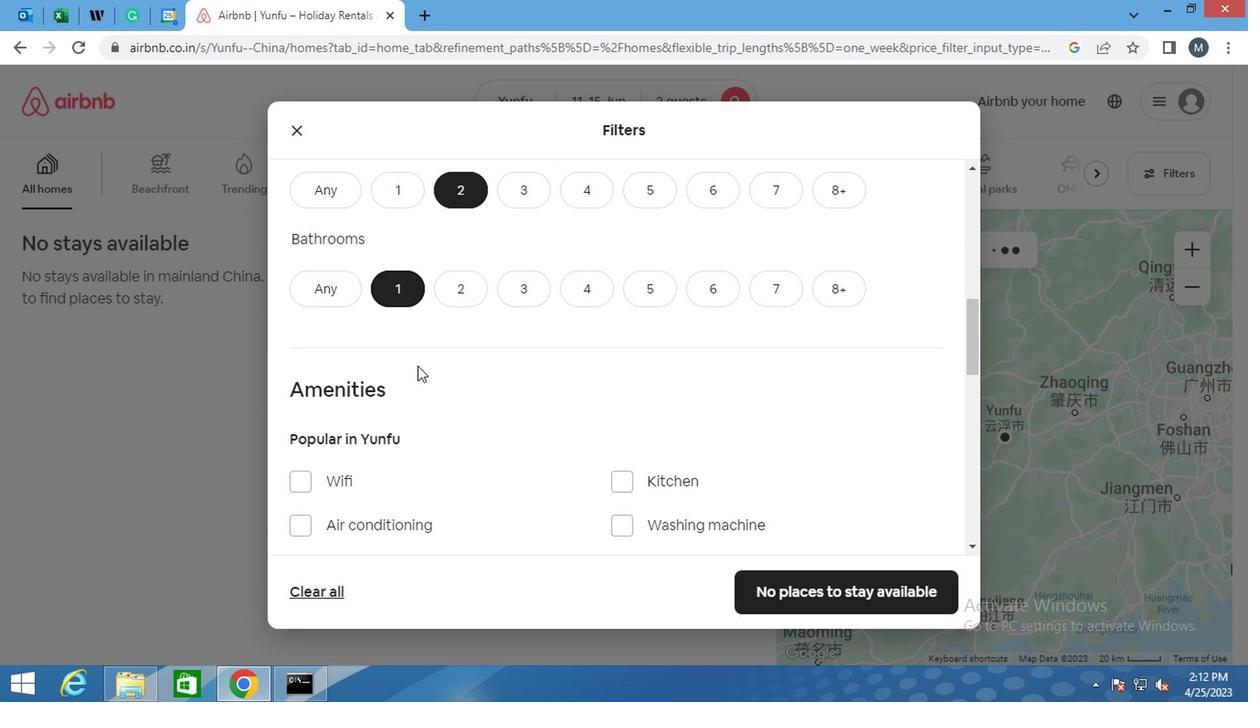 
Action: Mouse scrolled (416, 360) with delta (0, 0)
Screenshot: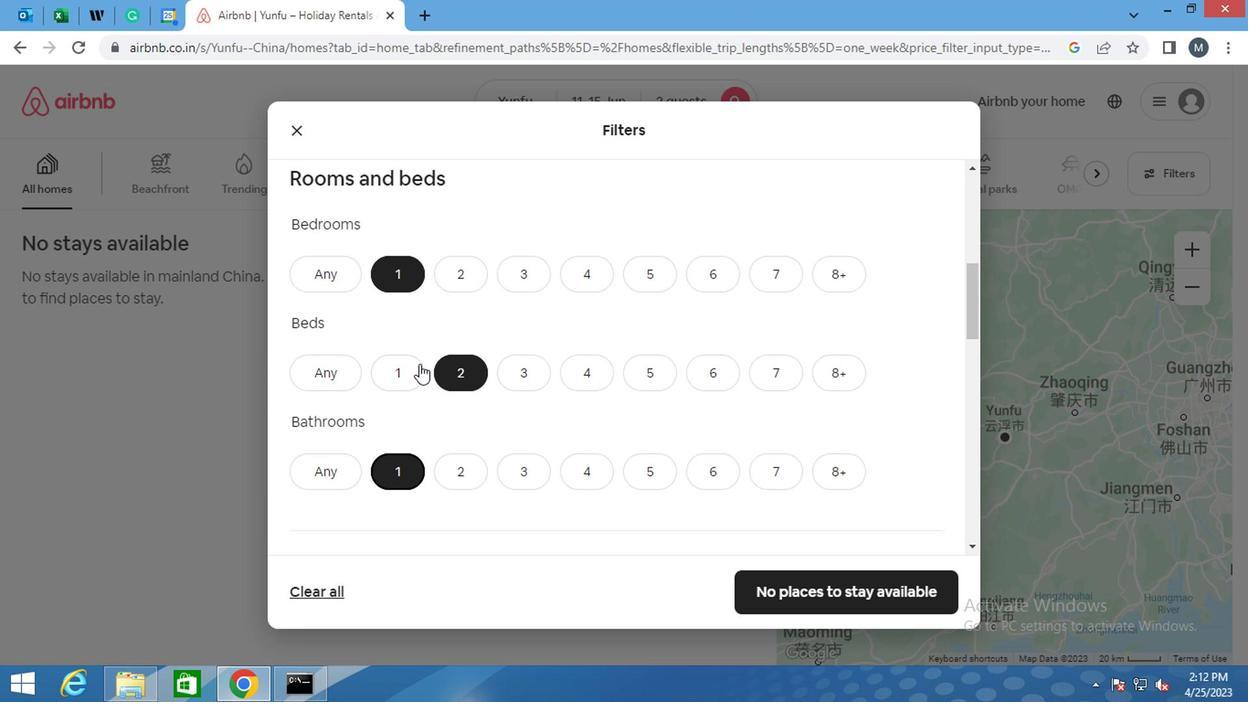 
Action: Mouse scrolled (416, 360) with delta (0, 0)
Screenshot: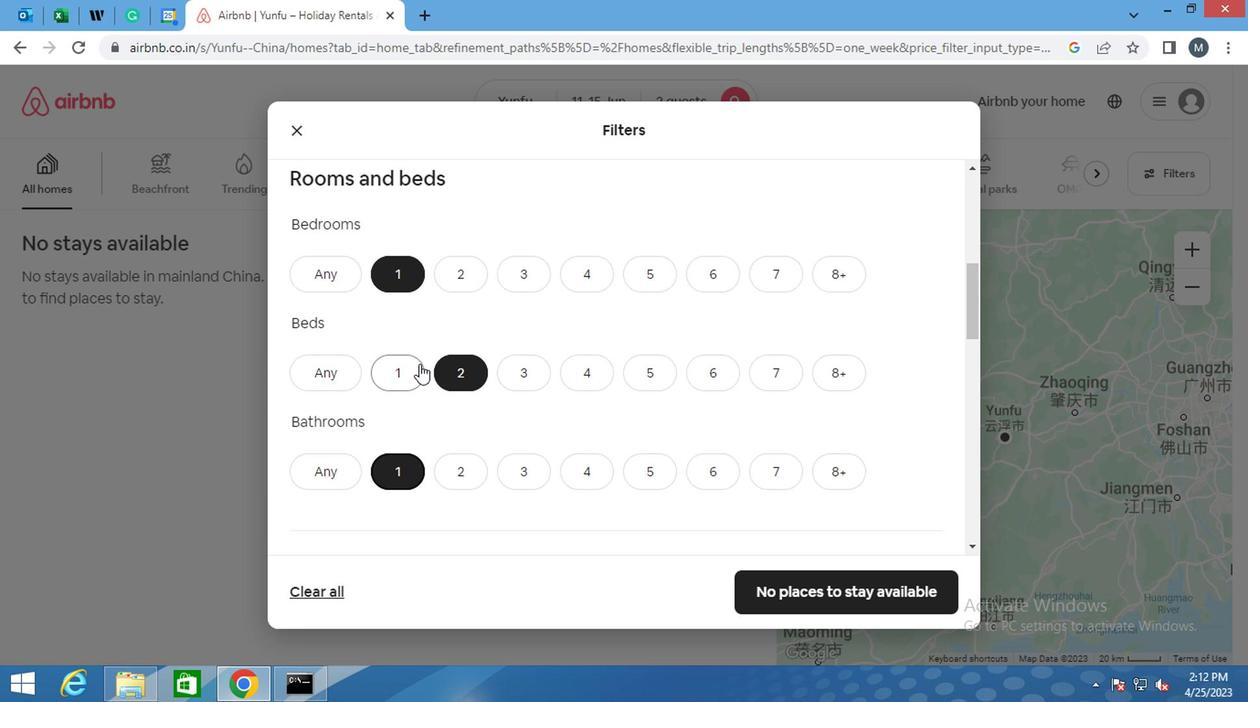 
Action: Mouse moved to (392, 353)
Screenshot: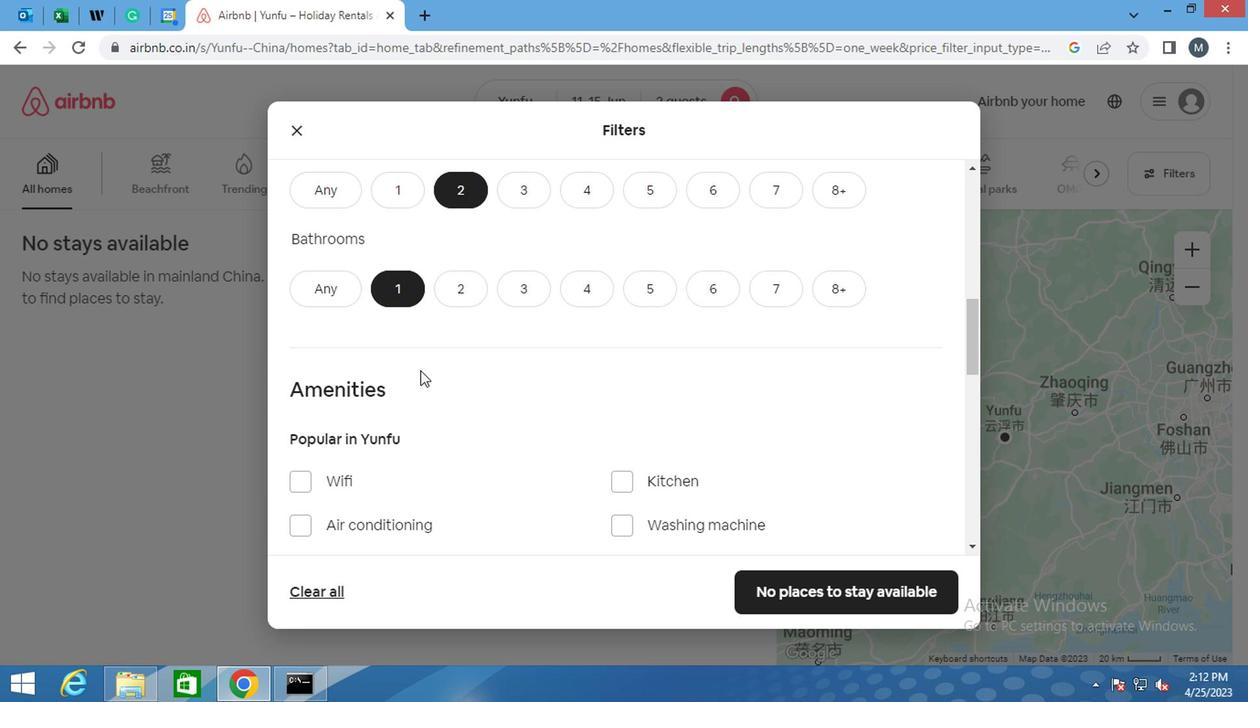 
Action: Mouse scrolled (392, 352) with delta (0, 0)
Screenshot: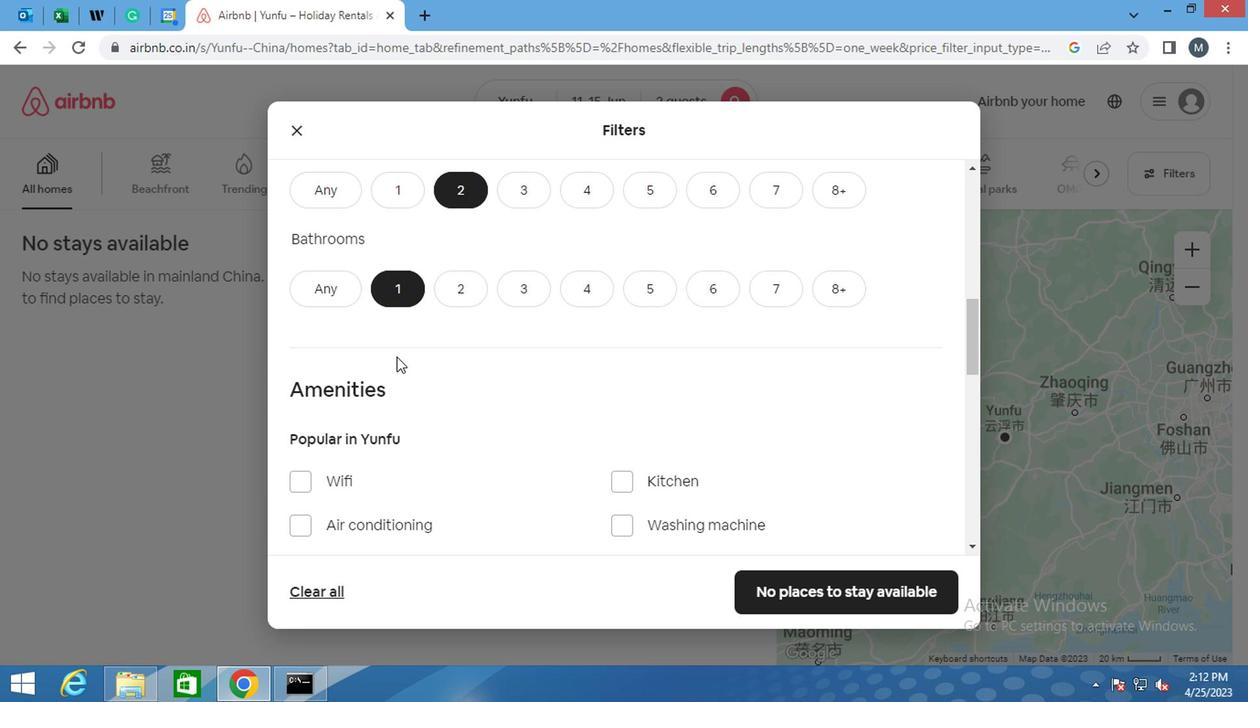 
Action: Mouse moved to (378, 352)
Screenshot: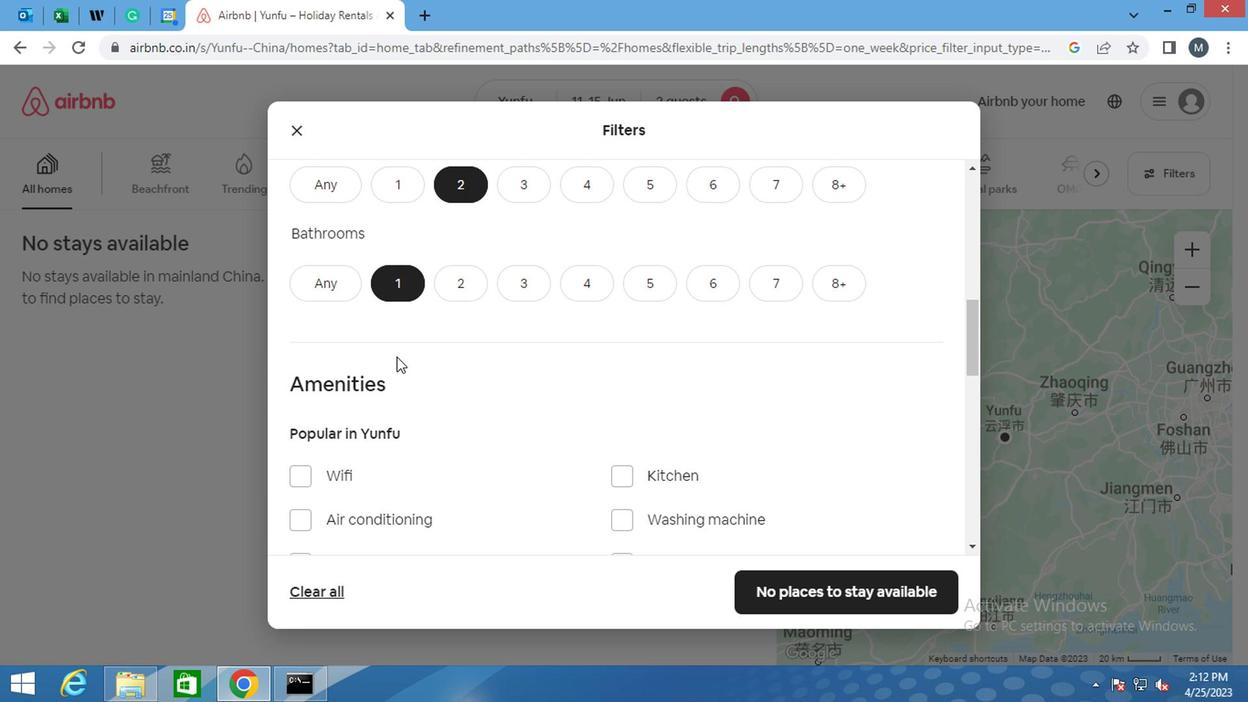 
Action: Mouse scrolled (378, 352) with delta (0, 0)
Screenshot: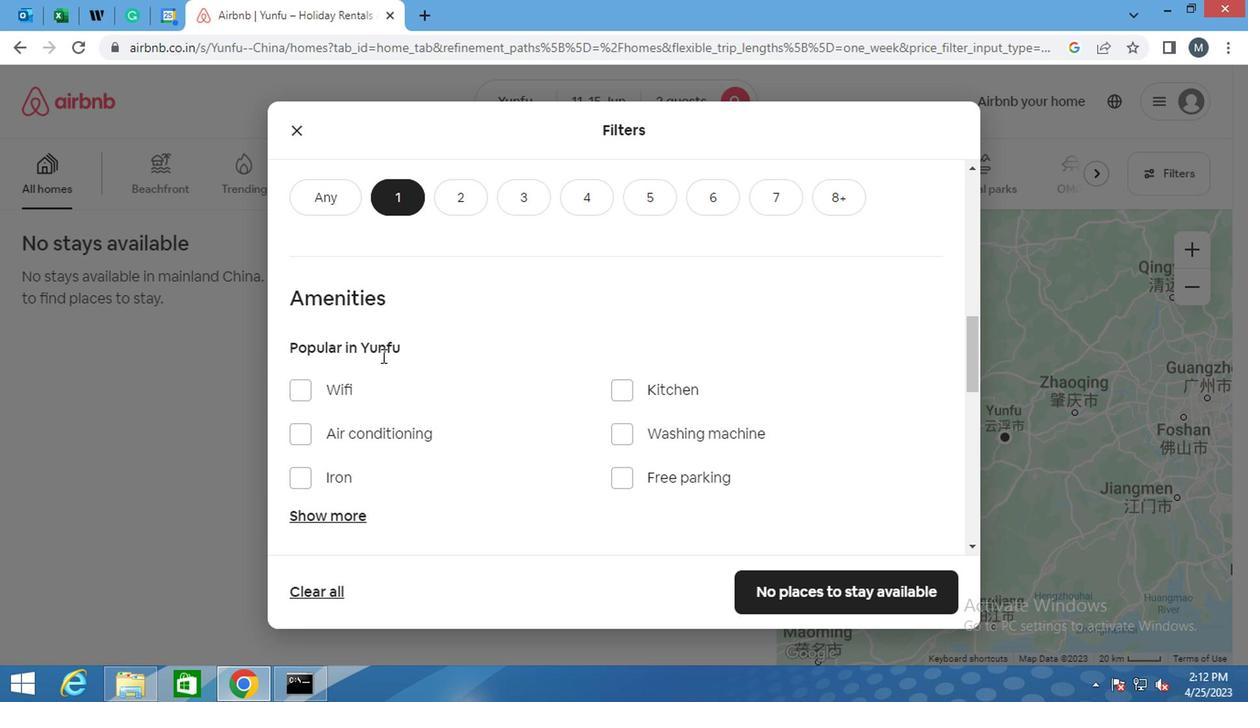 
Action: Mouse moved to (377, 365)
Screenshot: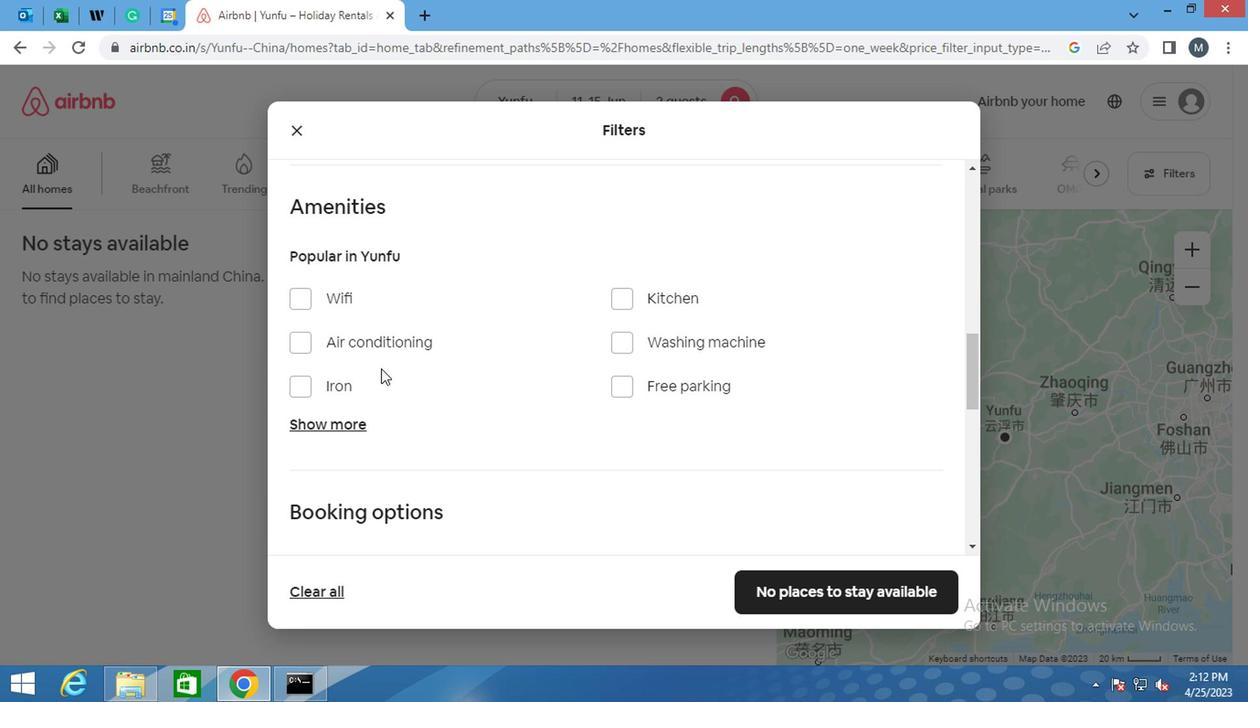 
Action: Mouse scrolled (377, 364) with delta (0, 0)
Screenshot: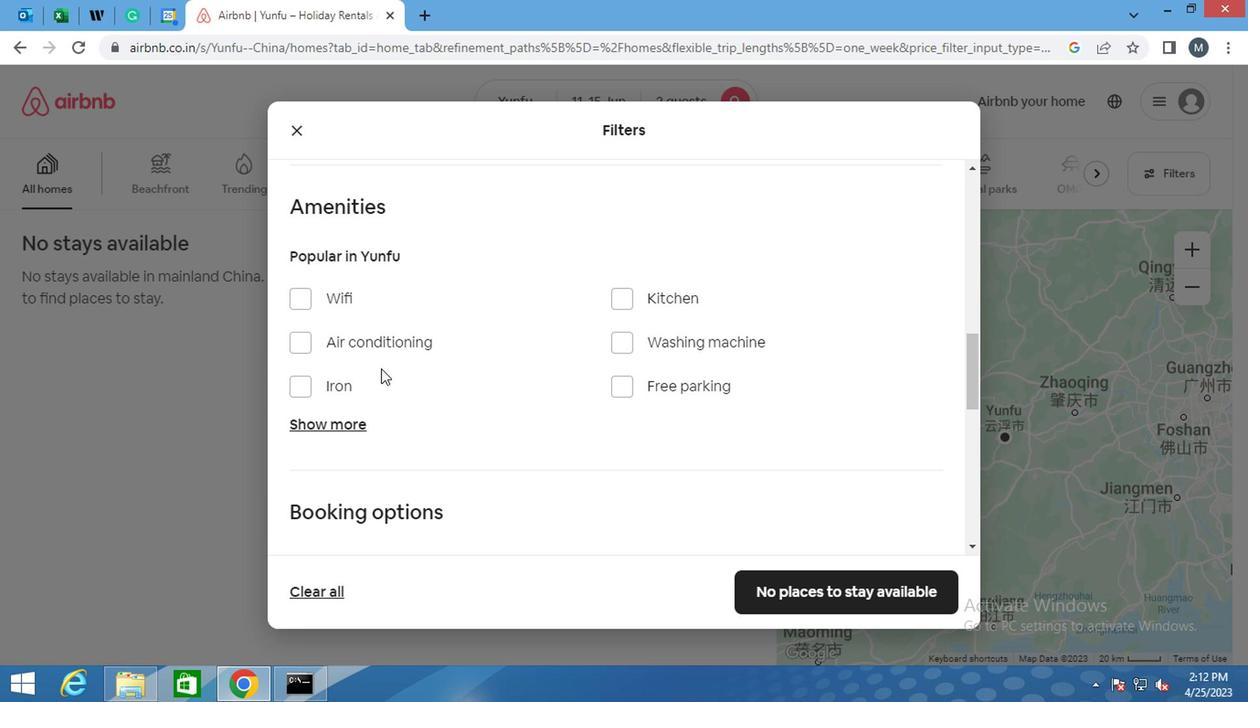 
Action: Mouse moved to (631, 250)
Screenshot: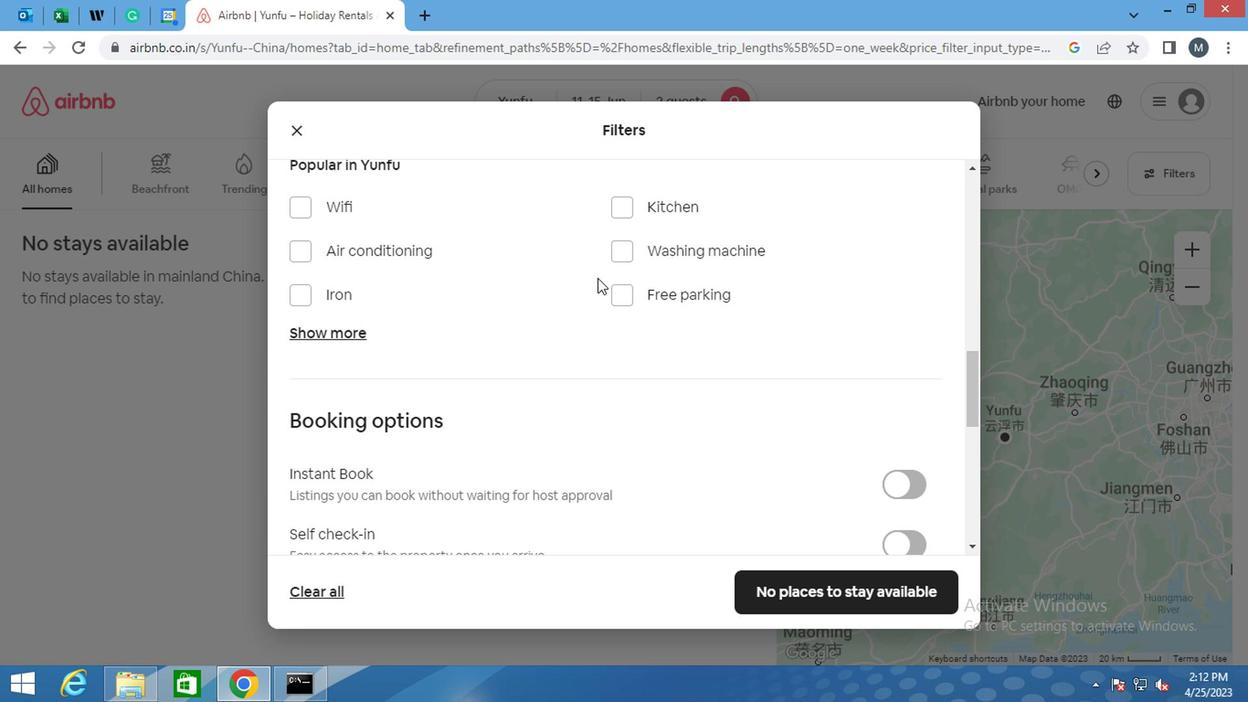 
Action: Mouse pressed left at (631, 250)
Screenshot: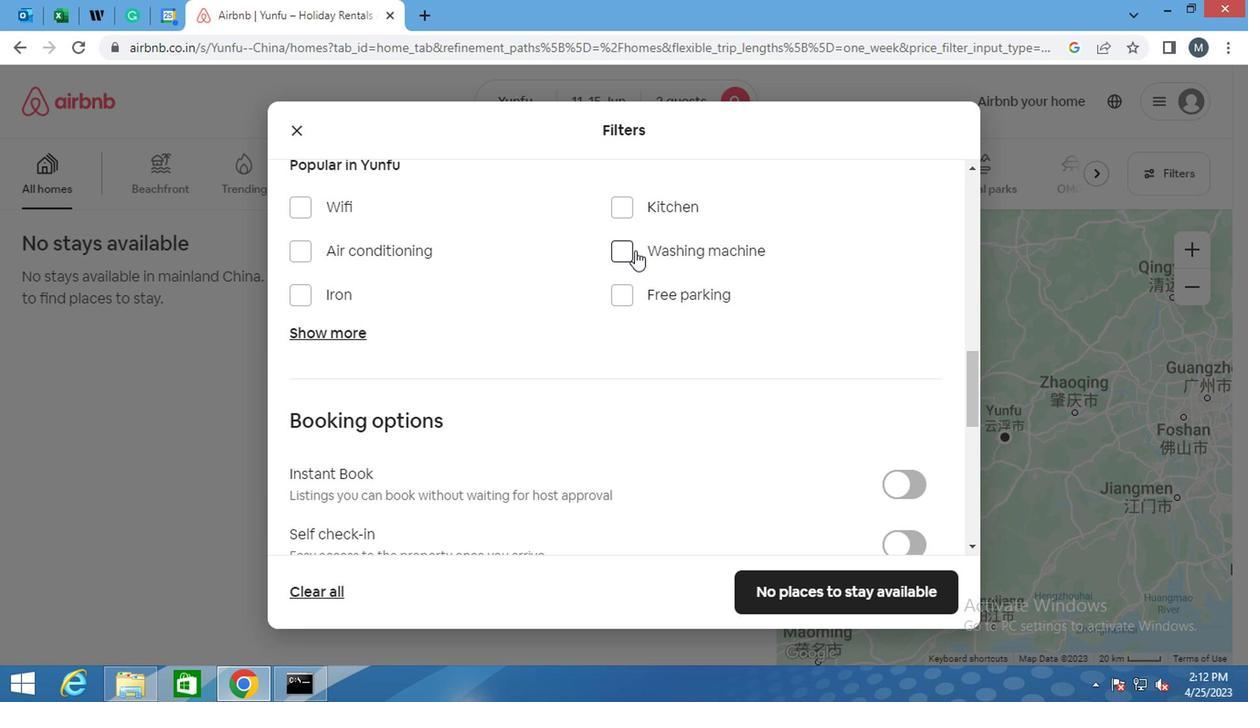 
Action: Mouse moved to (539, 274)
Screenshot: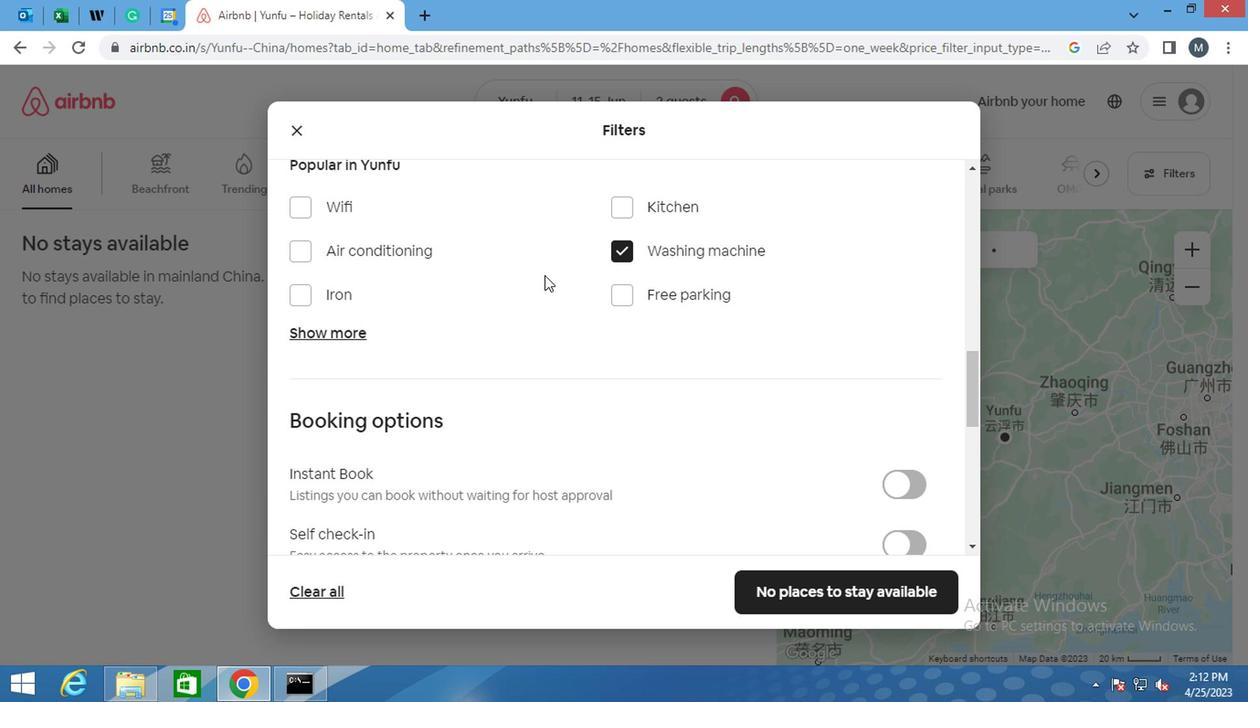
Action: Mouse scrolled (539, 273) with delta (0, -1)
Screenshot: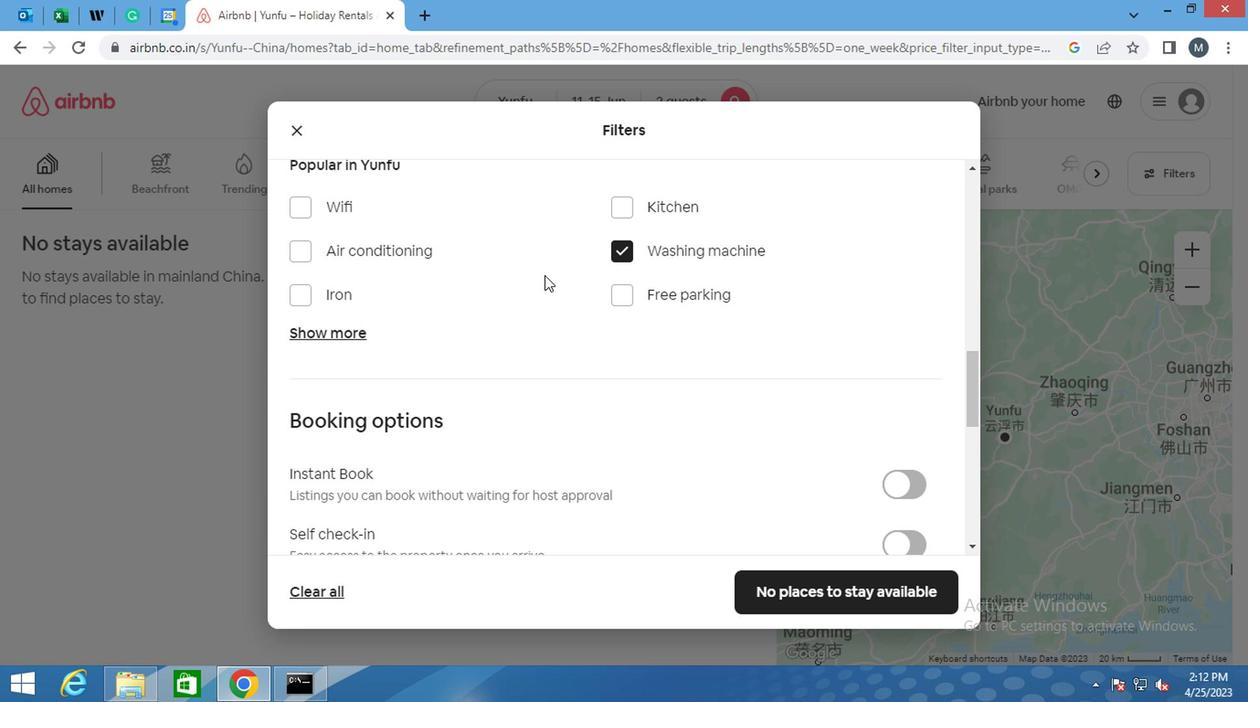 
Action: Mouse scrolled (539, 273) with delta (0, -1)
Screenshot: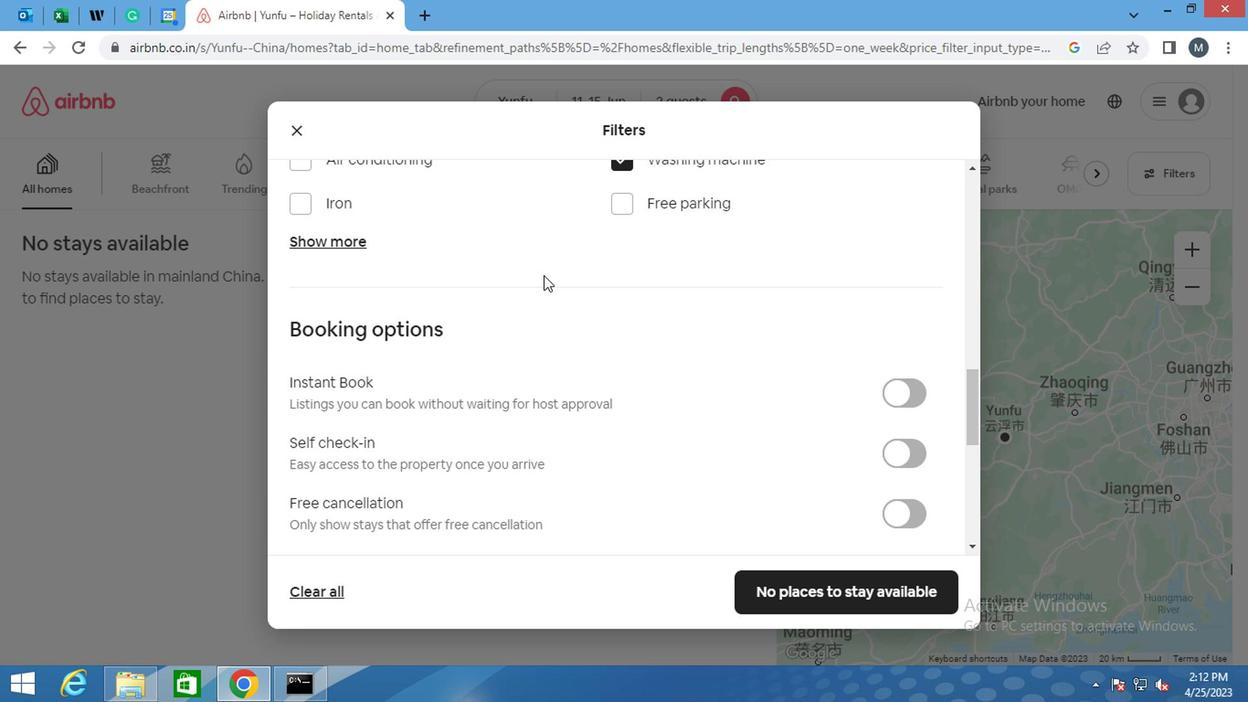 
Action: Mouse moved to (889, 371)
Screenshot: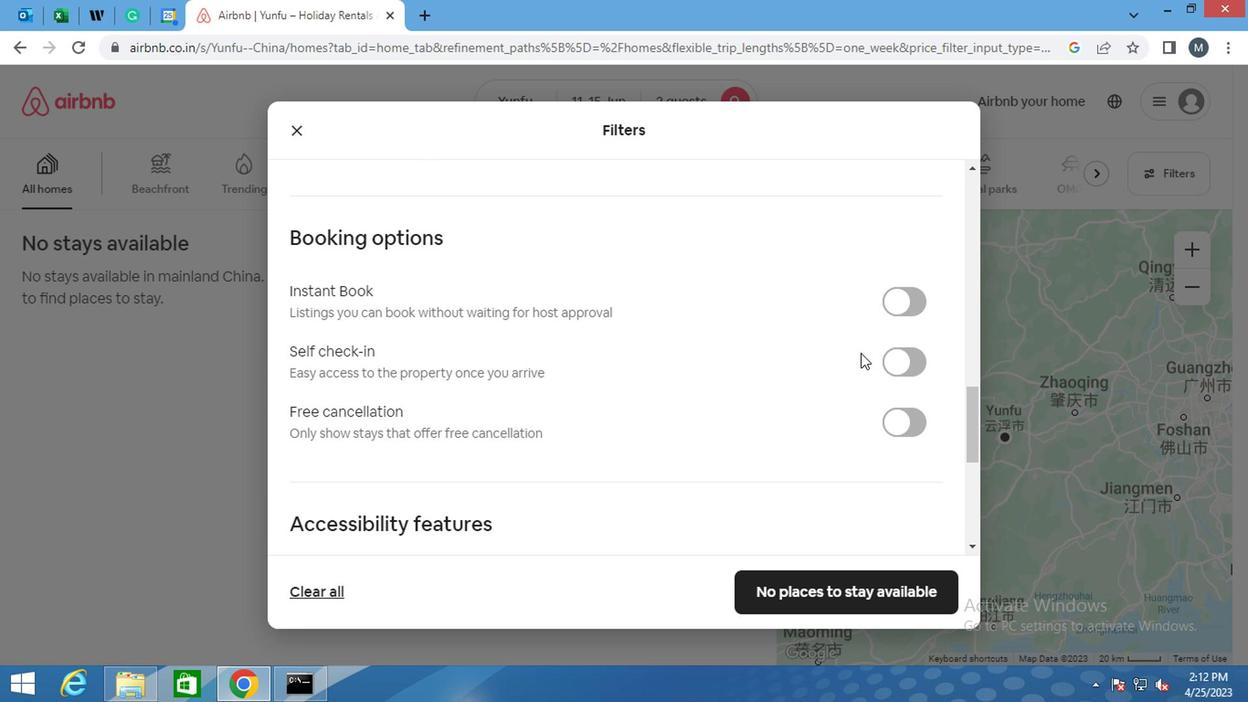 
Action: Mouse pressed left at (889, 371)
Screenshot: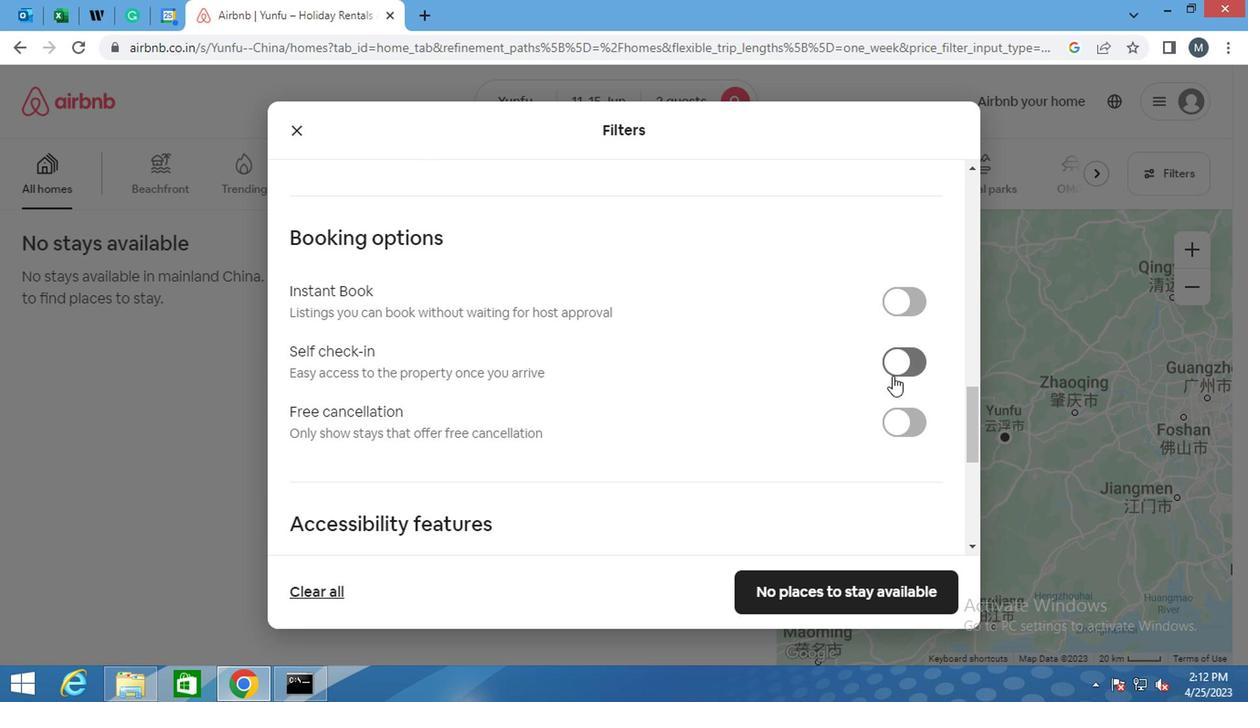 
Action: Mouse moved to (702, 342)
Screenshot: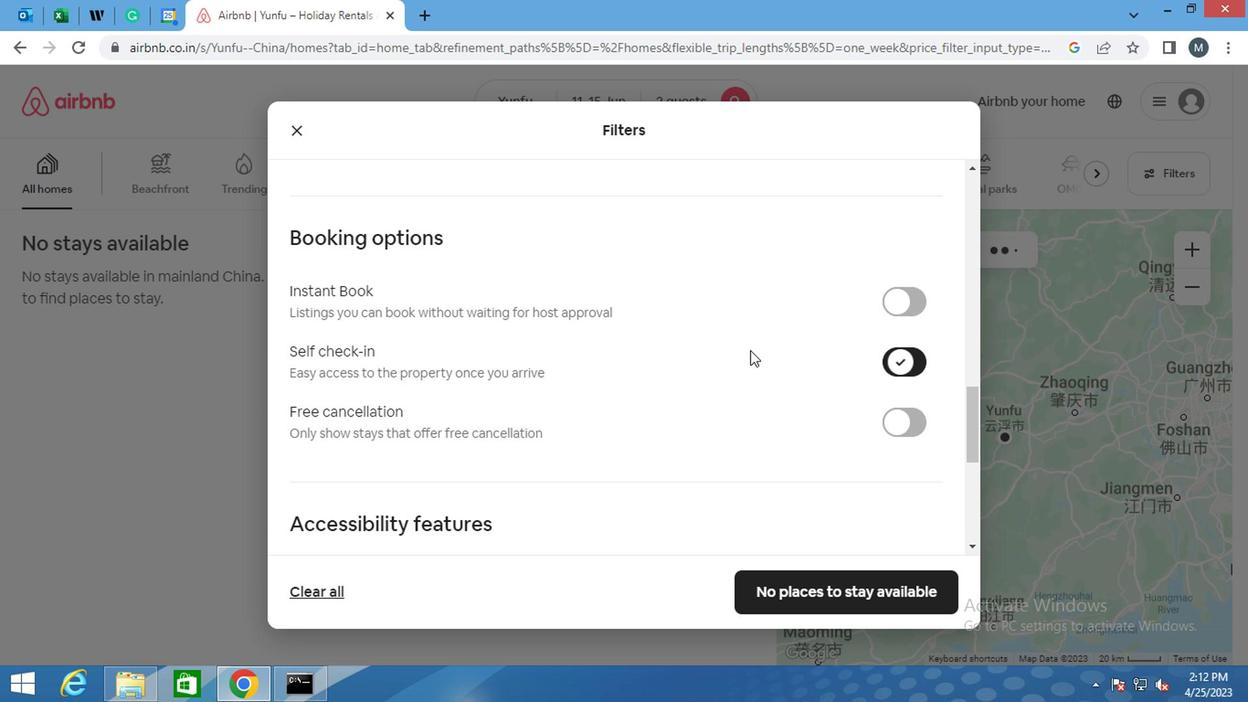 
Action: Mouse scrolled (702, 341) with delta (0, -1)
Screenshot: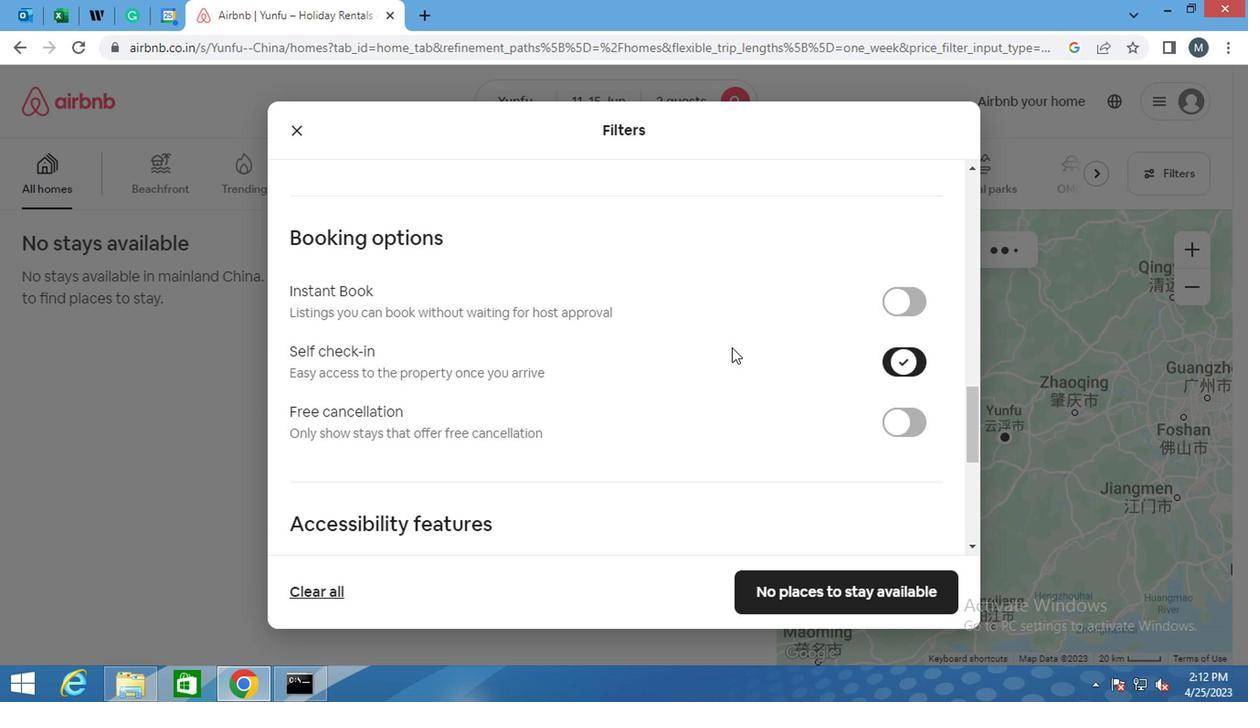 
Action: Mouse moved to (695, 347)
Screenshot: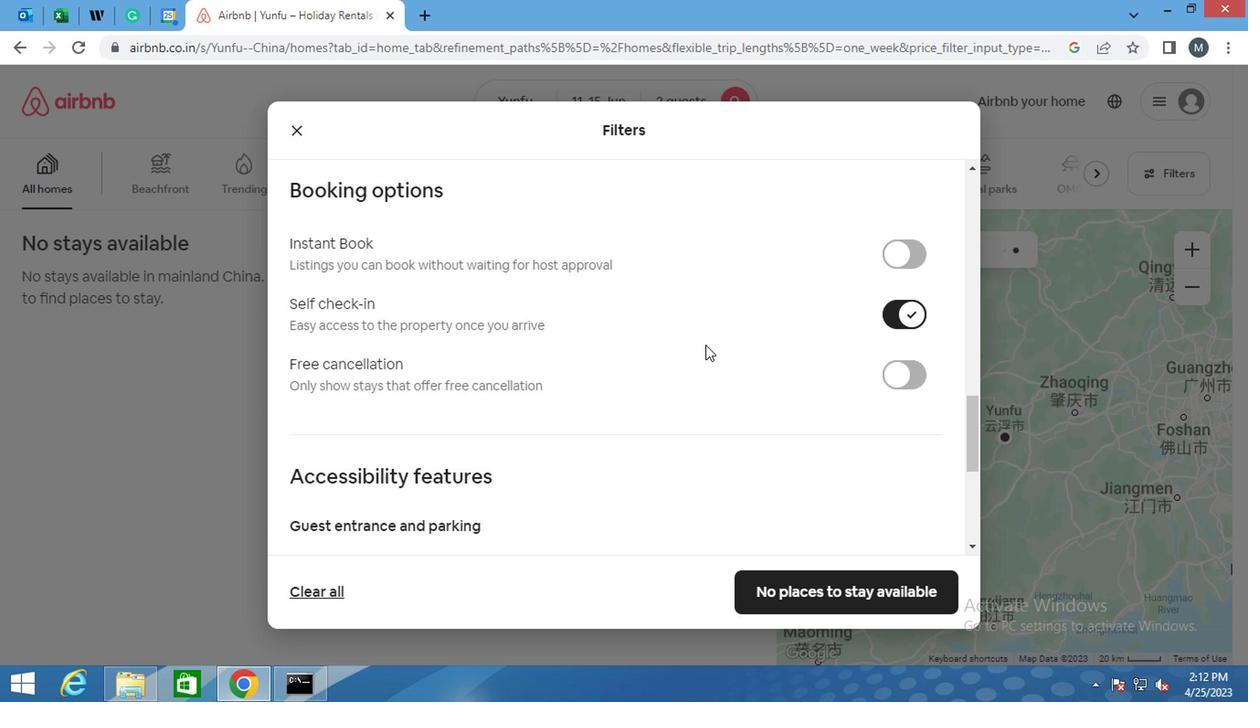 
Action: Mouse scrolled (695, 345) with delta (0, -1)
Screenshot: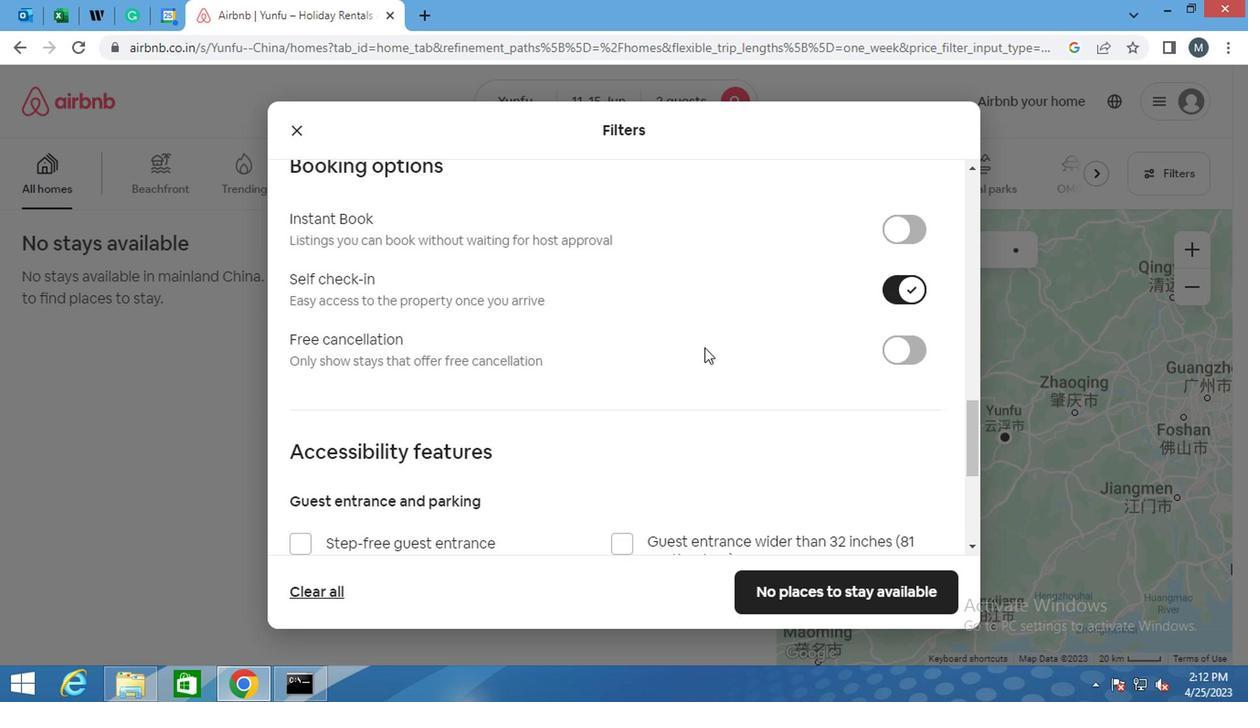 
Action: Mouse moved to (541, 356)
Screenshot: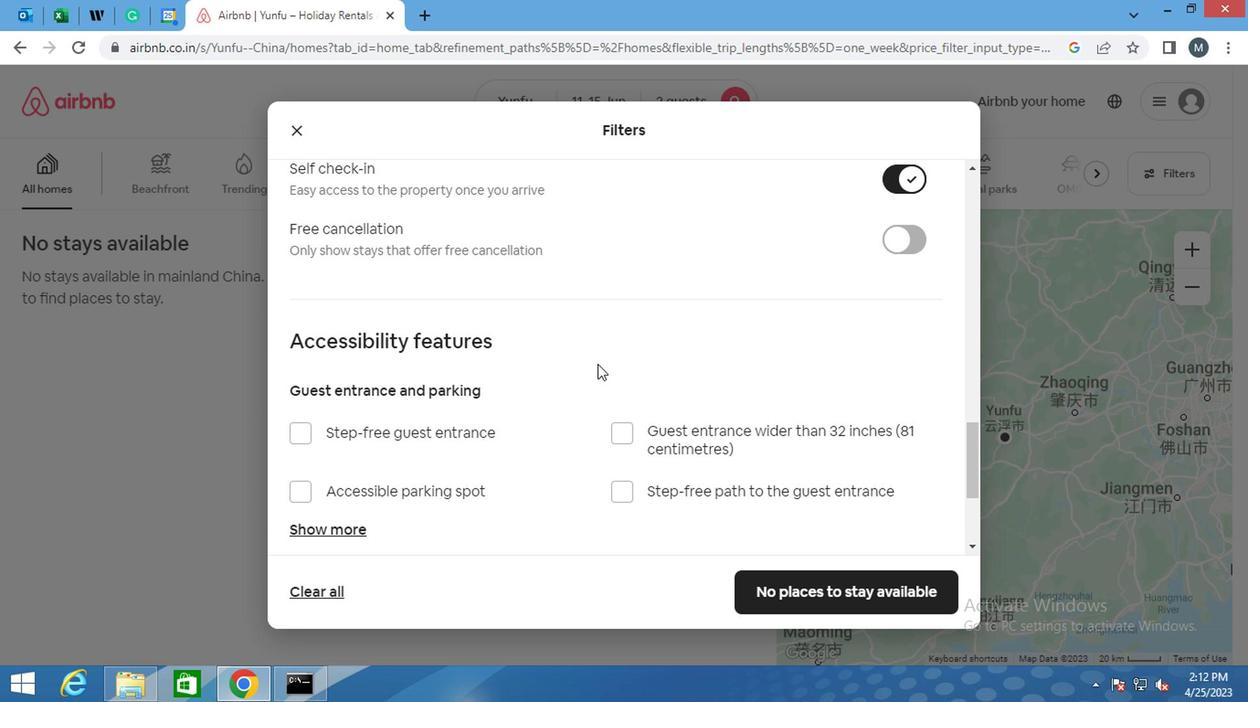 
Action: Mouse scrolled (541, 355) with delta (0, -1)
Screenshot: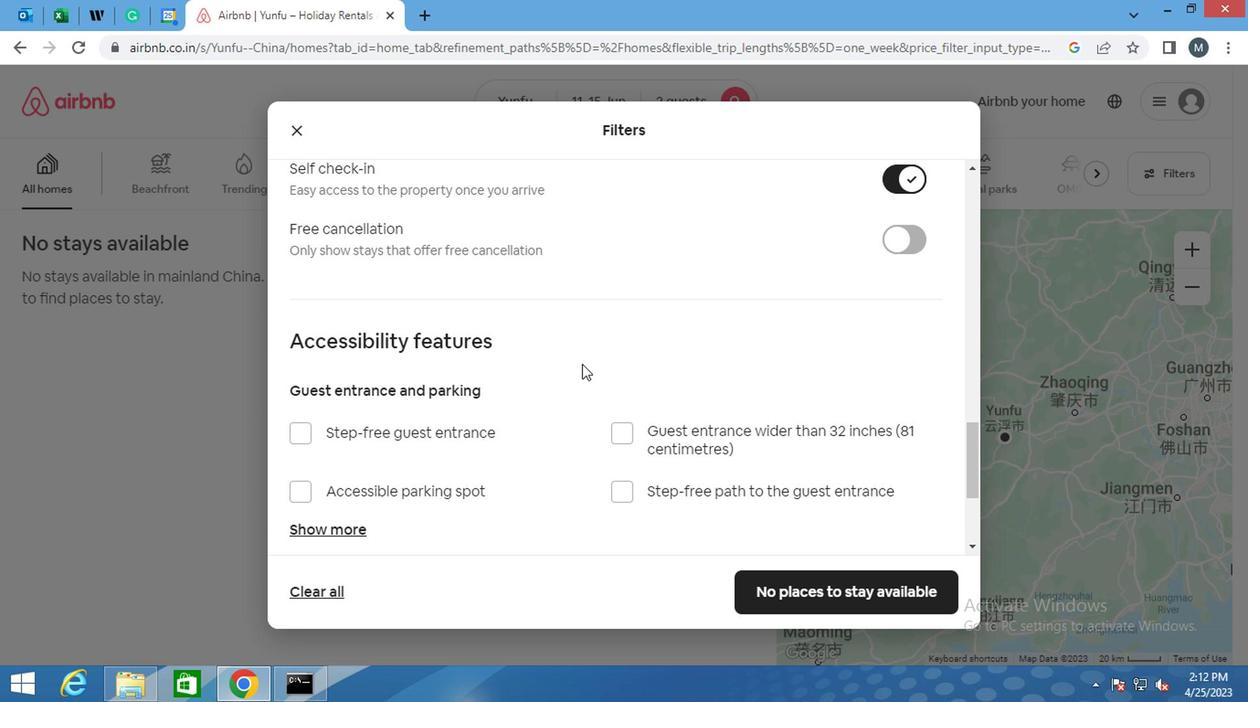 
Action: Mouse scrolled (541, 355) with delta (0, -1)
Screenshot: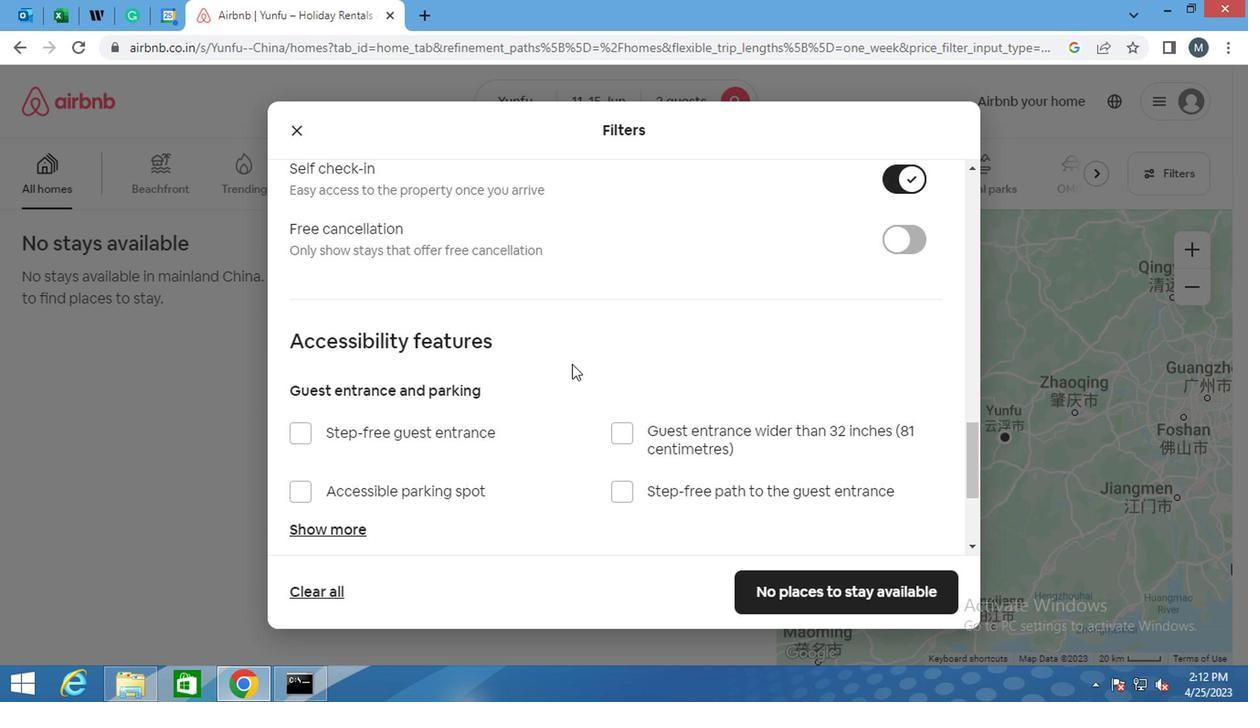 
Action: Mouse scrolled (541, 355) with delta (0, -1)
Screenshot: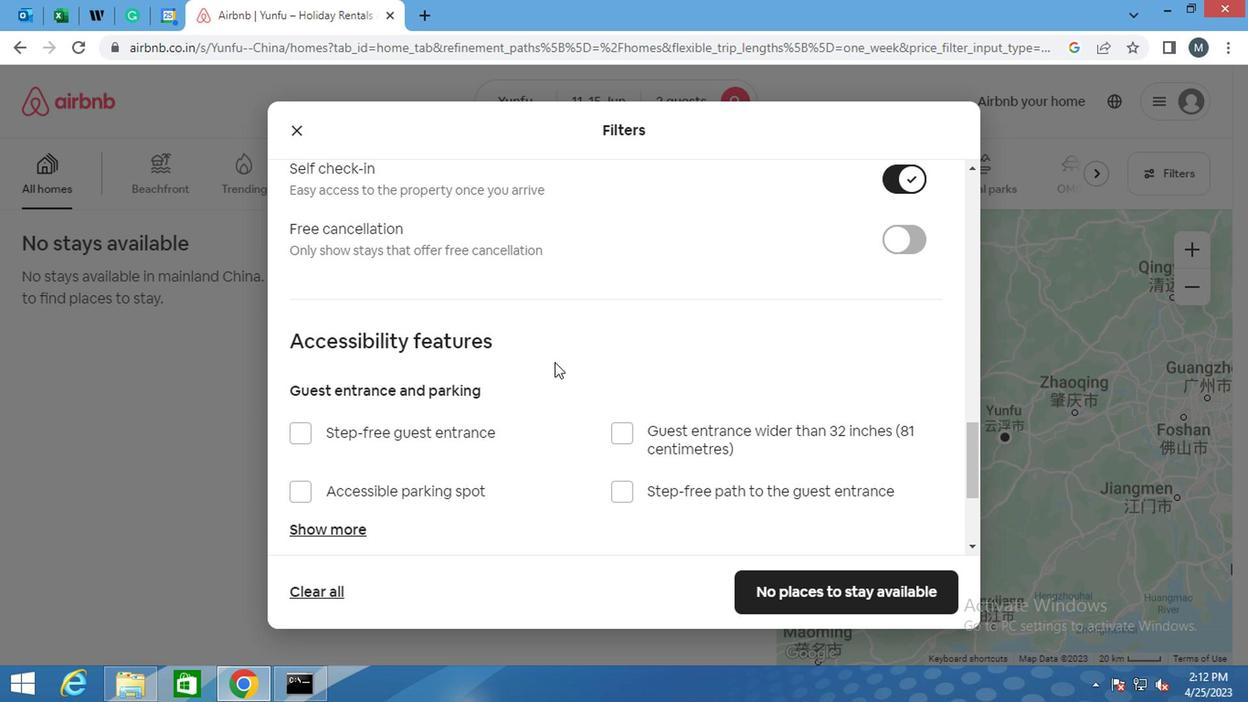 
Action: Mouse moved to (538, 358)
Screenshot: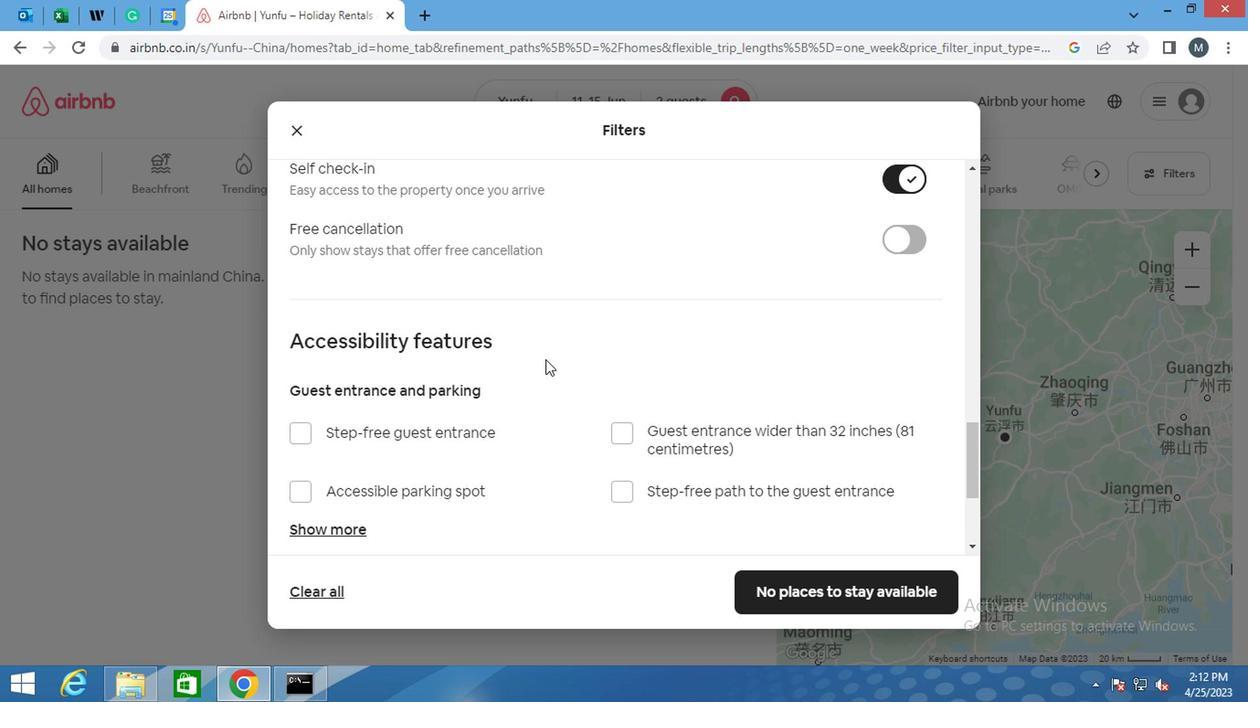 
Action: Mouse scrolled (538, 357) with delta (0, 0)
Screenshot: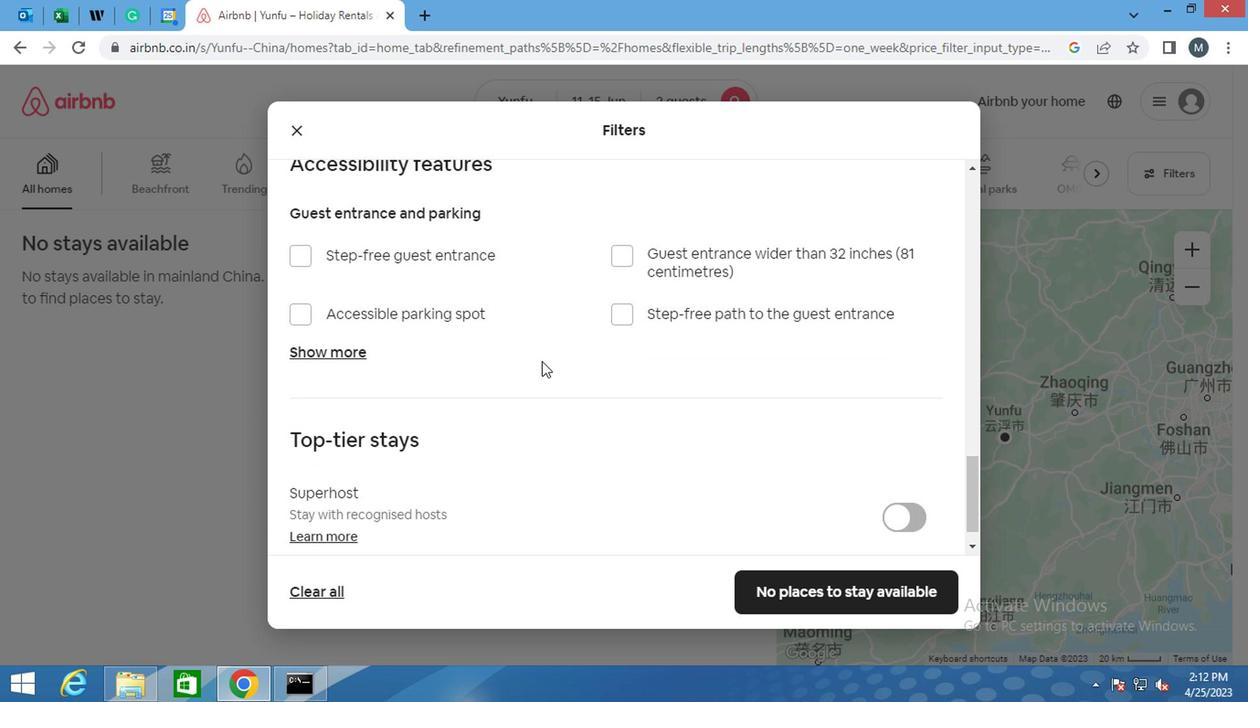 
Action: Mouse moved to (536, 358)
Screenshot: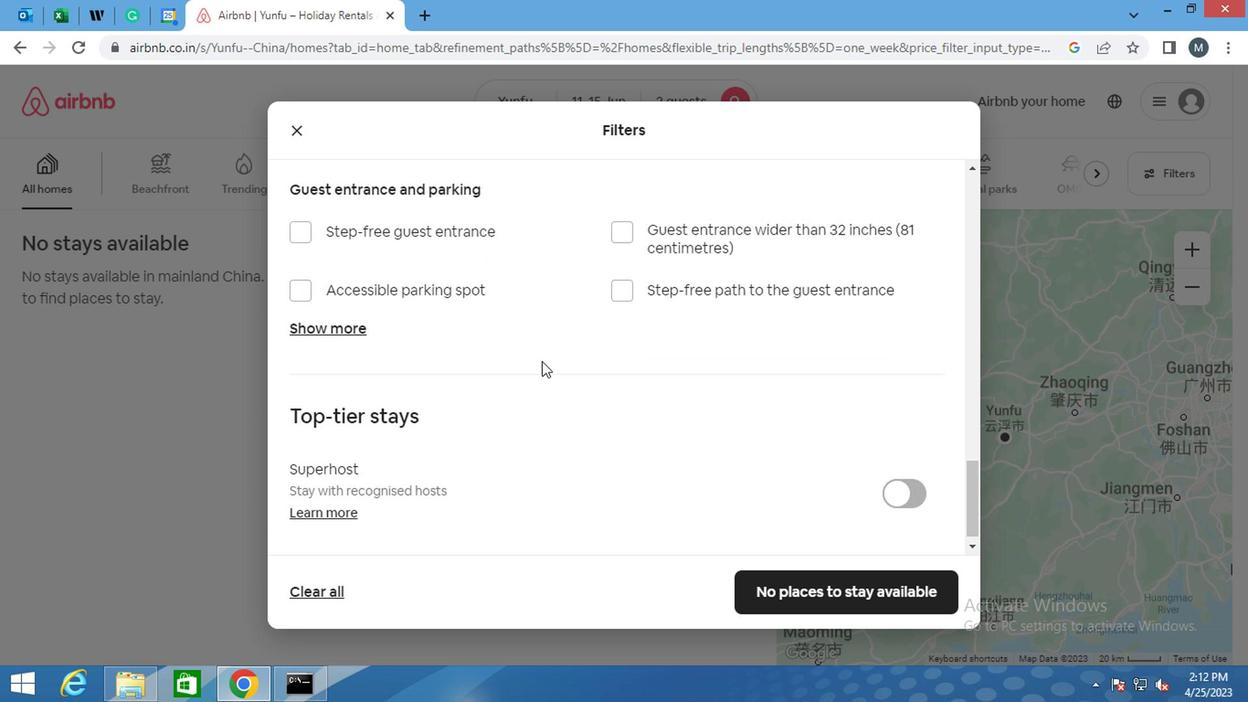 
Action: Mouse scrolled (536, 357) with delta (0, 0)
Screenshot: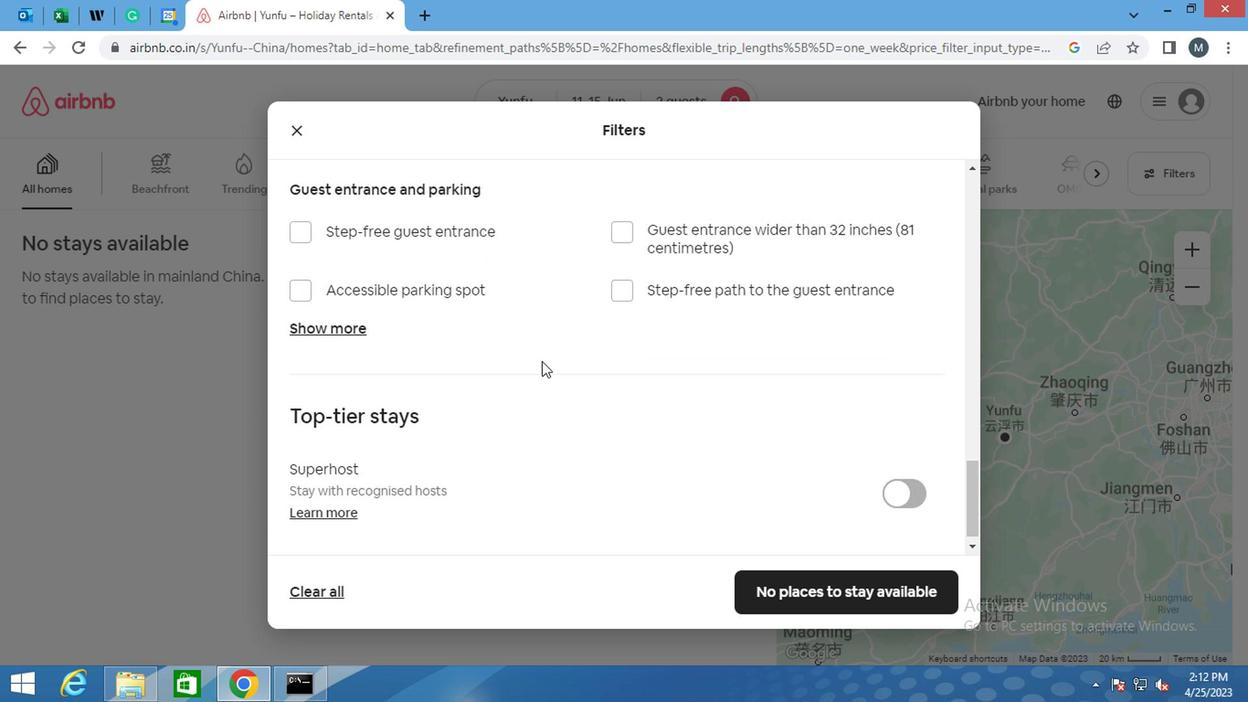 
Action: Mouse moved to (531, 366)
Screenshot: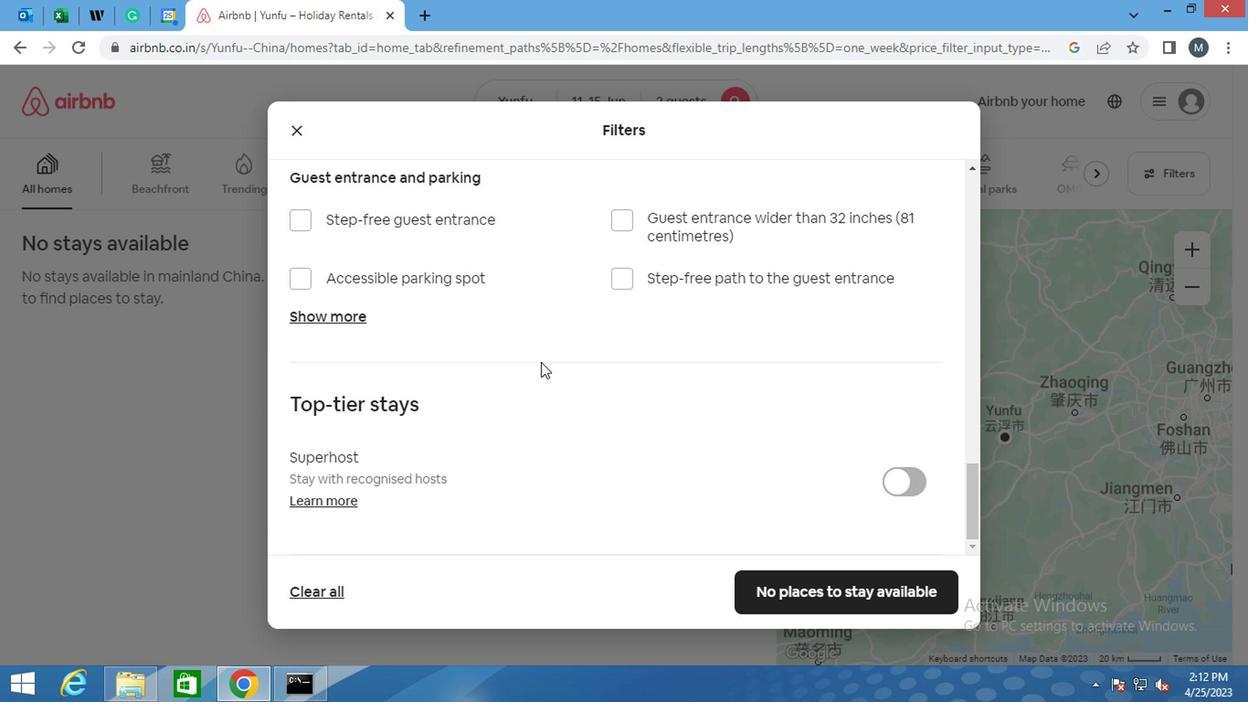 
Action: Mouse scrolled (531, 365) with delta (0, -1)
Screenshot: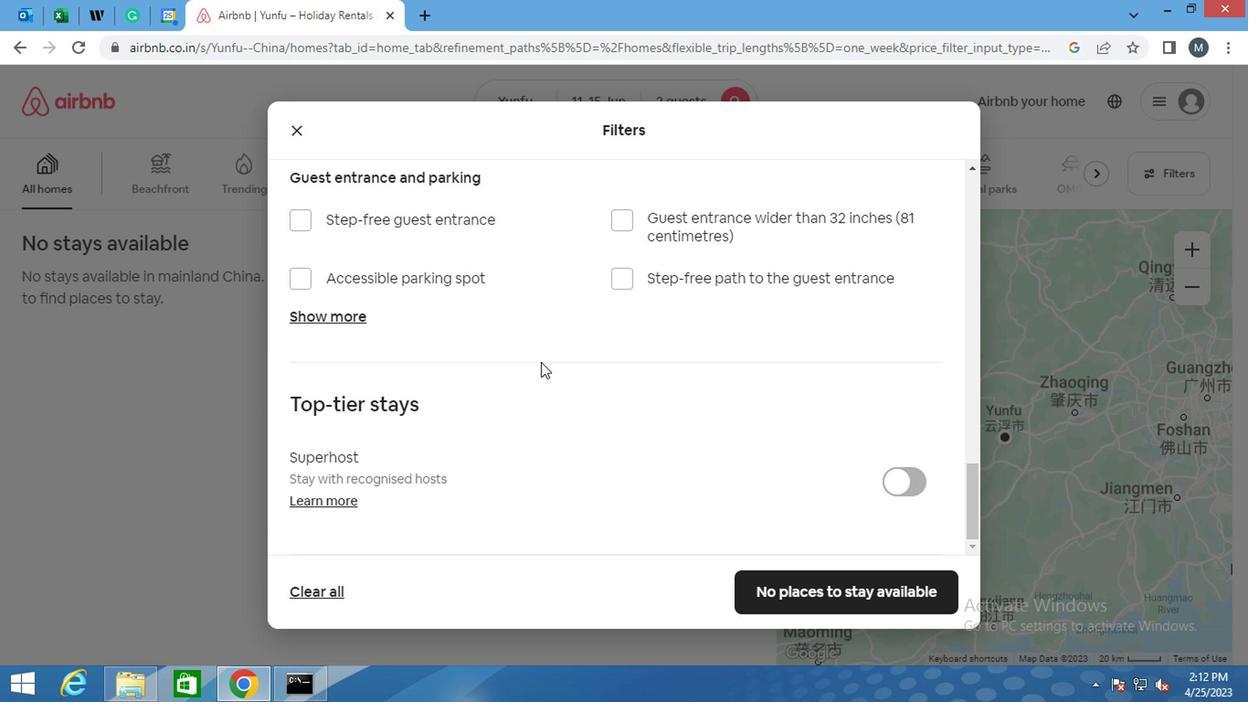 
Action: Mouse moved to (531, 373)
Screenshot: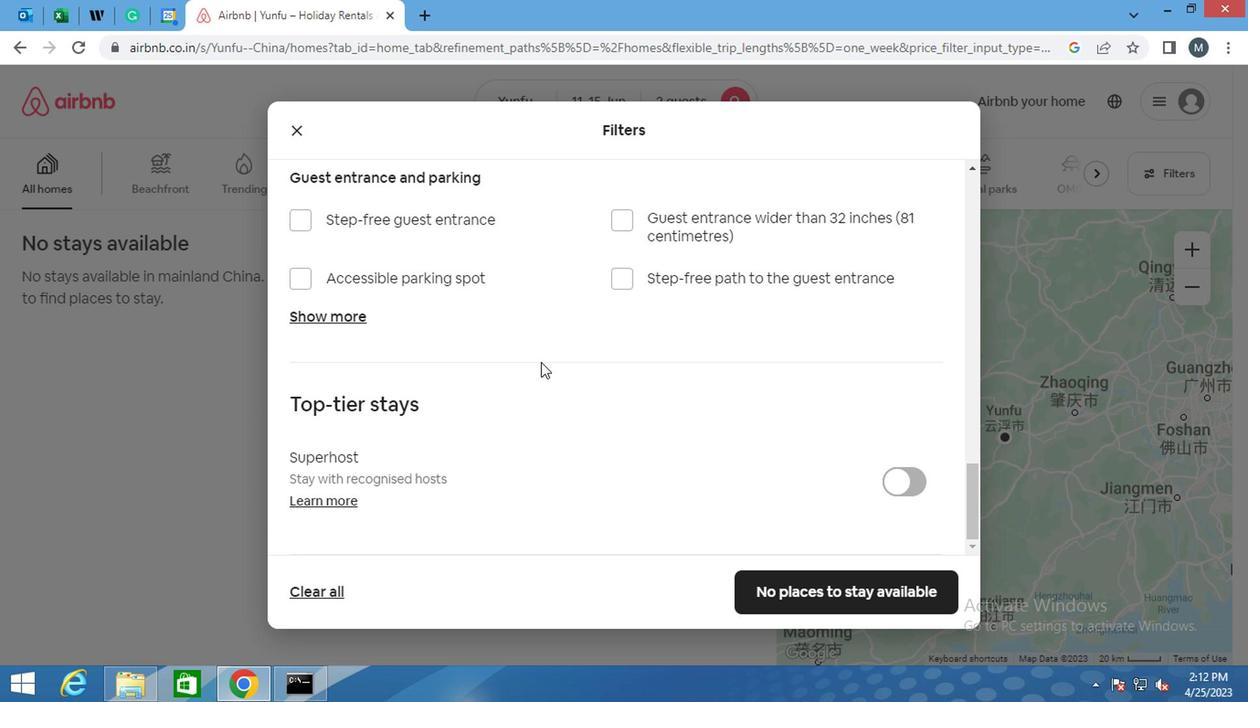 
Action: Mouse scrolled (531, 372) with delta (0, -1)
Screenshot: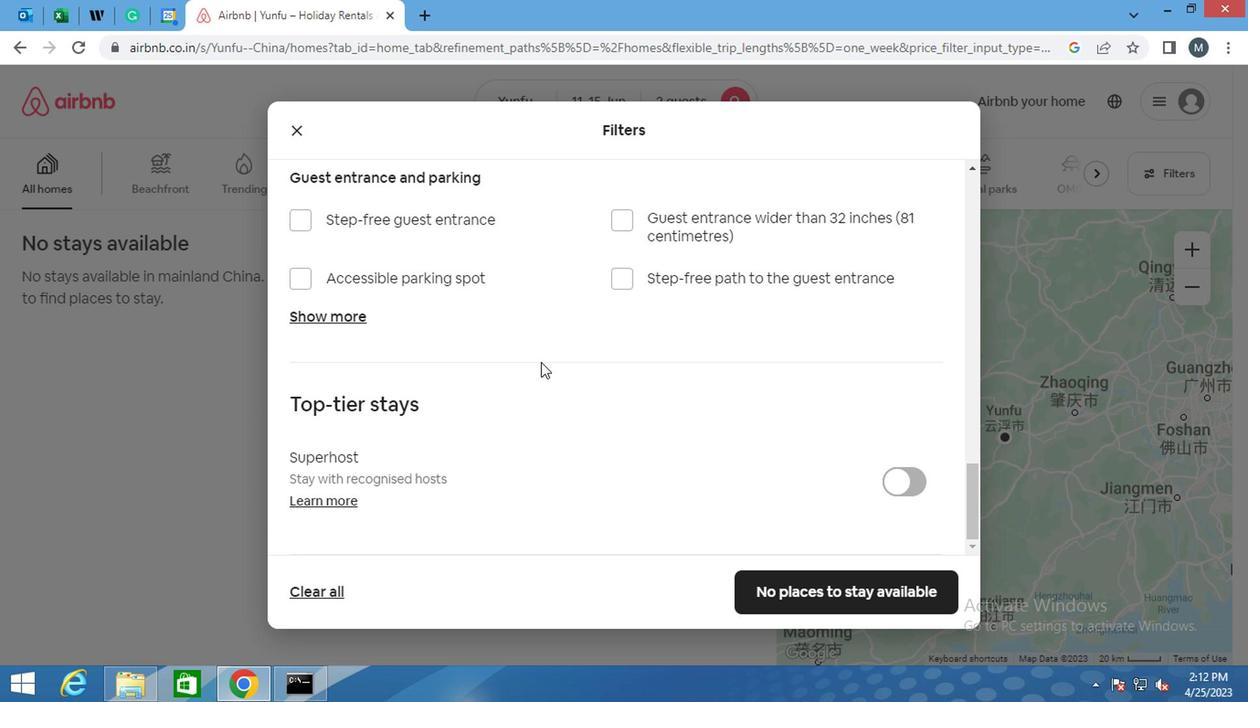 
Action: Mouse moved to (532, 377)
Screenshot: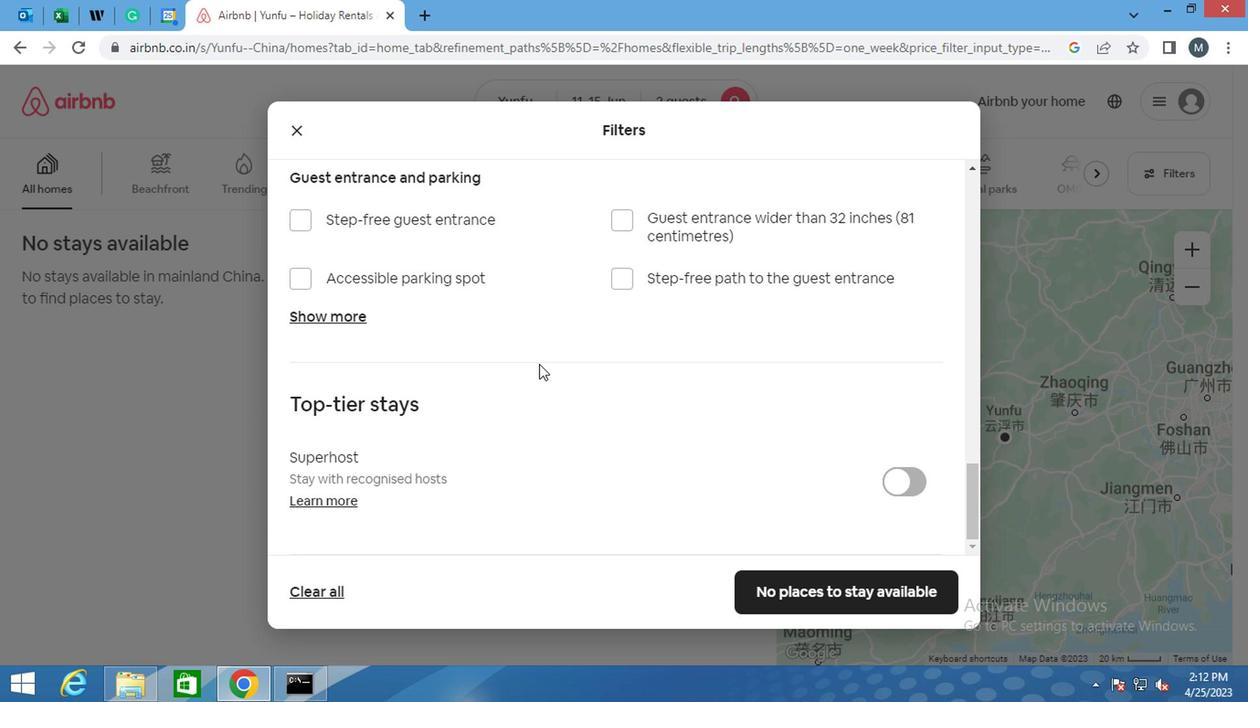 
Action: Mouse scrolled (532, 377) with delta (0, 0)
Screenshot: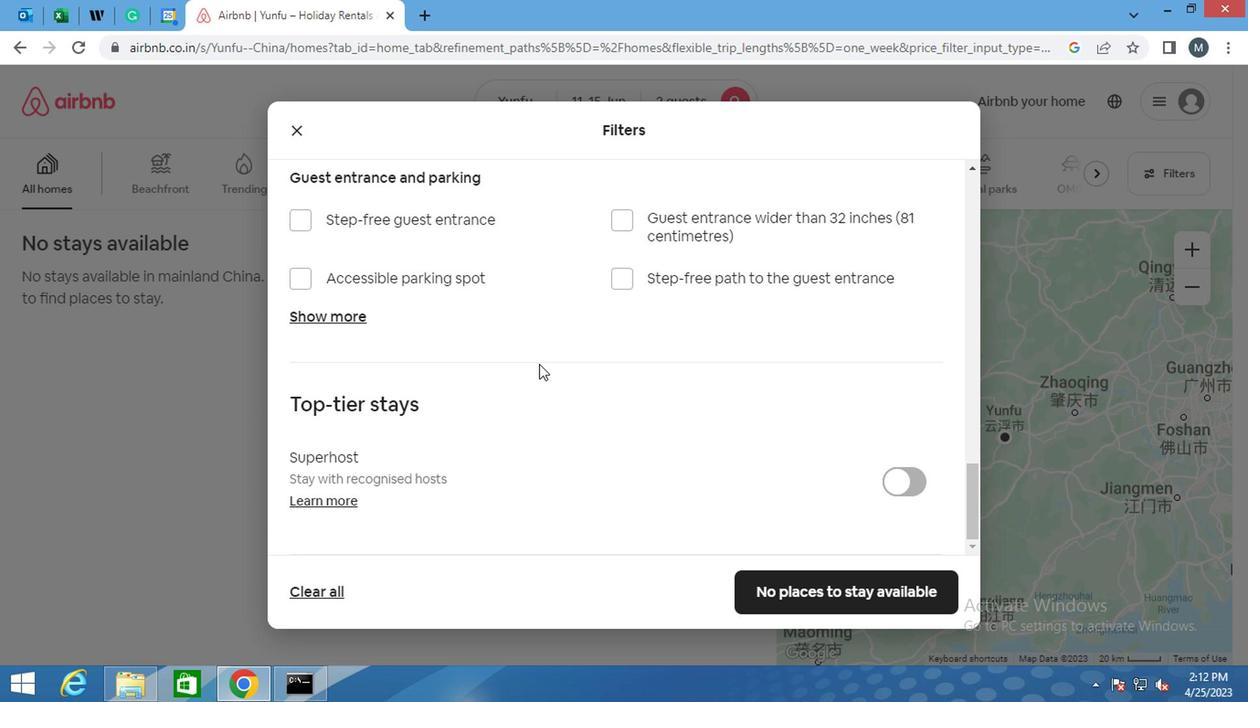 
Action: Mouse moved to (856, 579)
Screenshot: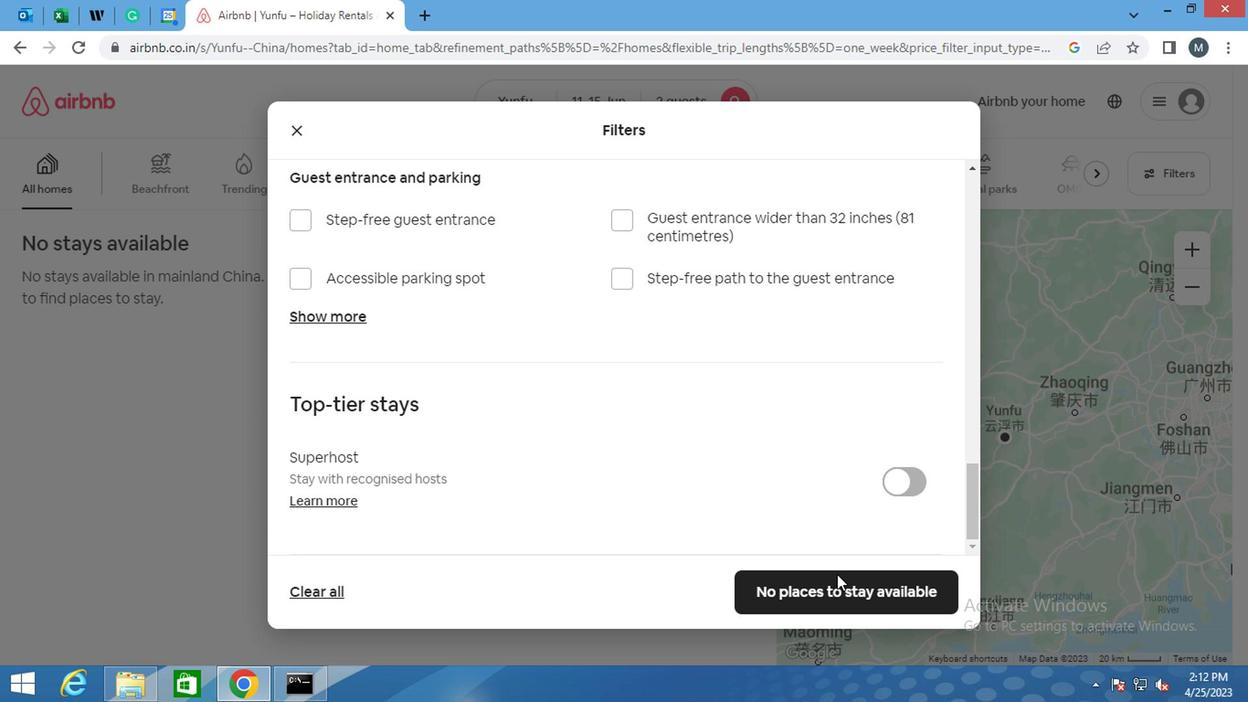 
Action: Mouse pressed left at (856, 579)
Screenshot: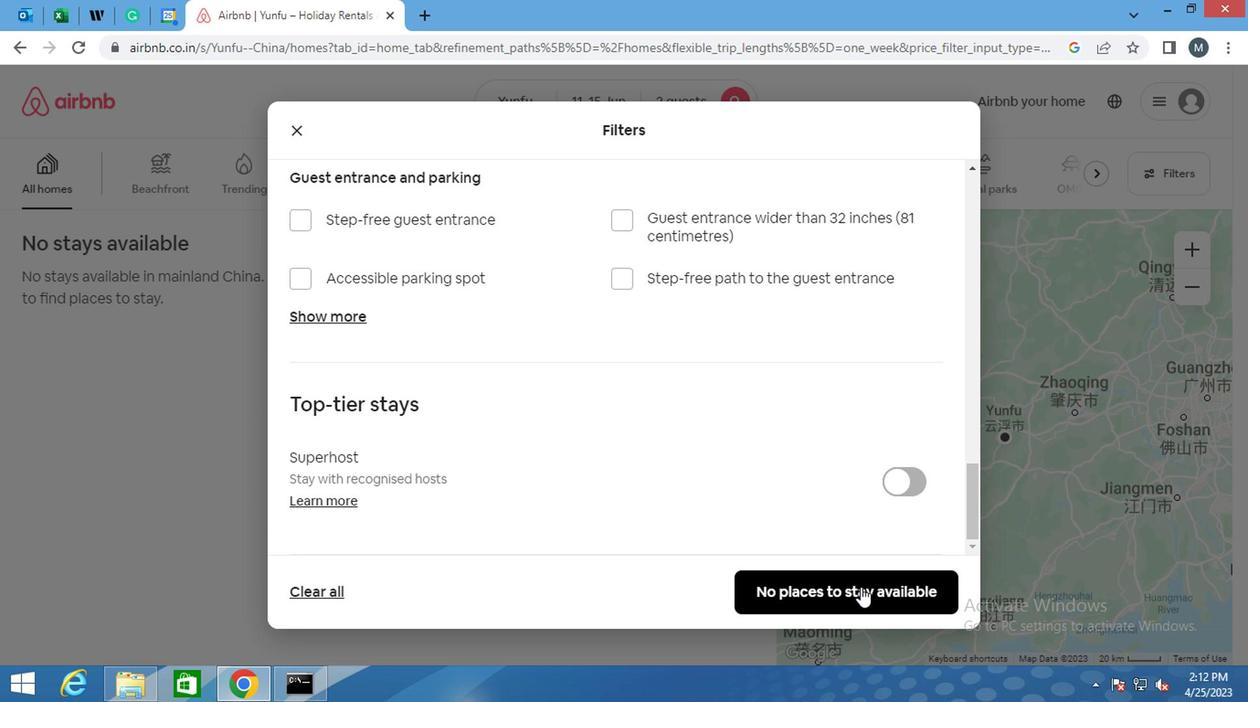 
